 Task: Find connections with filter location Fenghuang with filter topic #entrepreneursmindsetwith filter profile language Potuguese with filter current company Aviva India with filter school Vivekananda Institute of Professional Studies with filter industry Information Services with filter service category Market Research with filter keywords title Commercial Loan Officer
Action: Mouse moved to (658, 82)
Screenshot: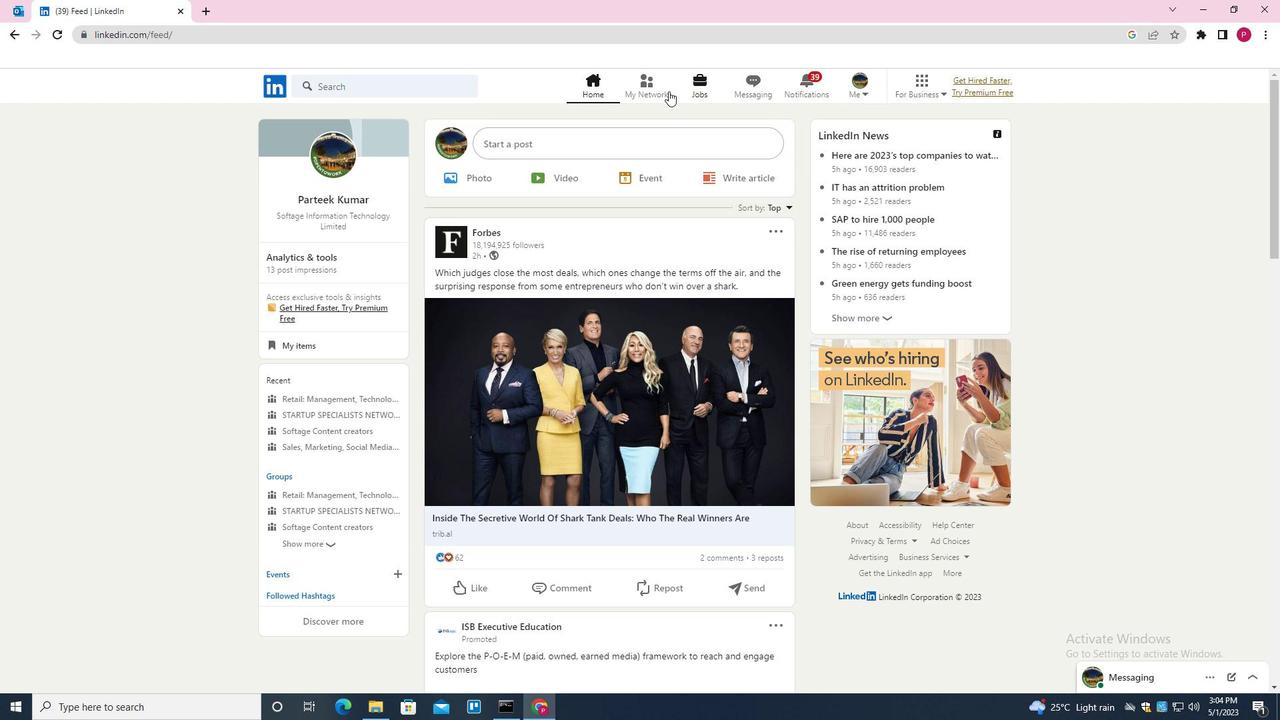 
Action: Mouse pressed left at (658, 82)
Screenshot: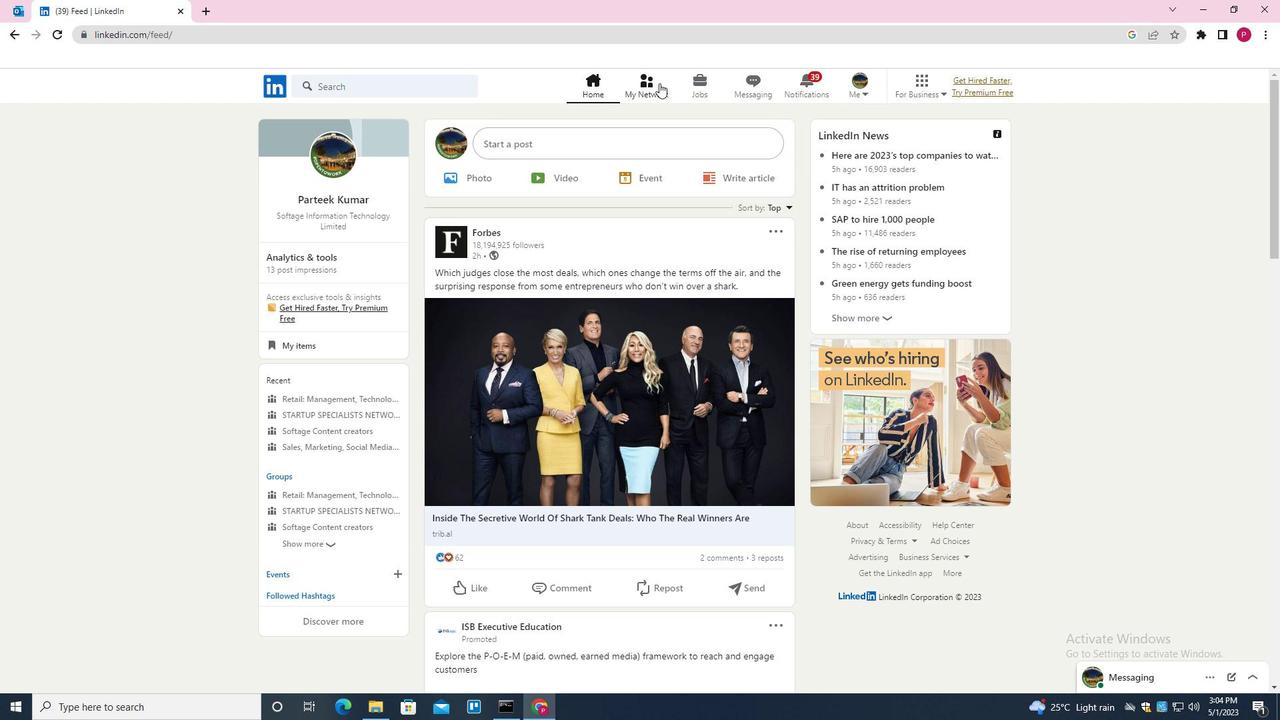 
Action: Mouse moved to (418, 152)
Screenshot: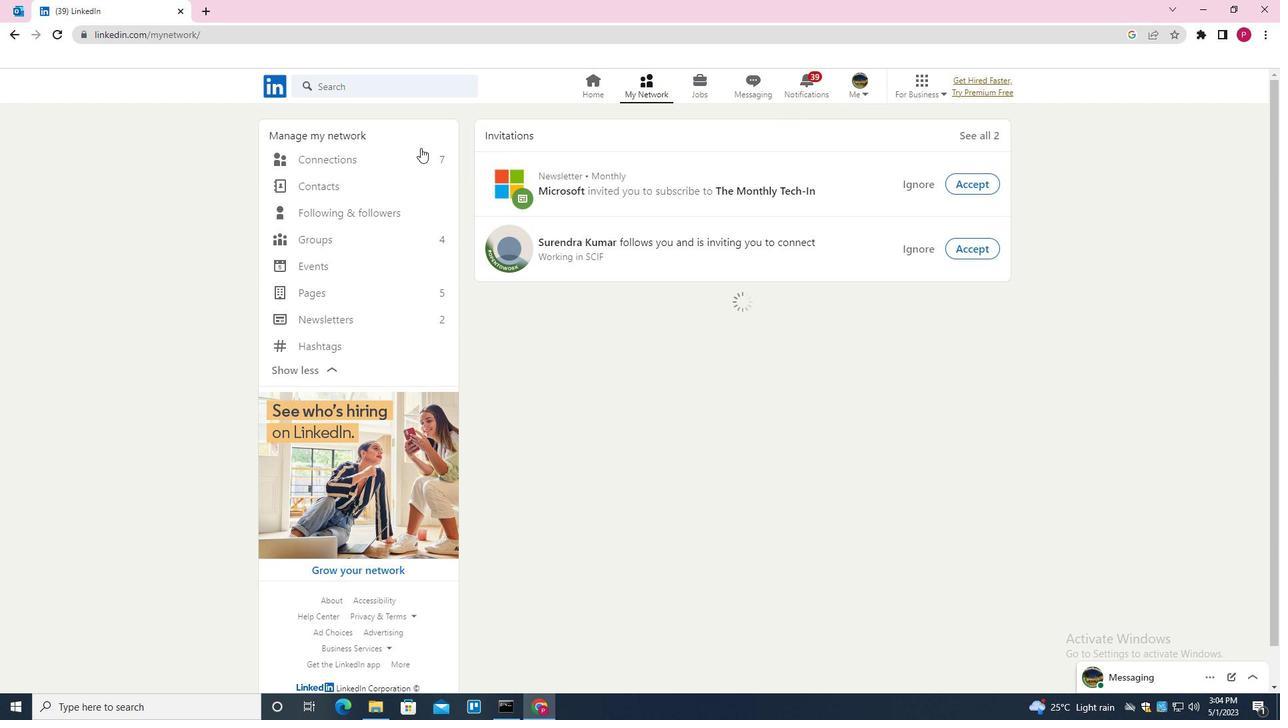 
Action: Mouse pressed left at (418, 152)
Screenshot: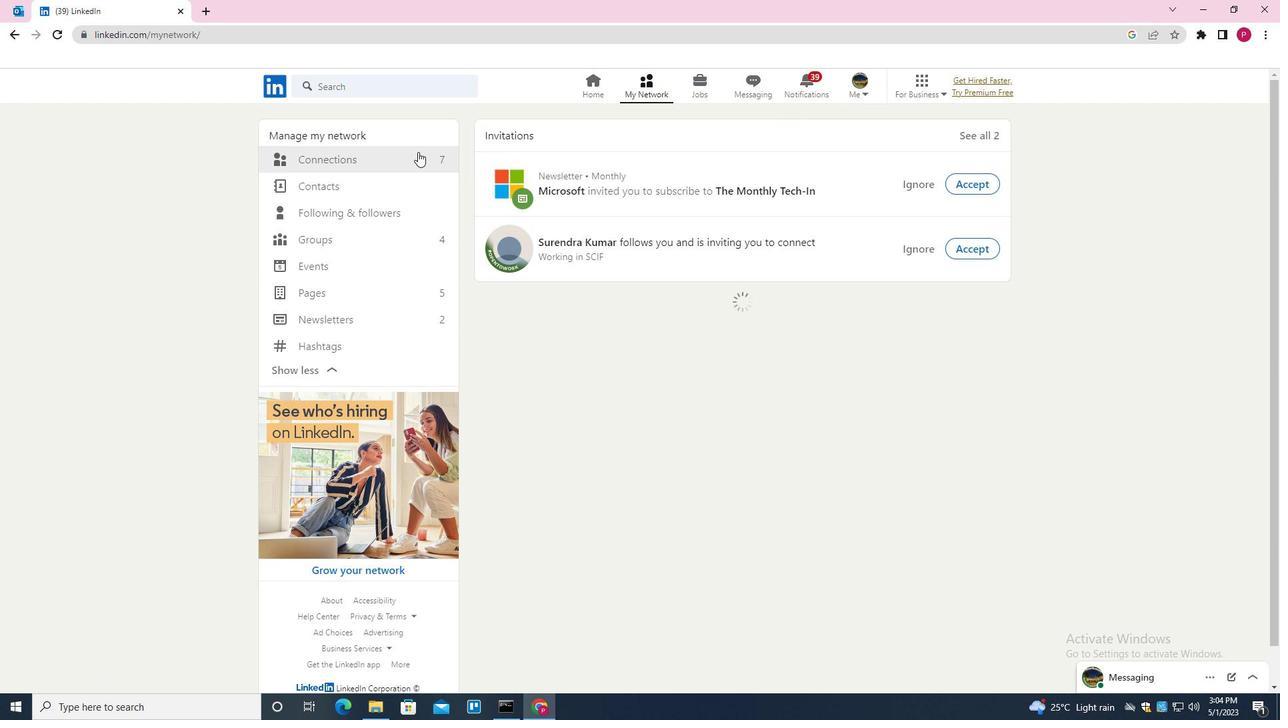 
Action: Mouse moved to (769, 159)
Screenshot: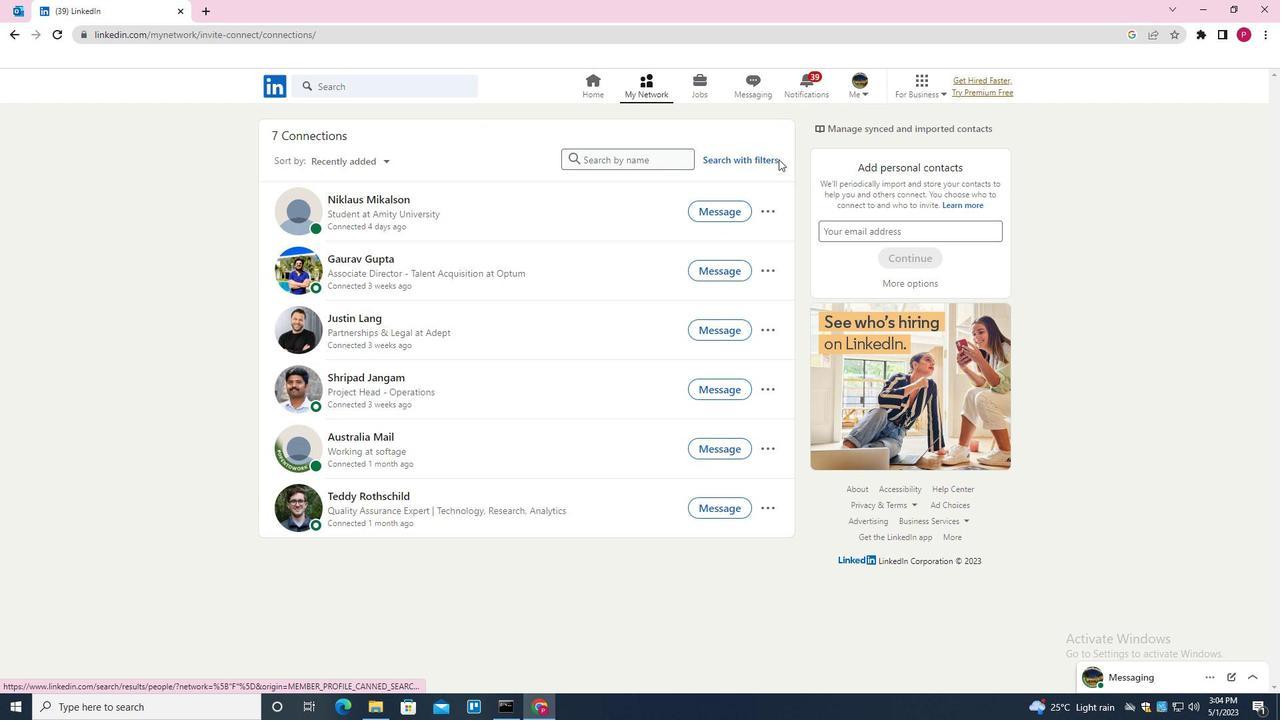 
Action: Mouse pressed left at (769, 159)
Screenshot: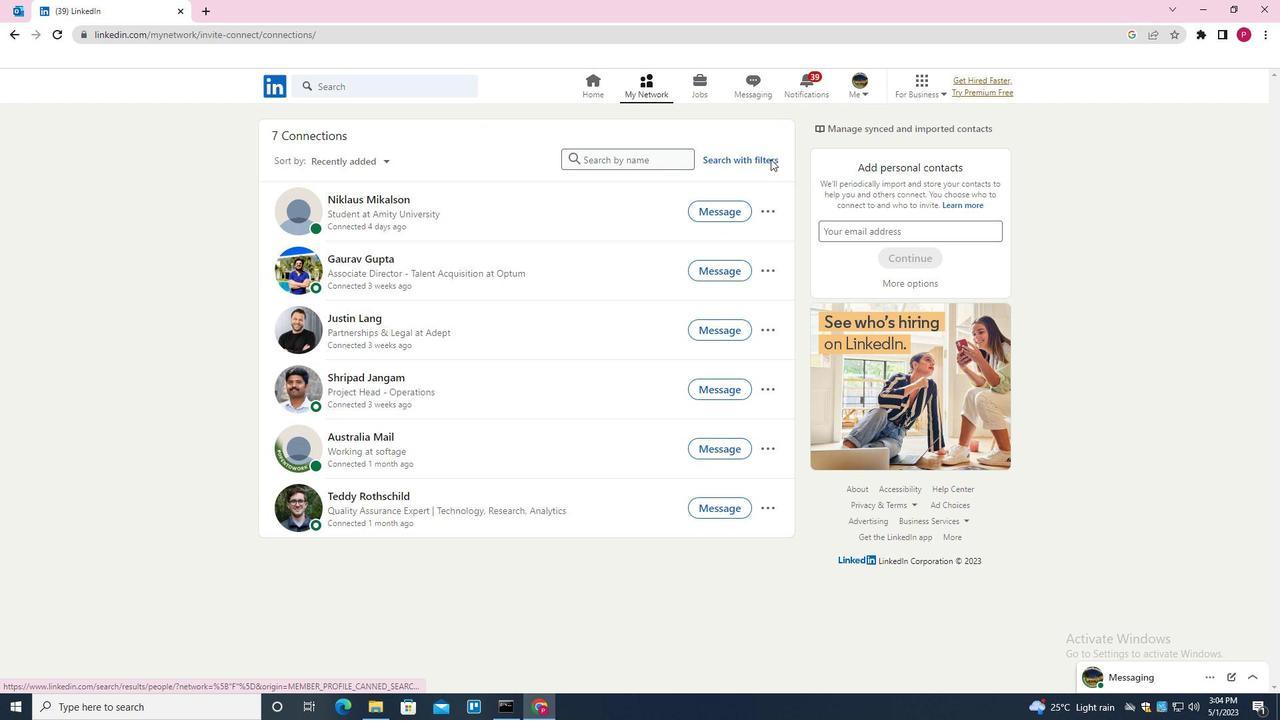 
Action: Mouse moved to (686, 122)
Screenshot: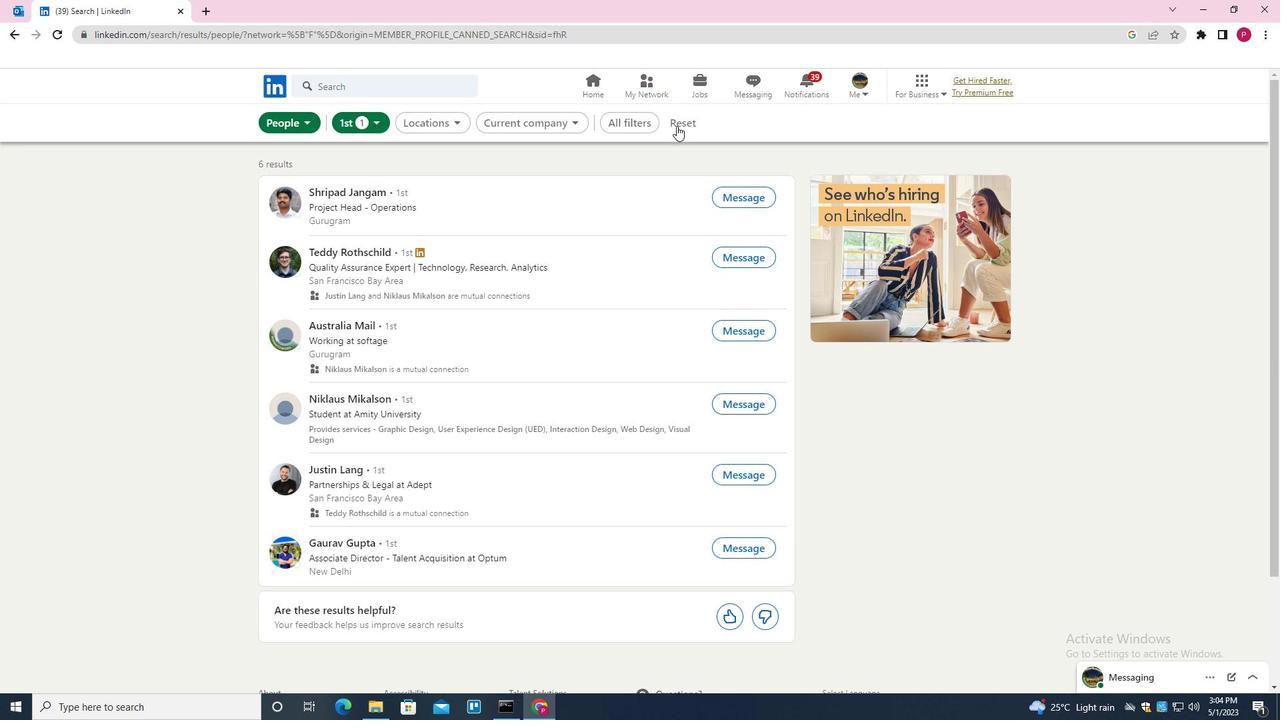 
Action: Mouse pressed left at (686, 122)
Screenshot: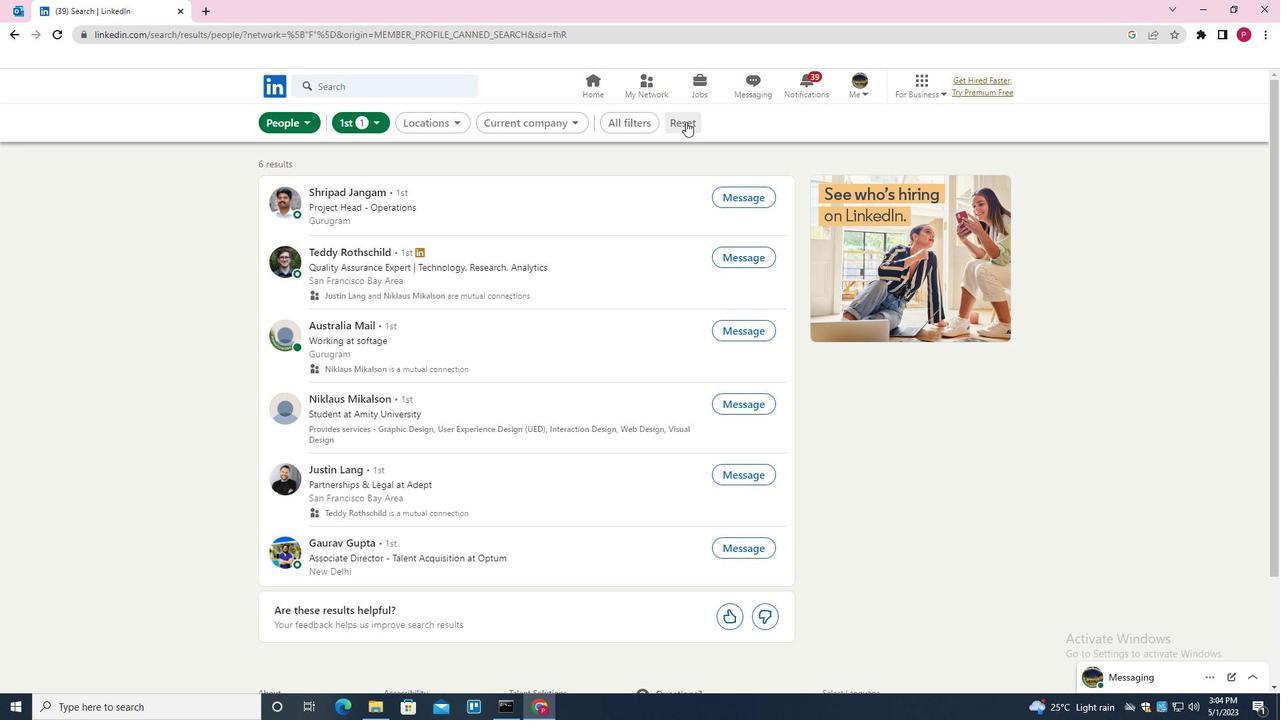 
Action: Mouse moved to (669, 122)
Screenshot: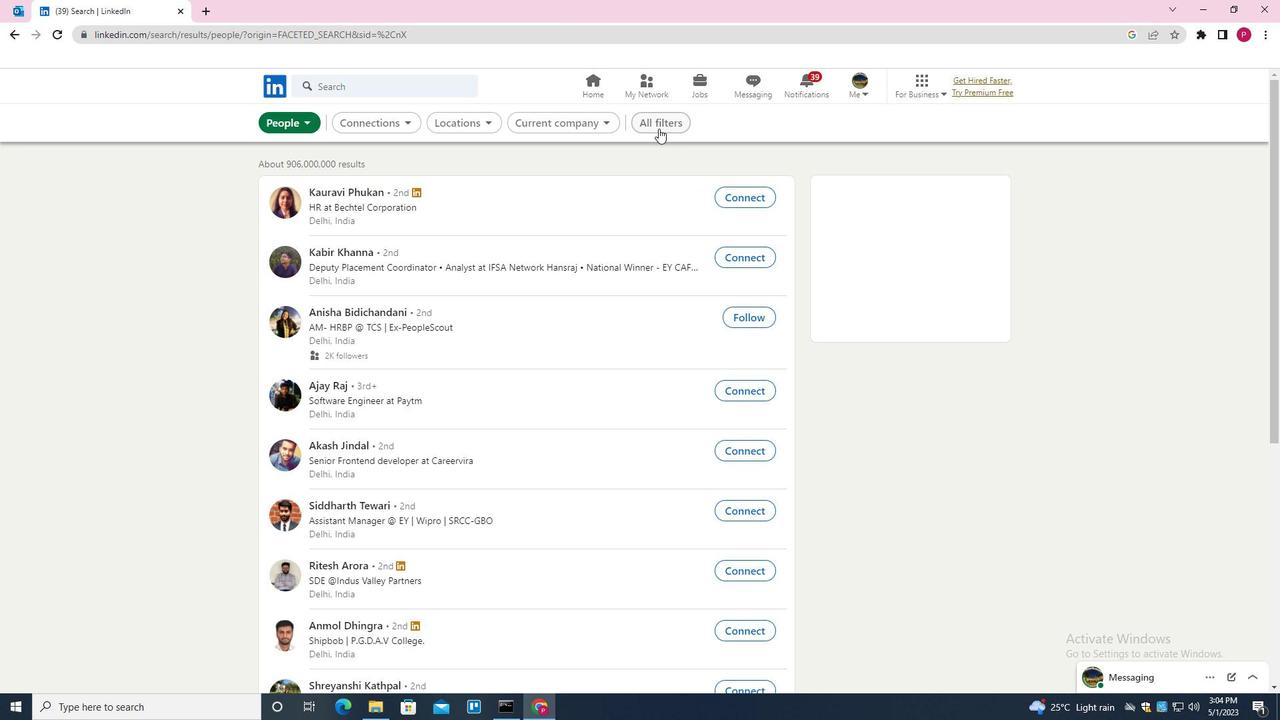 
Action: Mouse pressed left at (669, 122)
Screenshot: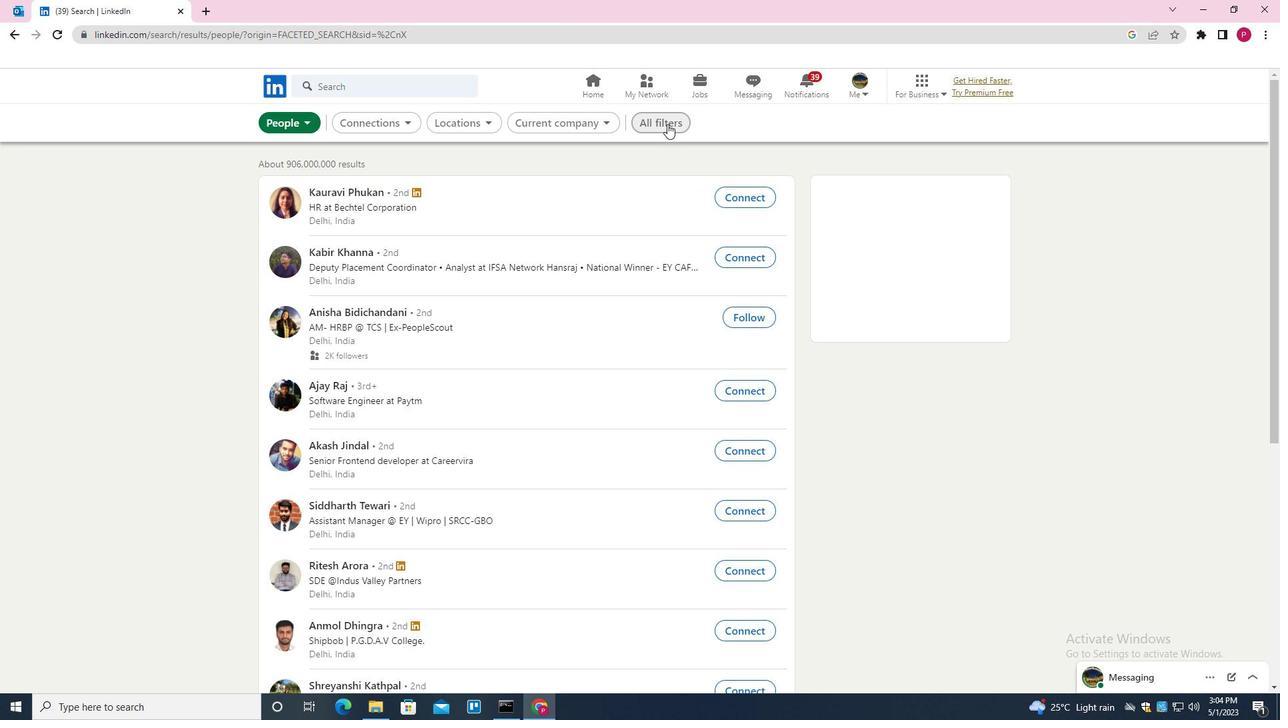 
Action: Mouse moved to (1081, 368)
Screenshot: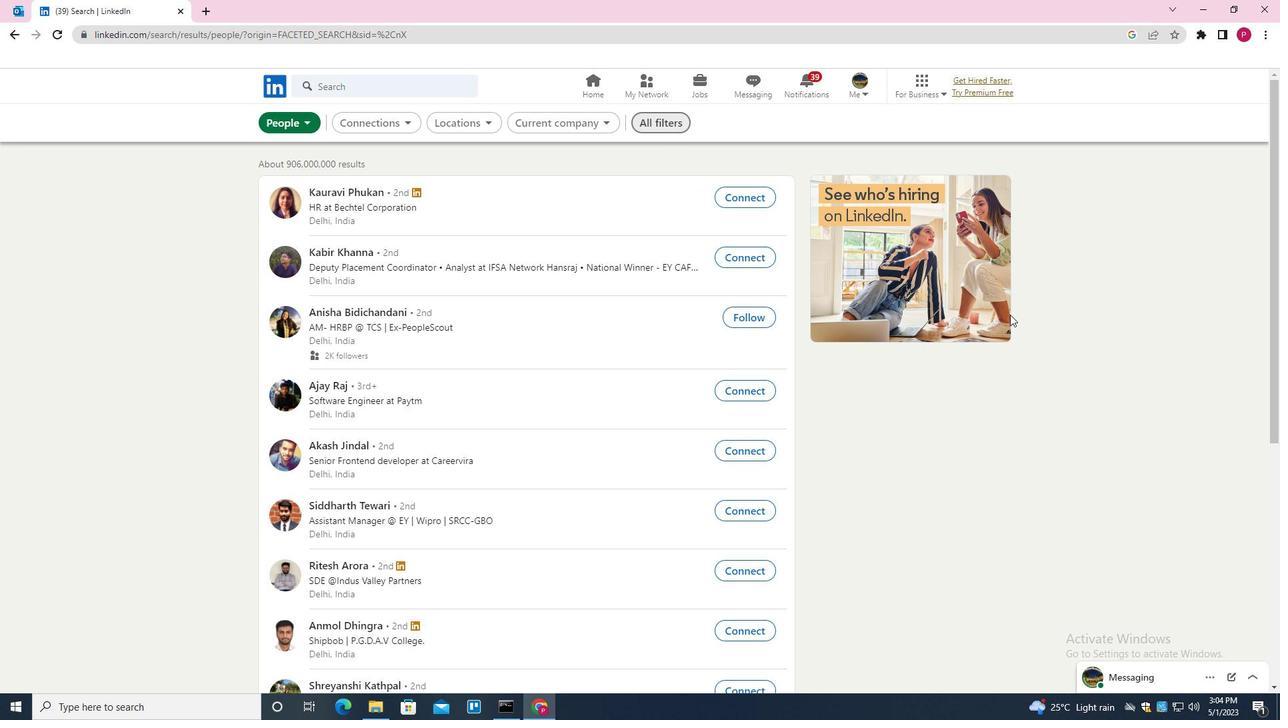 
Action: Mouse scrolled (1081, 367) with delta (0, 0)
Screenshot: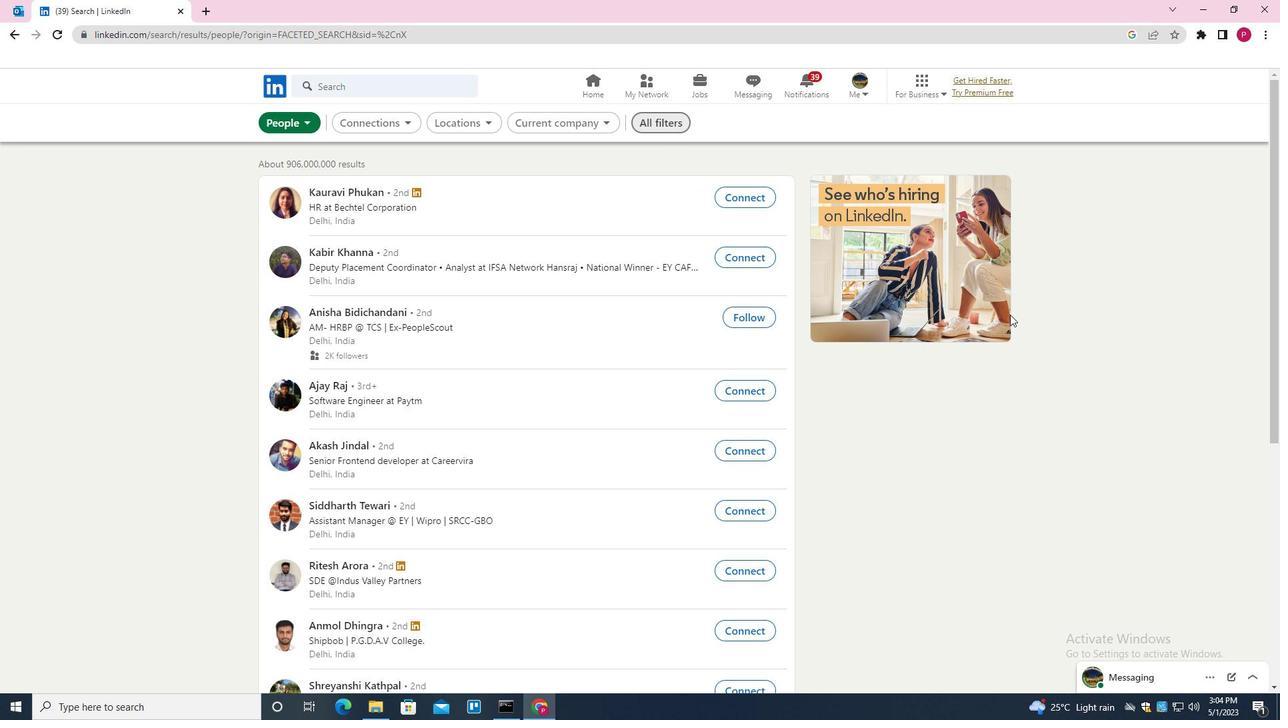 
Action: Mouse moved to (1117, 392)
Screenshot: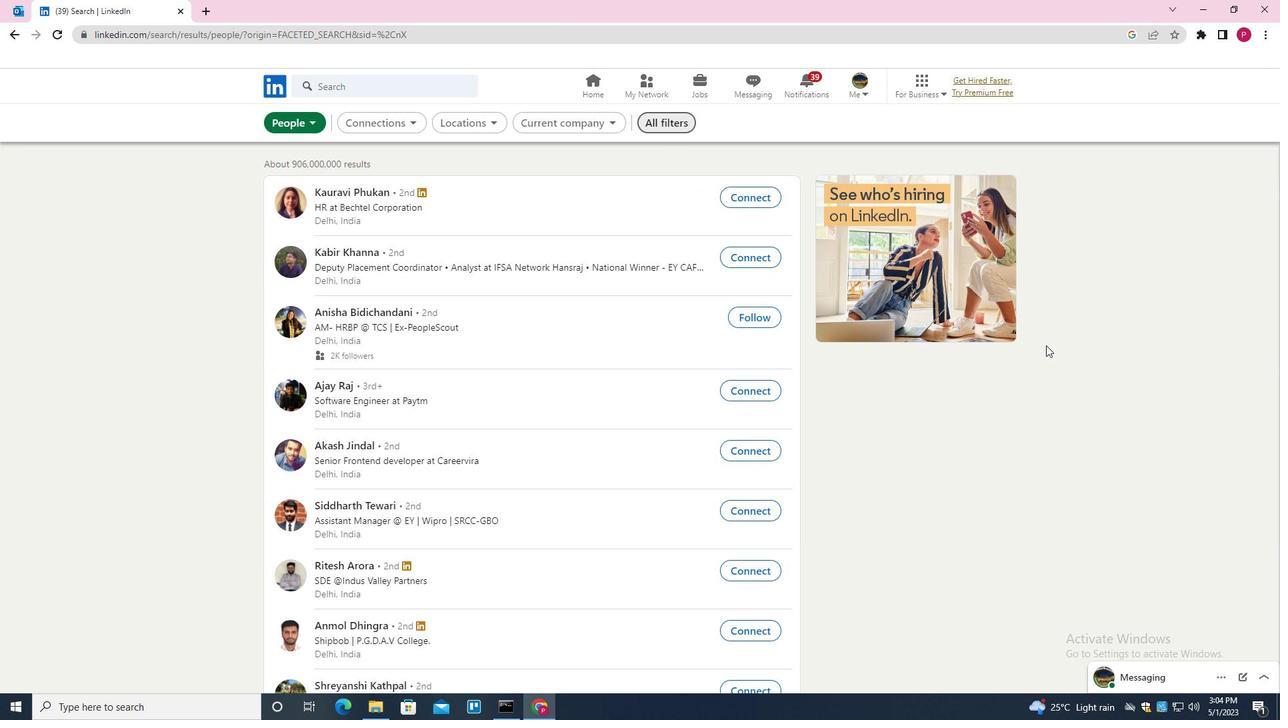 
Action: Mouse scrolled (1117, 391) with delta (0, 0)
Screenshot: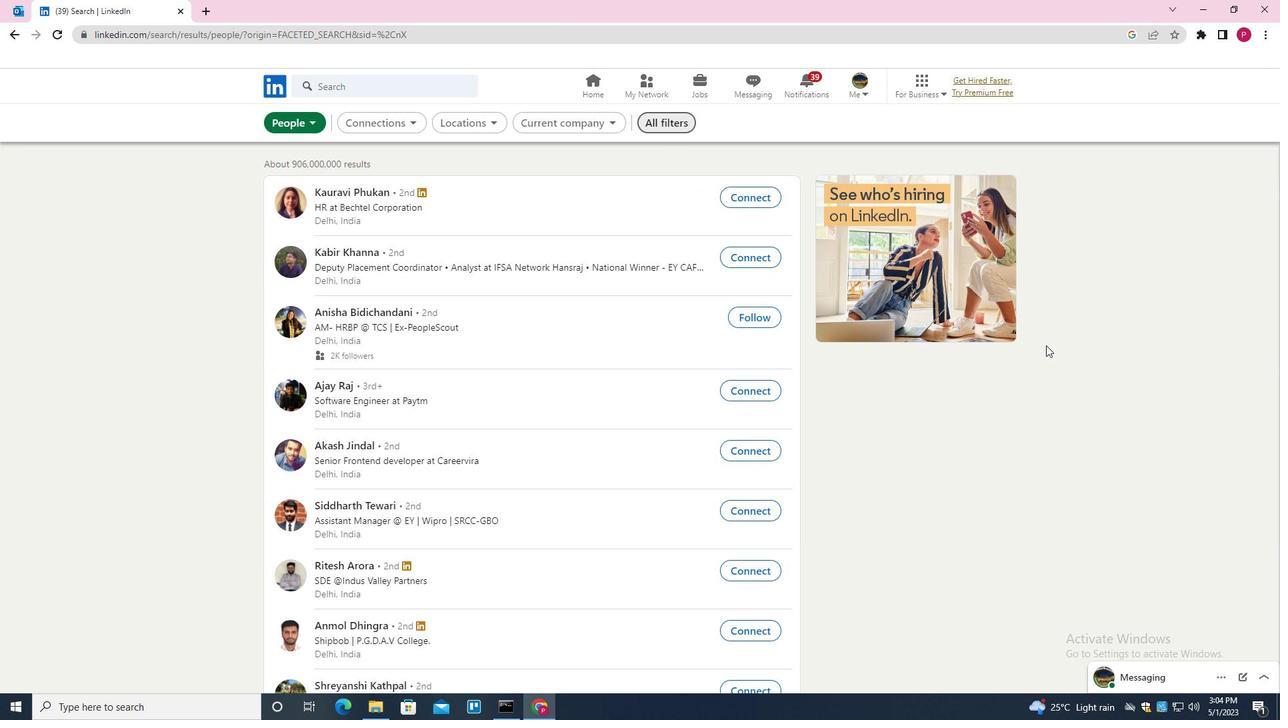 
Action: Mouse moved to (1137, 400)
Screenshot: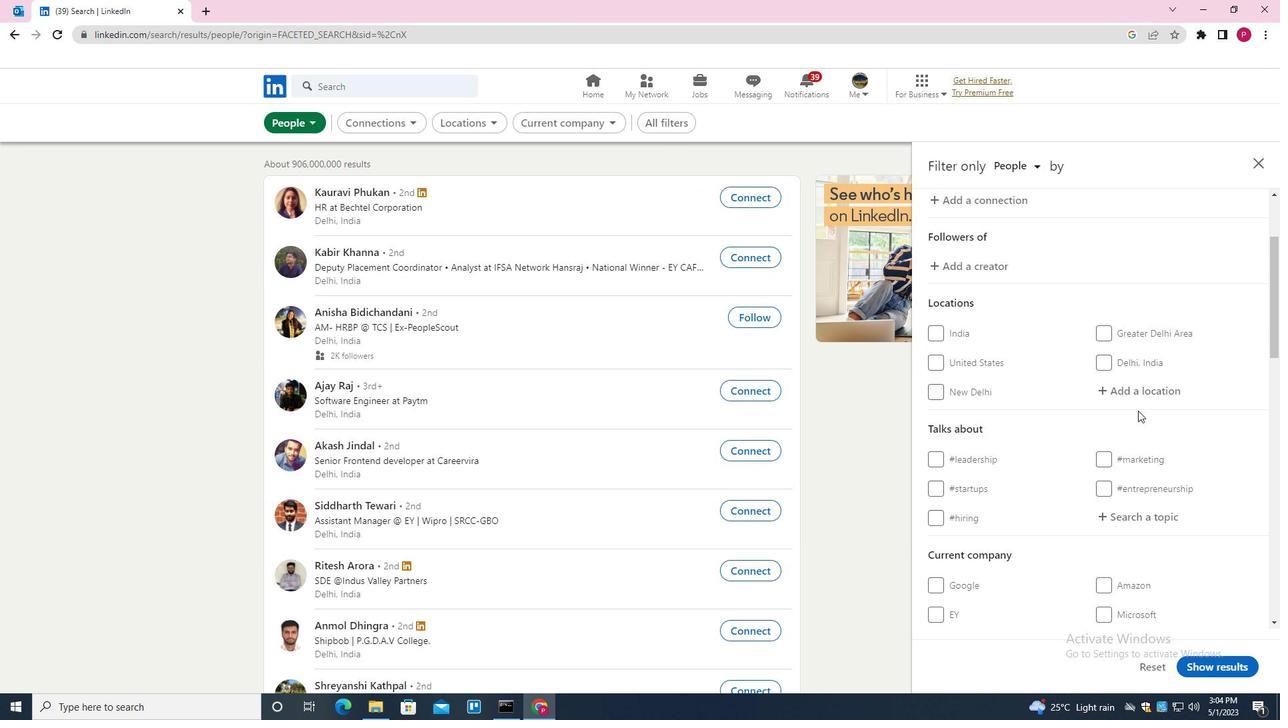 
Action: Mouse pressed left at (1137, 400)
Screenshot: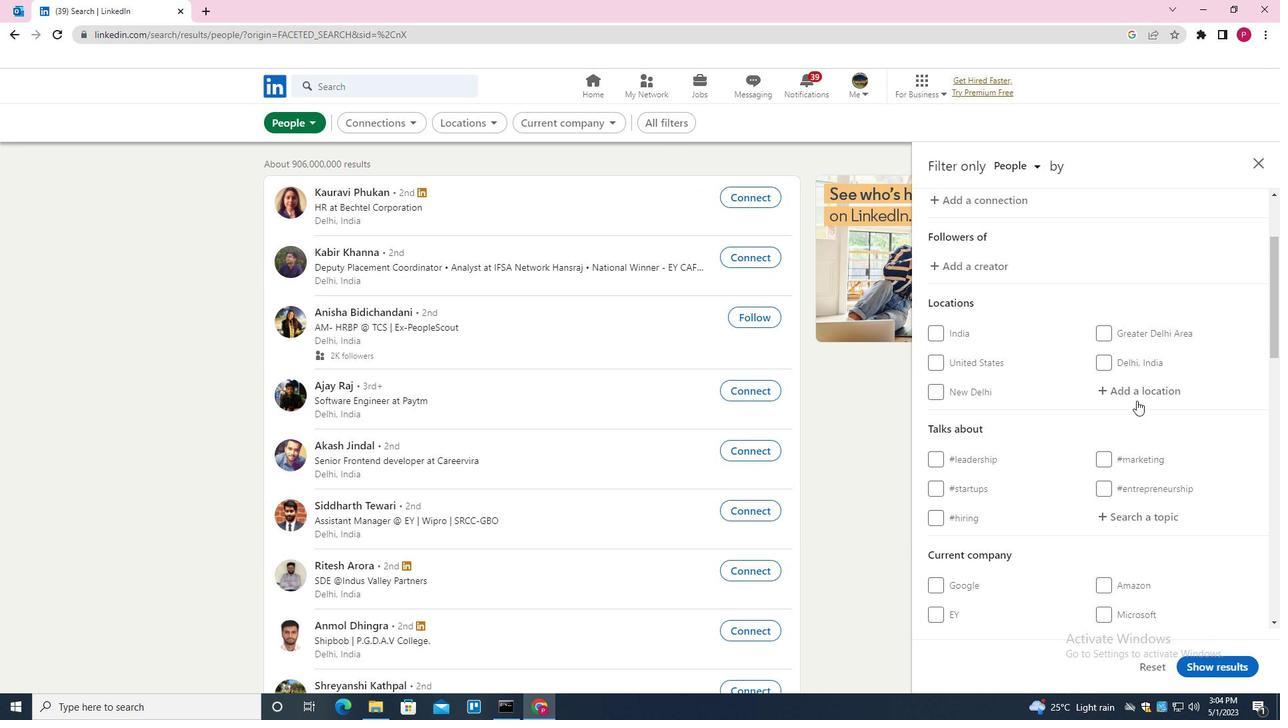 
Action: Mouse moved to (1137, 399)
Screenshot: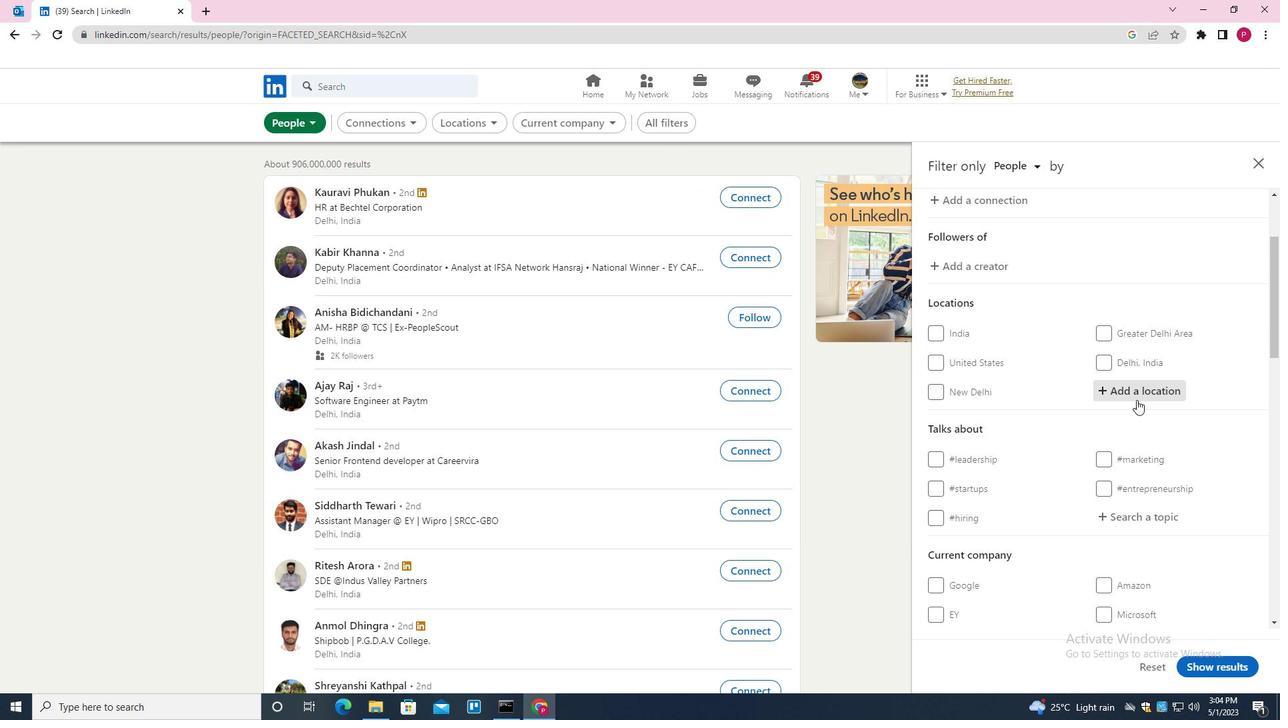 
Action: Key pressed <Key.shift><Key.shift><Key.shift><Key.shift><Key.shift><Key.shift><Key.shift>G<Key.backspace>FENGHUANG
Screenshot: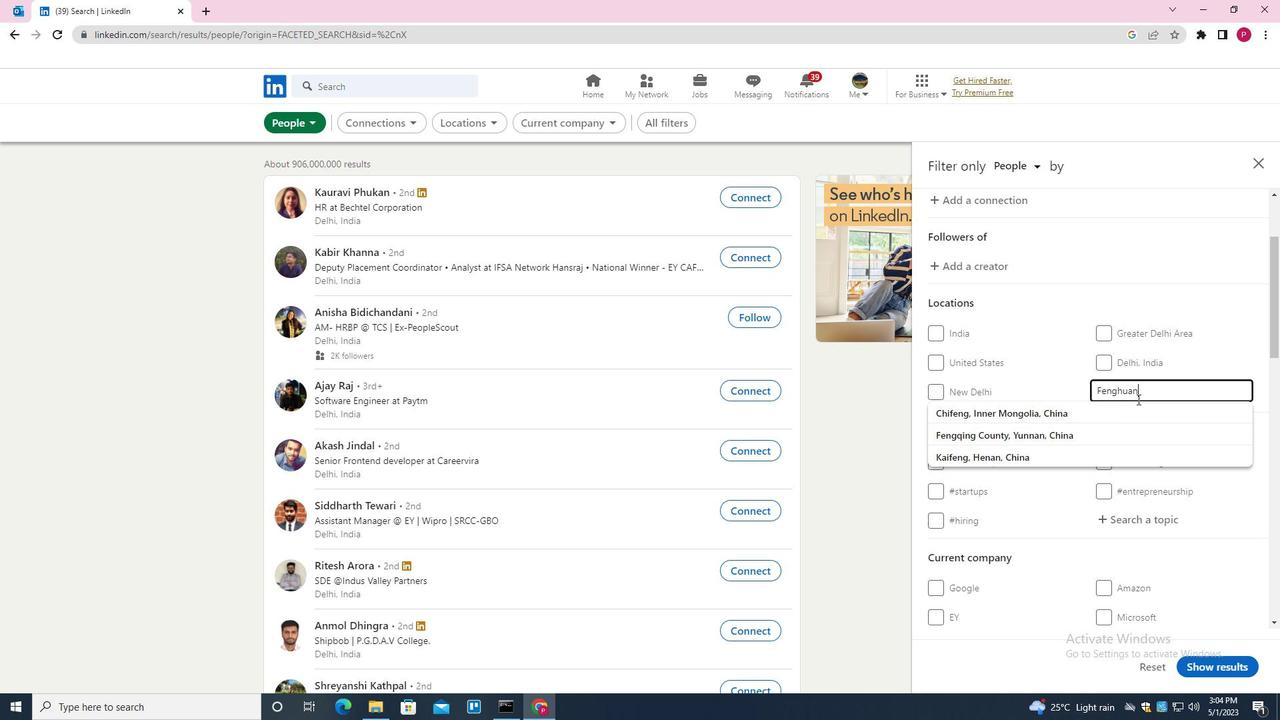 
Action: Mouse moved to (1133, 402)
Screenshot: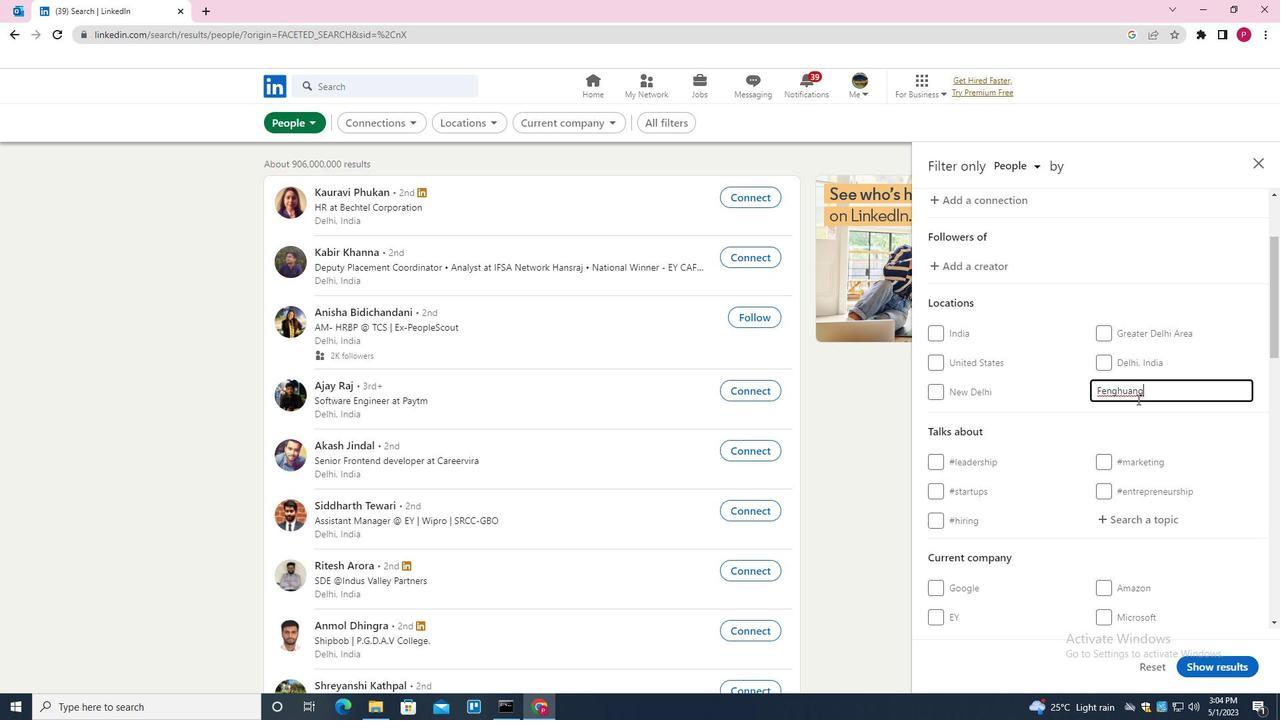 
Action: Mouse scrolled (1133, 402) with delta (0, 0)
Screenshot: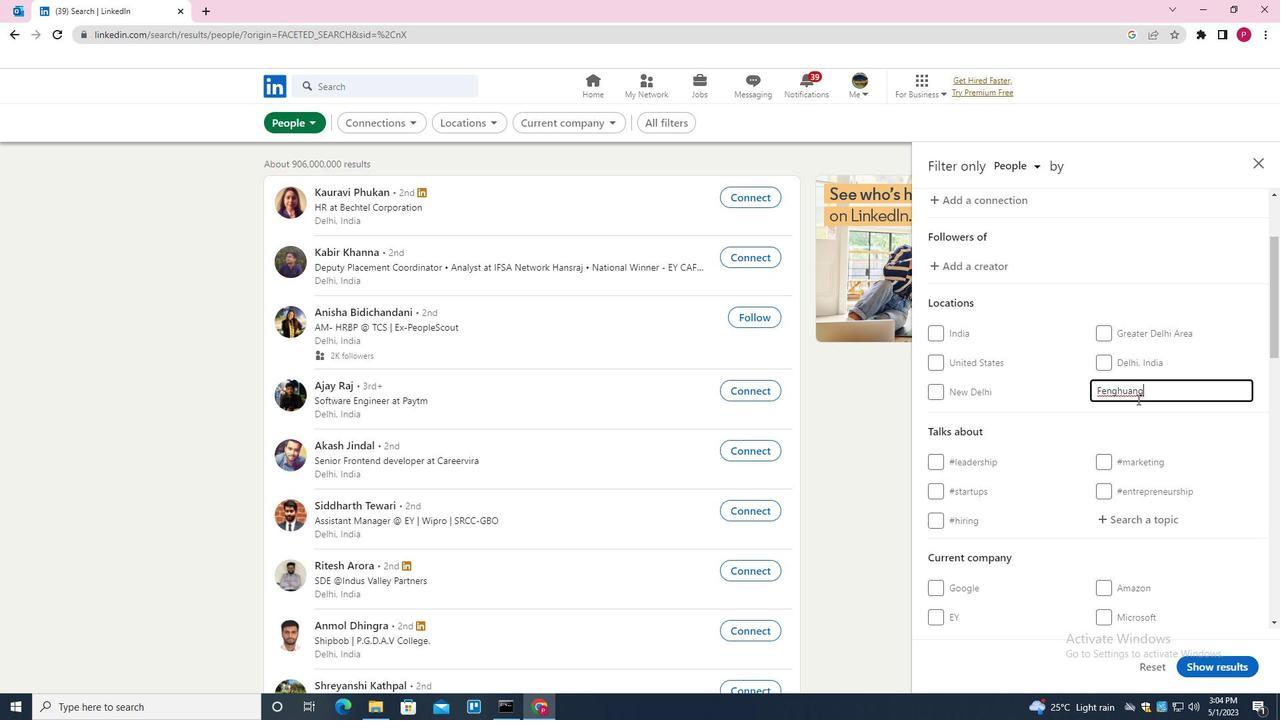 
Action: Mouse moved to (1133, 402)
Screenshot: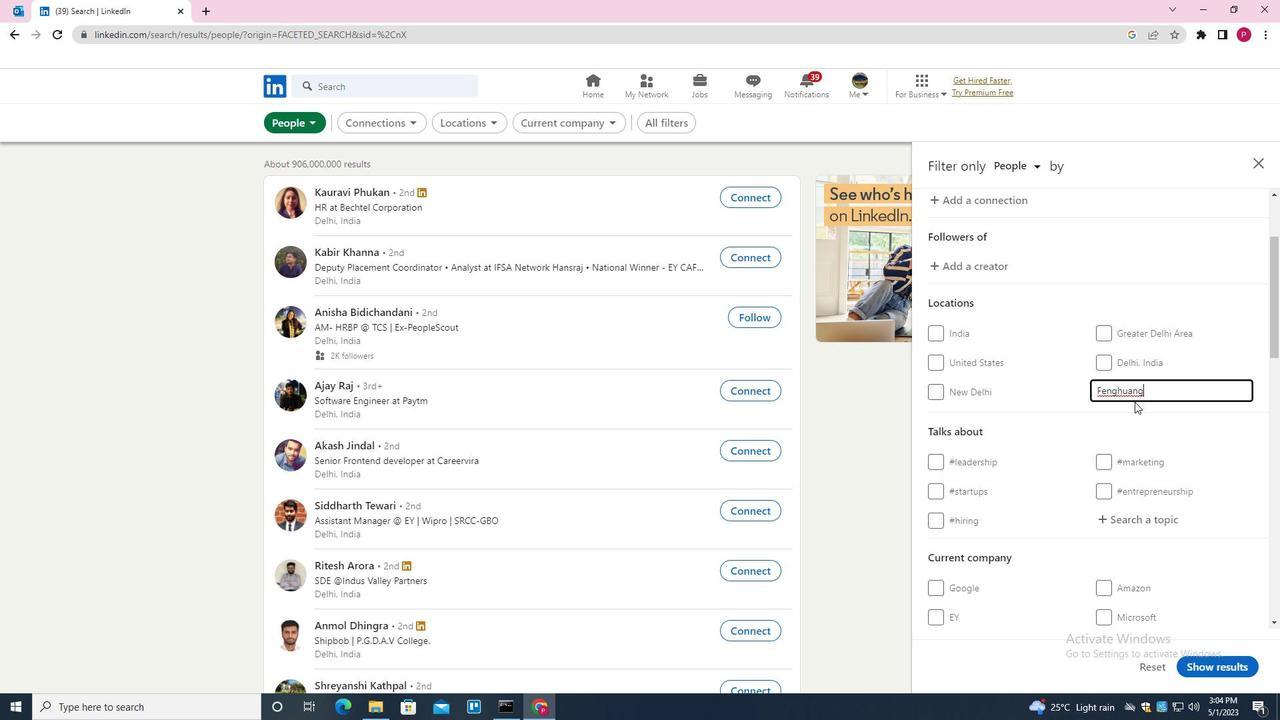 
Action: Mouse scrolled (1133, 402) with delta (0, 0)
Screenshot: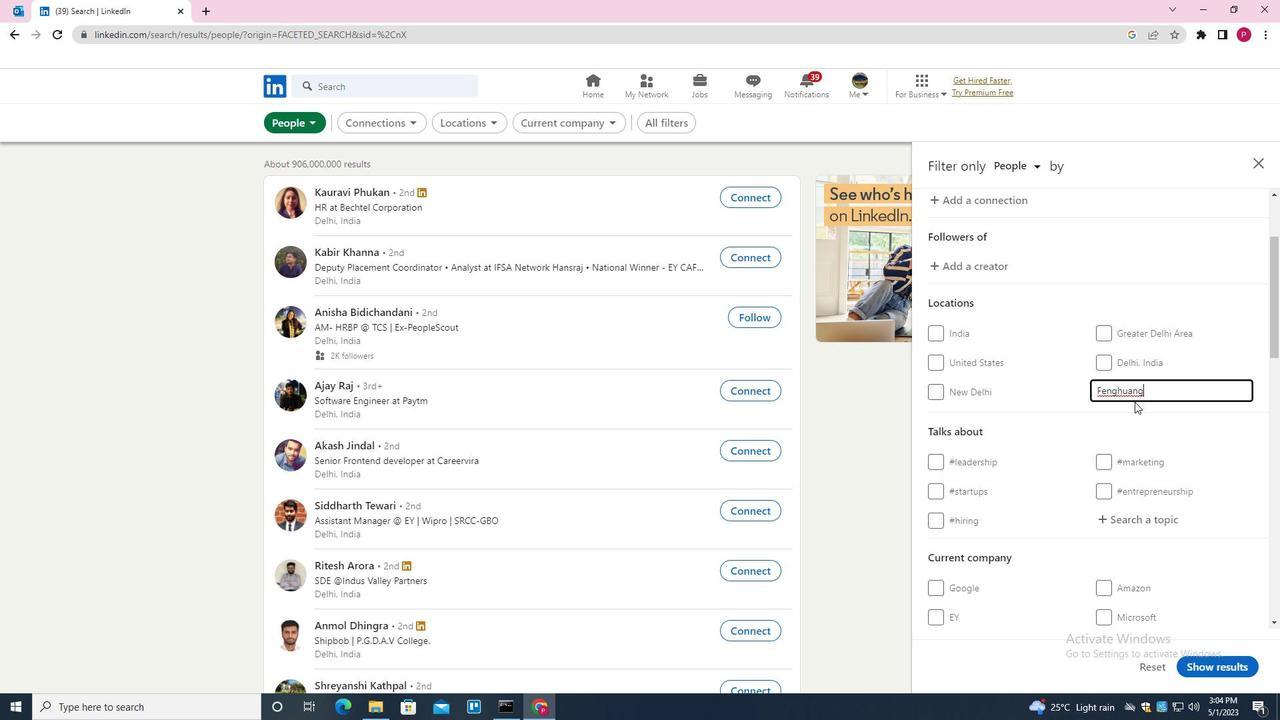 
Action: Mouse moved to (1132, 408)
Screenshot: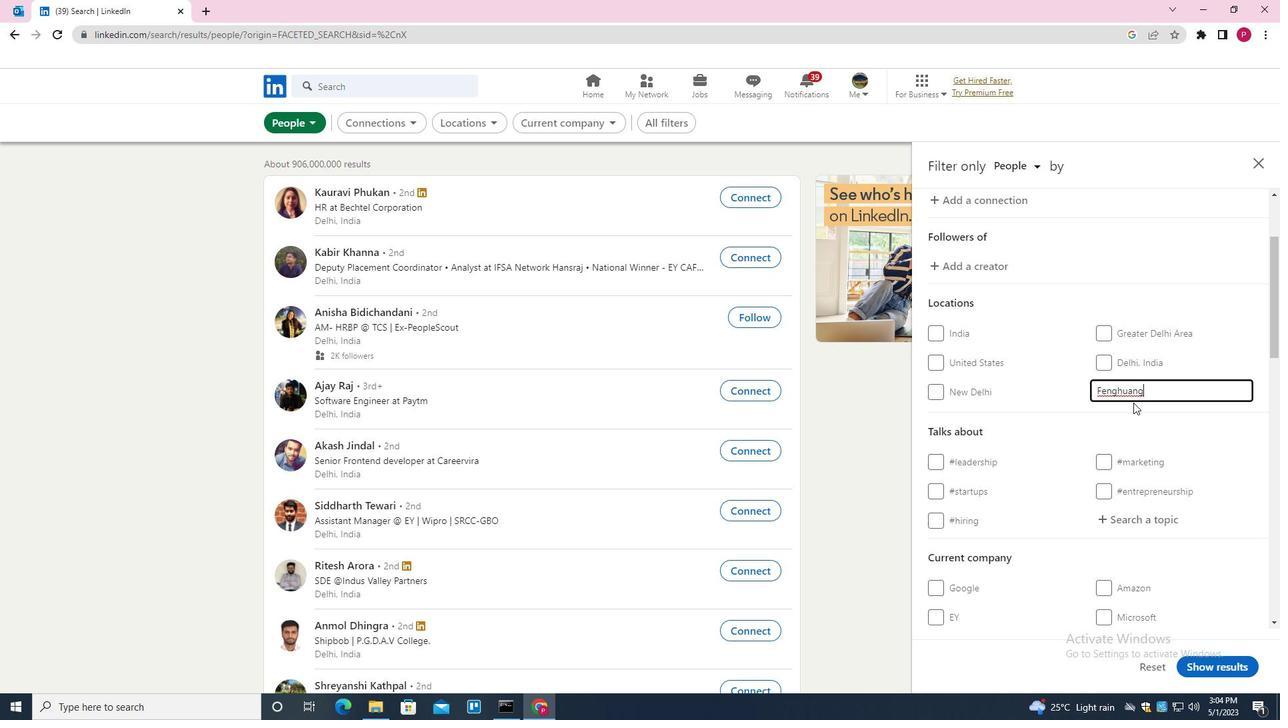 
Action: Mouse scrolled (1132, 407) with delta (0, 0)
Screenshot: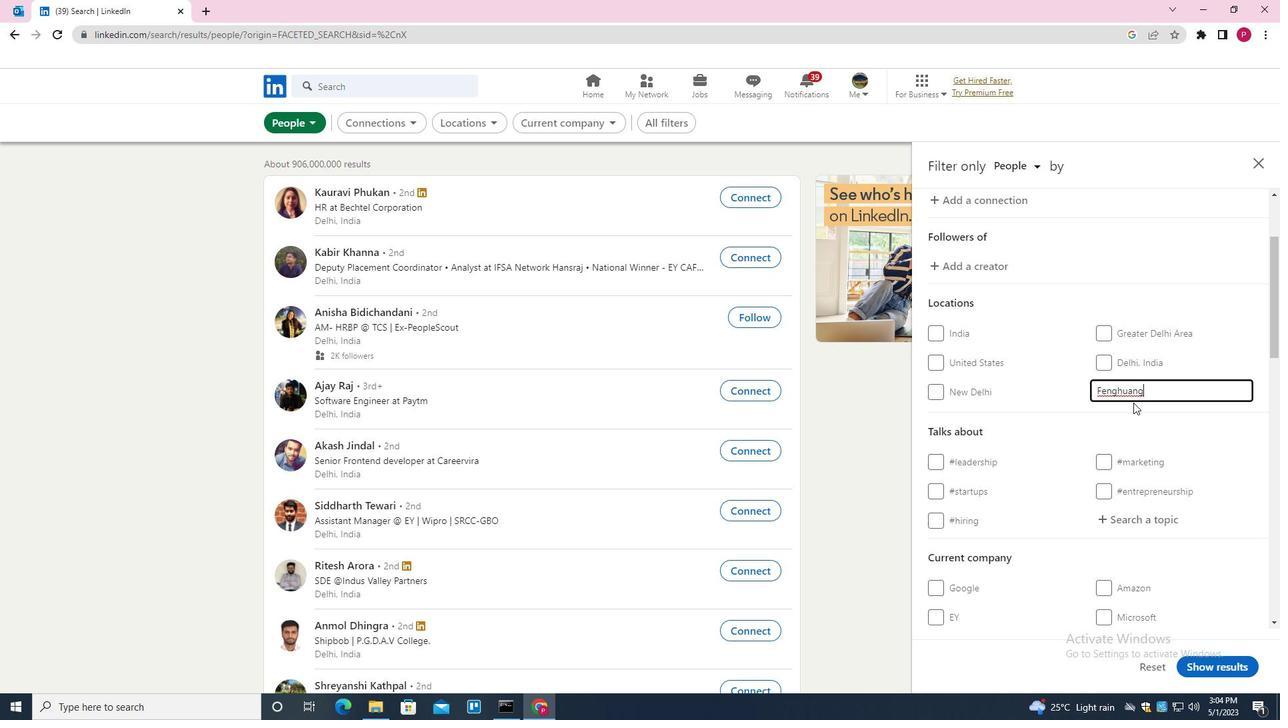 
Action: Mouse moved to (1141, 326)
Screenshot: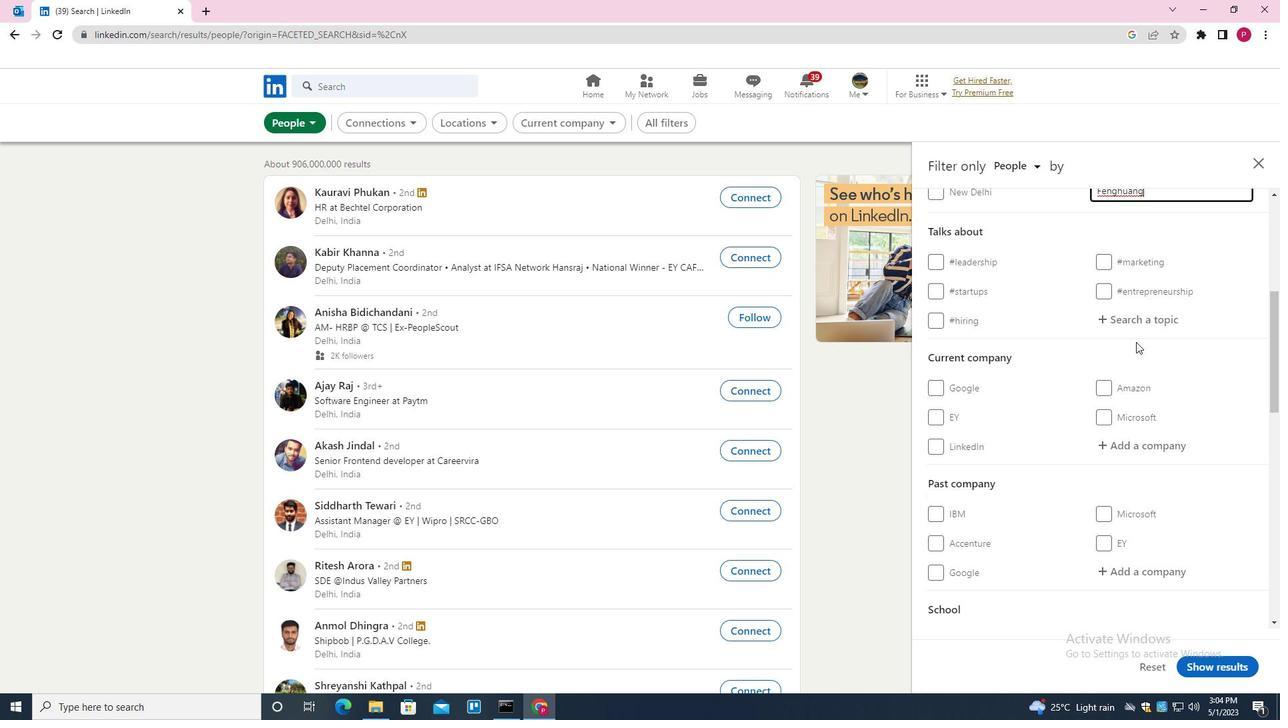 
Action: Mouse pressed left at (1141, 326)
Screenshot: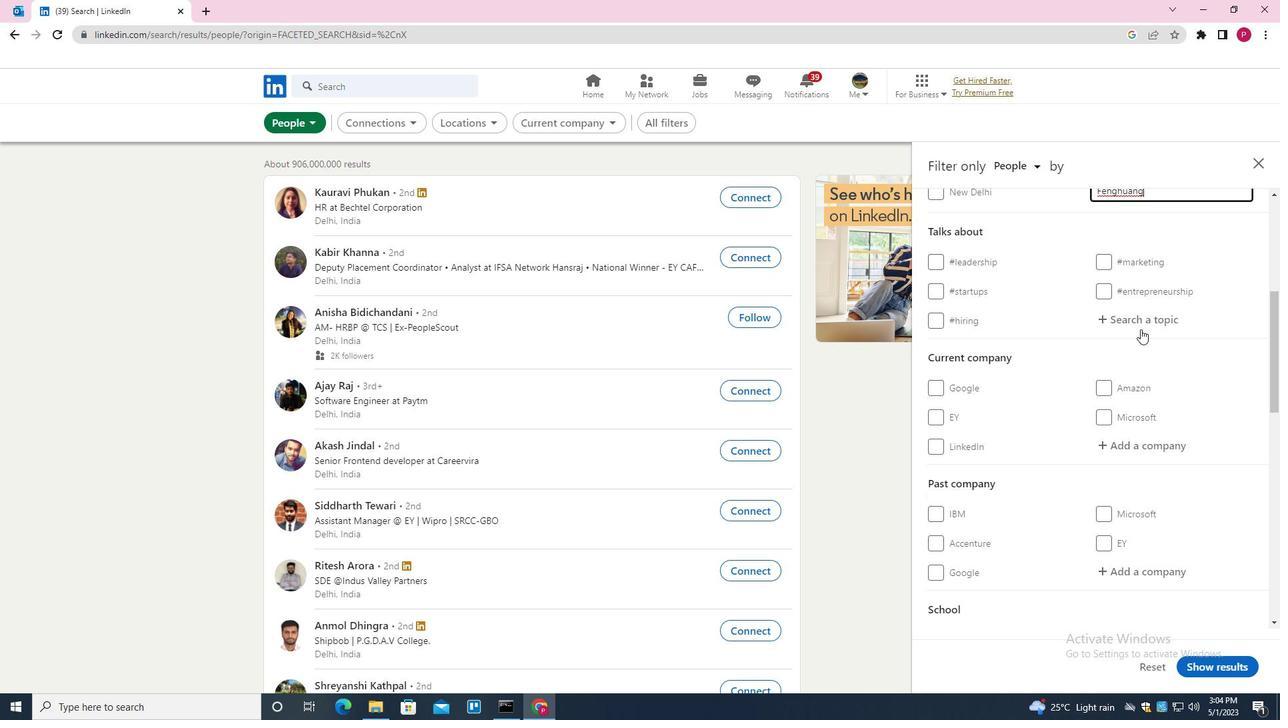 
Action: Key pressed ENTERPREN<Key.up><Key.enter>
Screenshot: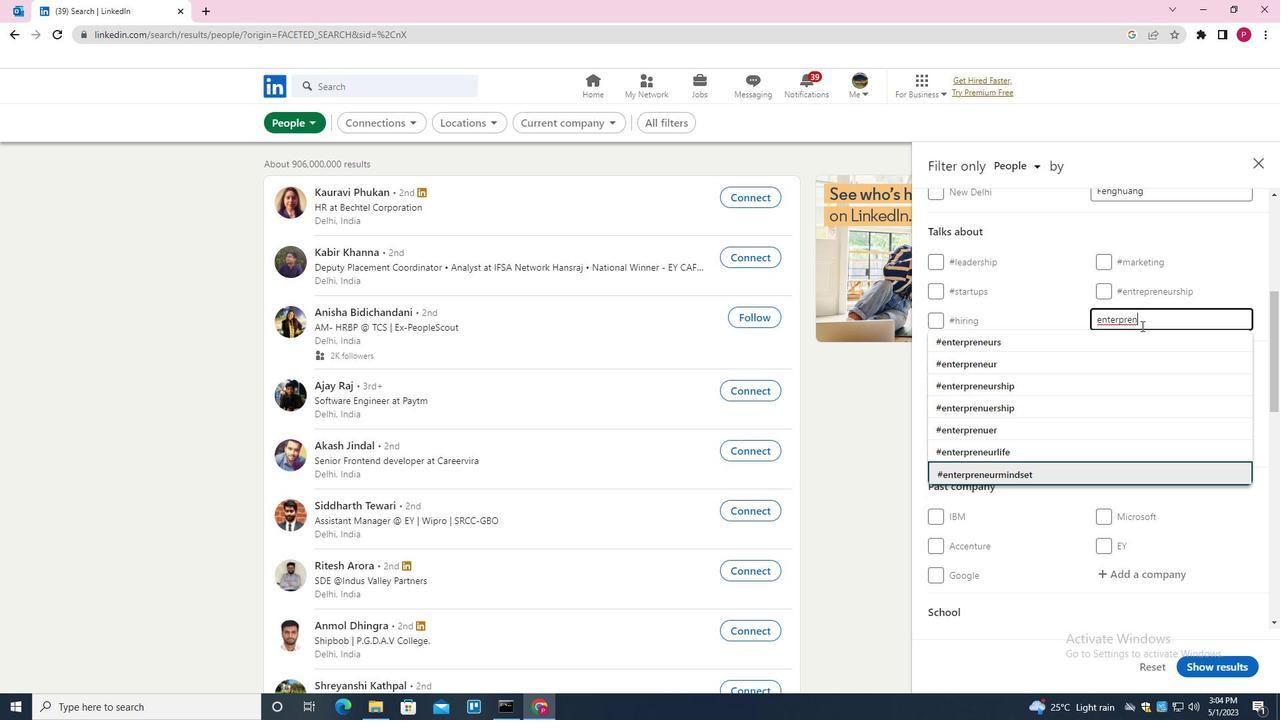 
Action: Mouse moved to (1097, 418)
Screenshot: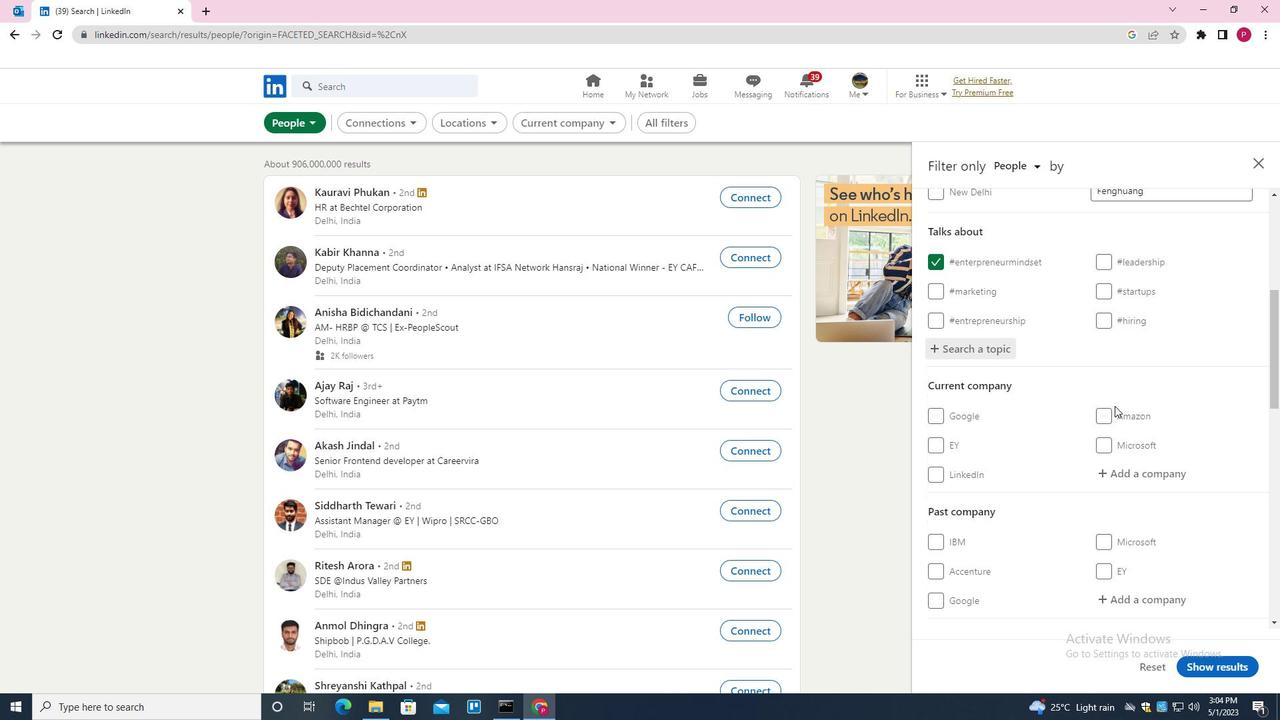 
Action: Mouse scrolled (1097, 418) with delta (0, 0)
Screenshot: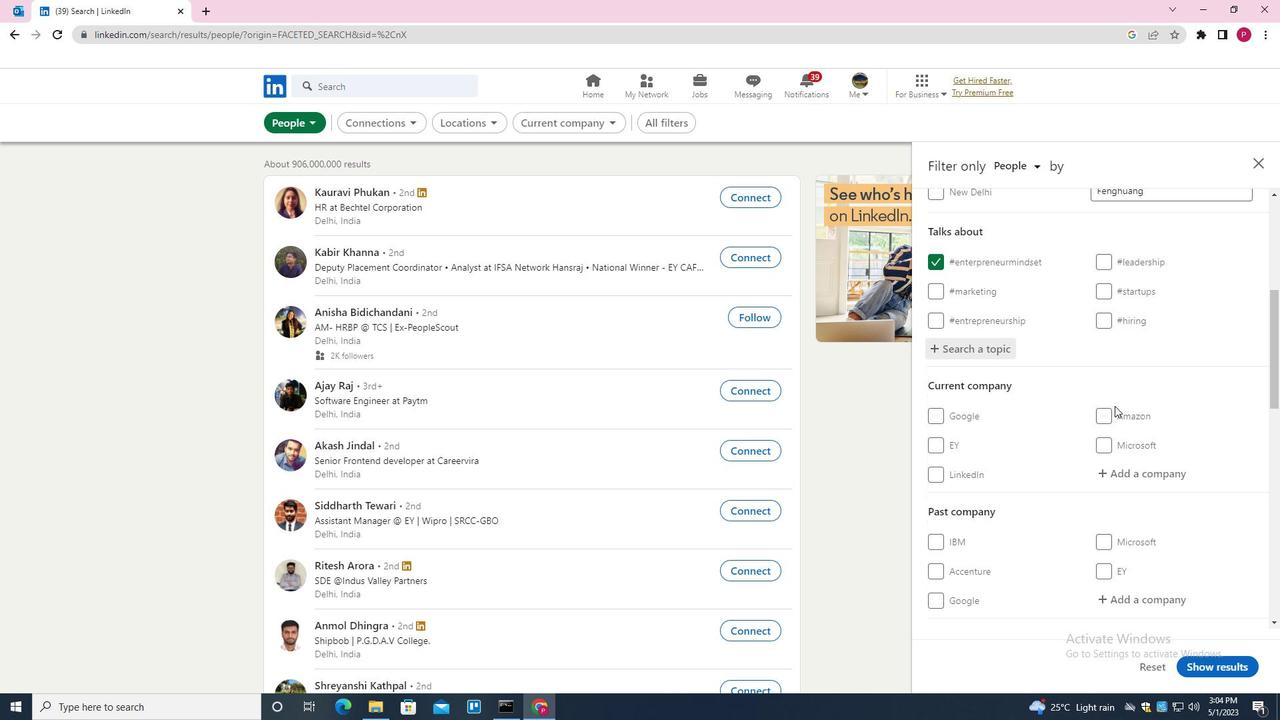 
Action: Mouse scrolled (1097, 418) with delta (0, 0)
Screenshot: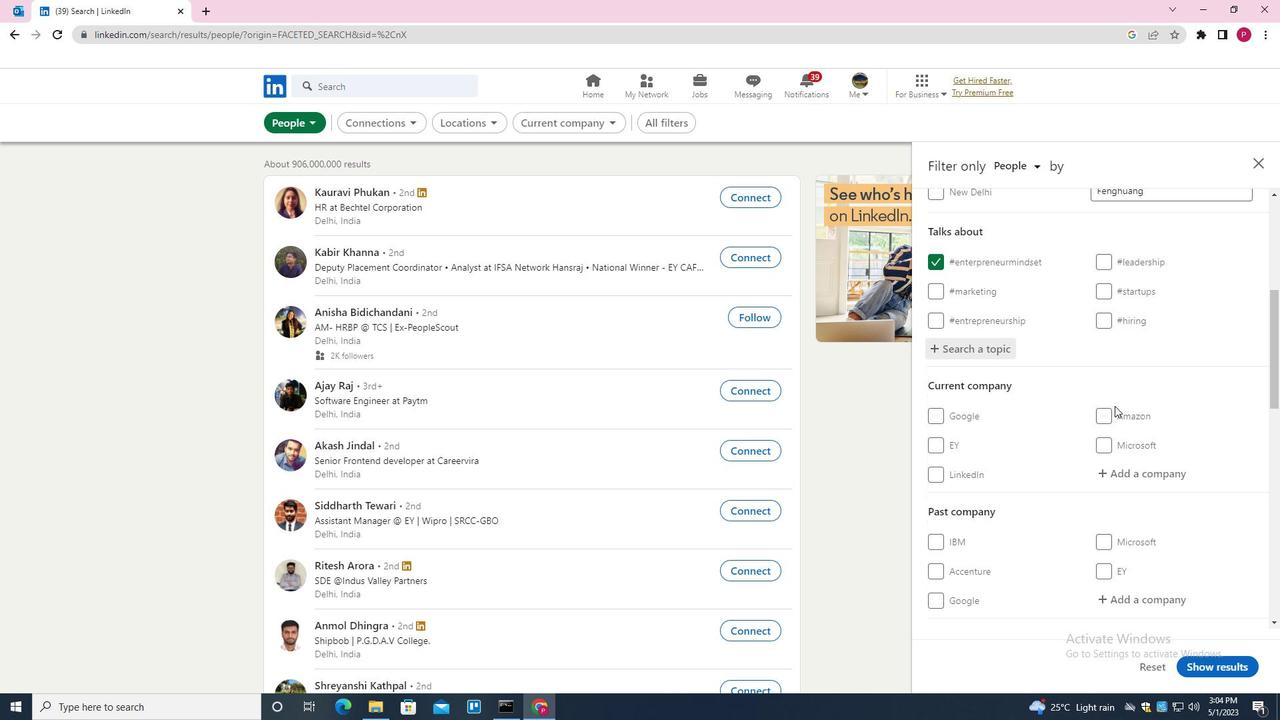 
Action: Mouse moved to (1001, 416)
Screenshot: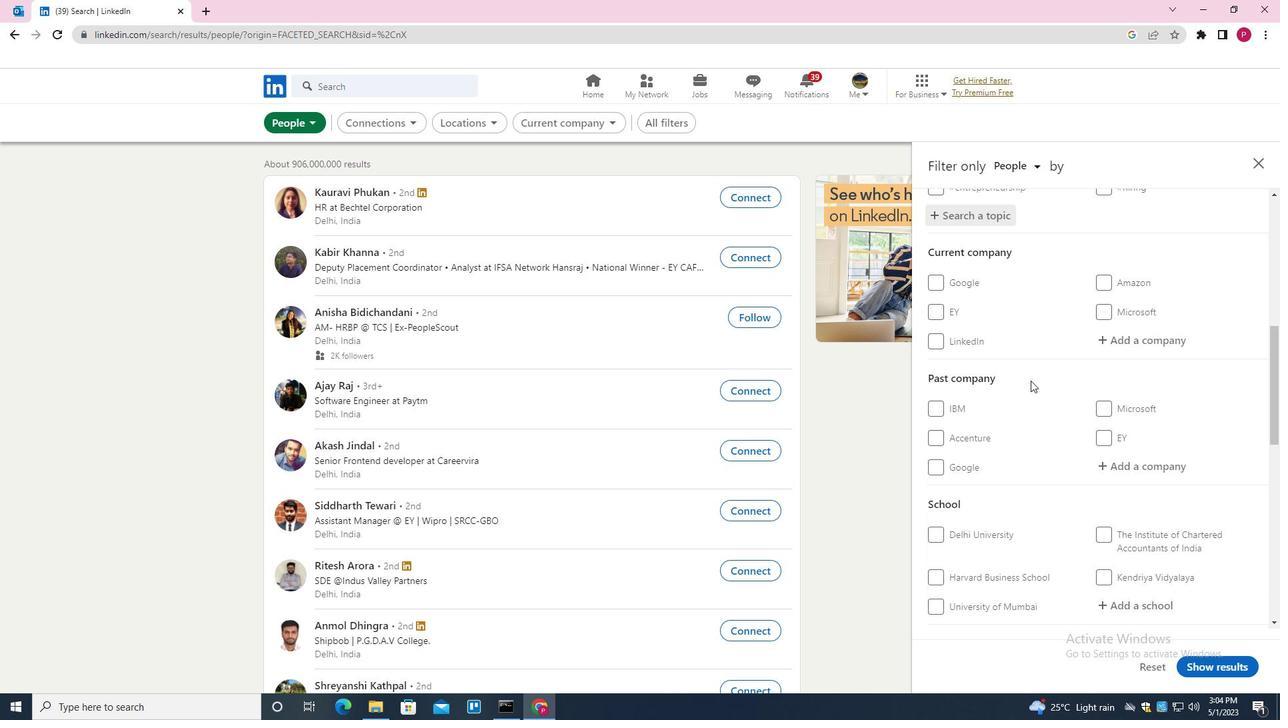 
Action: Mouse scrolled (1001, 415) with delta (0, 0)
Screenshot: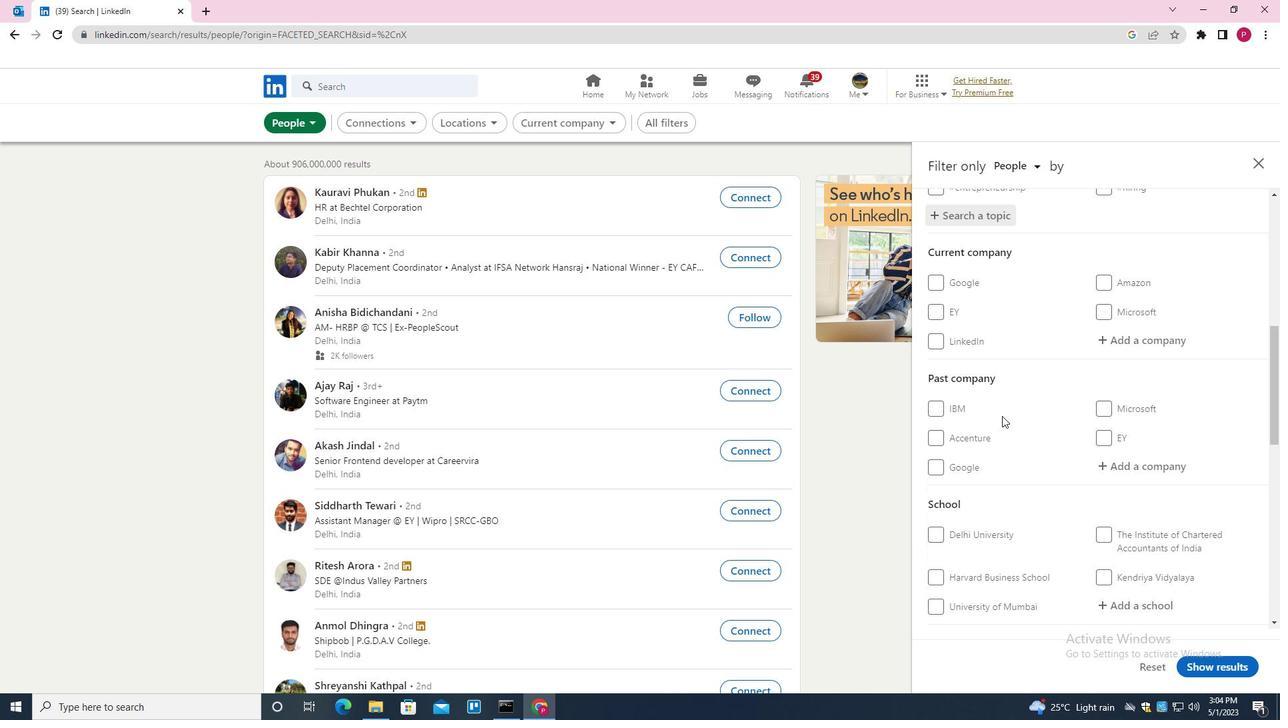 
Action: Mouse scrolled (1001, 415) with delta (0, 0)
Screenshot: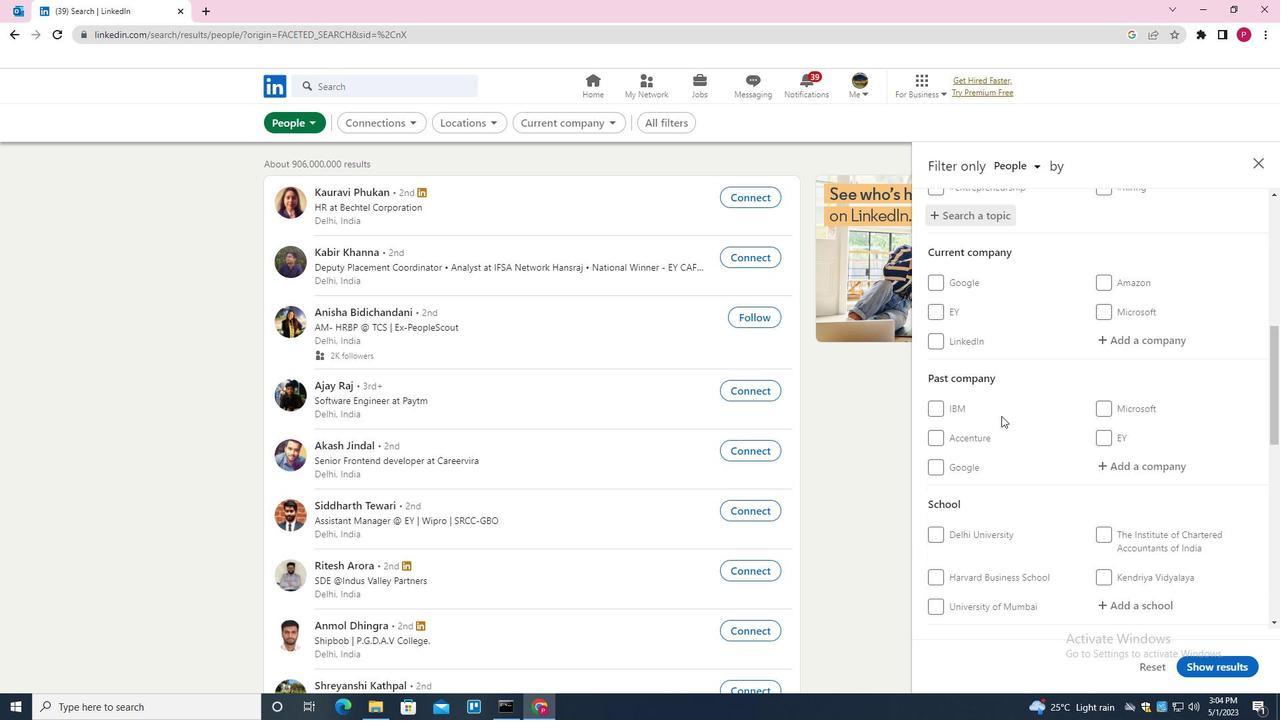 
Action: Mouse scrolled (1001, 415) with delta (0, 0)
Screenshot: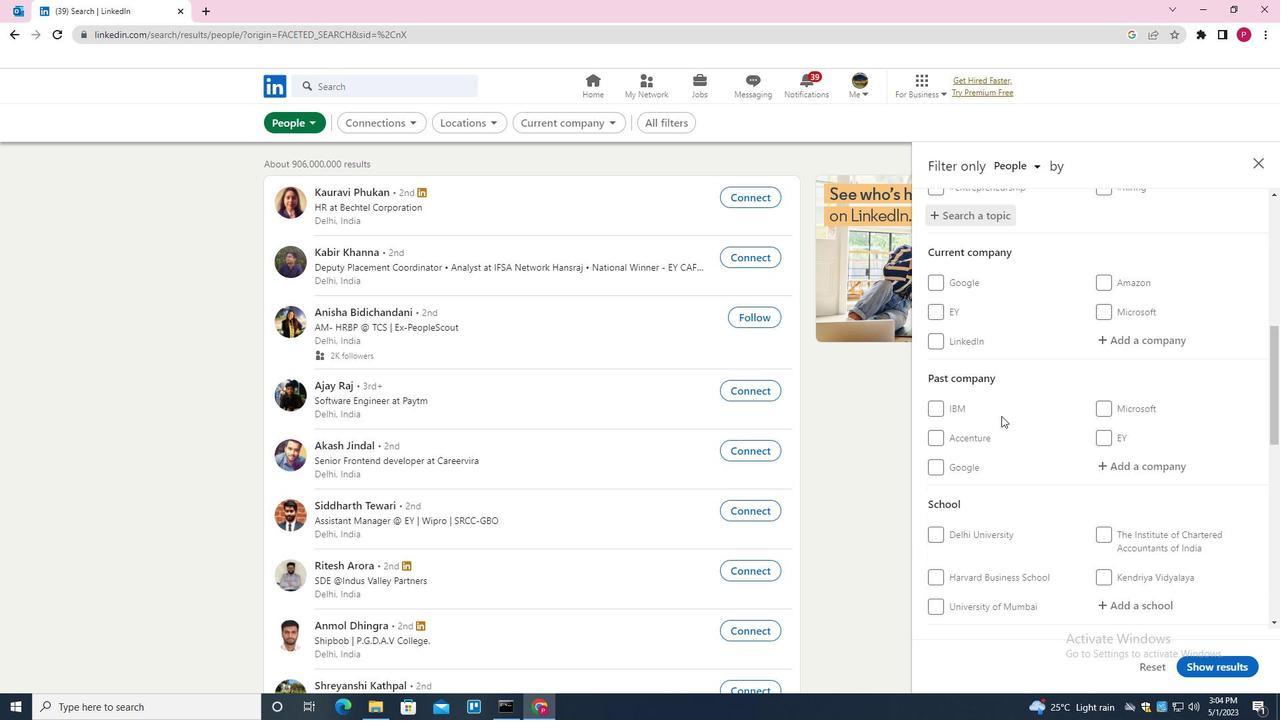 
Action: Mouse moved to (1037, 482)
Screenshot: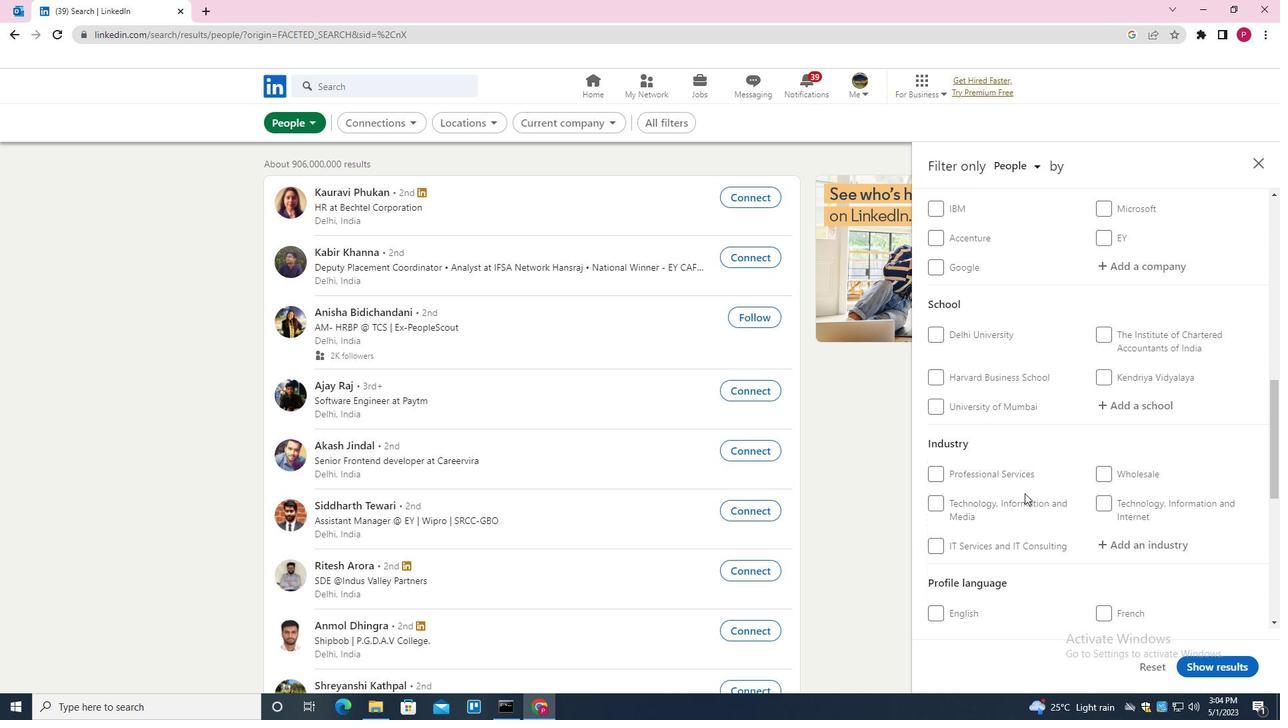 
Action: Mouse scrolled (1037, 482) with delta (0, 0)
Screenshot: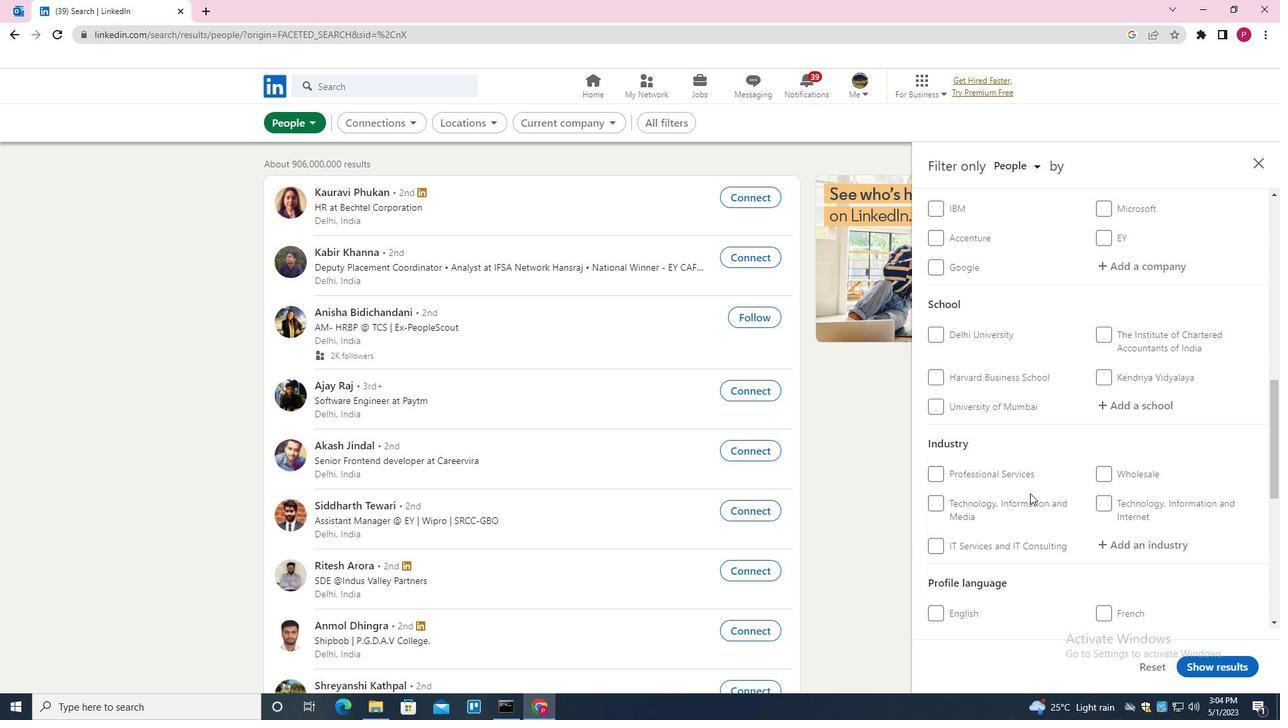 
Action: Mouse moved to (1037, 482)
Screenshot: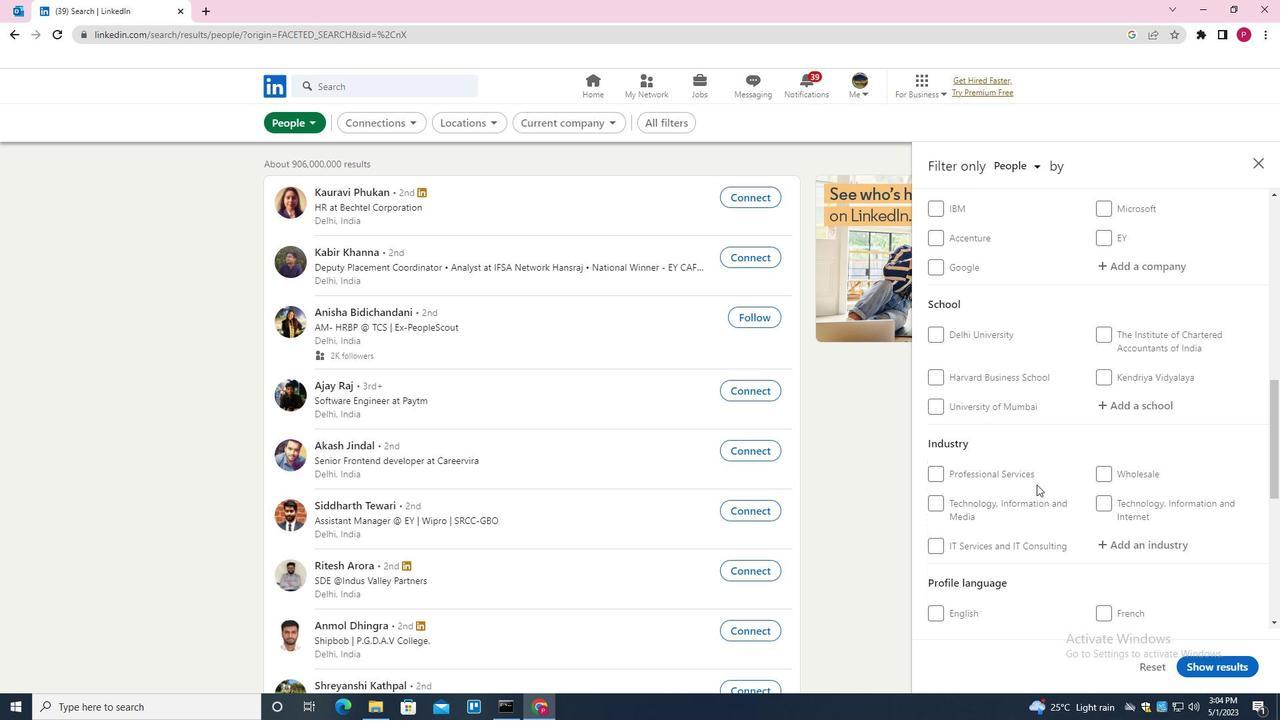 
Action: Mouse scrolled (1037, 481) with delta (0, 0)
Screenshot: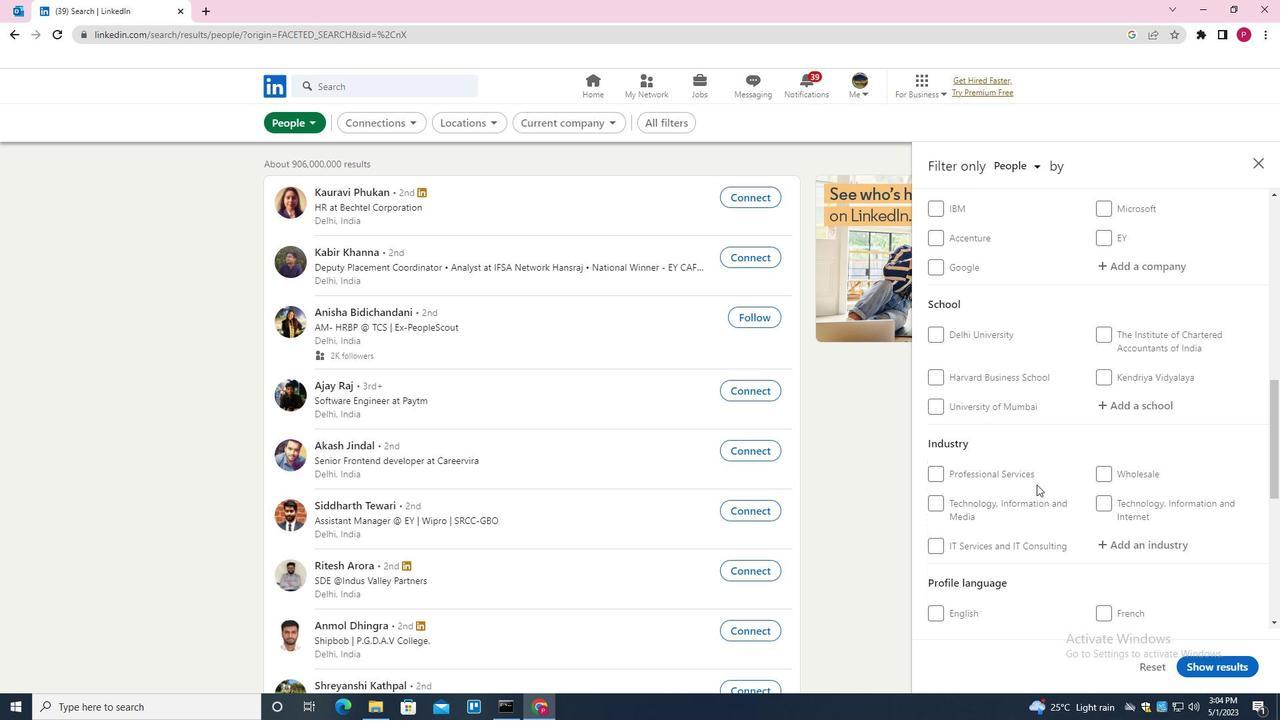 
Action: Mouse moved to (1037, 482)
Screenshot: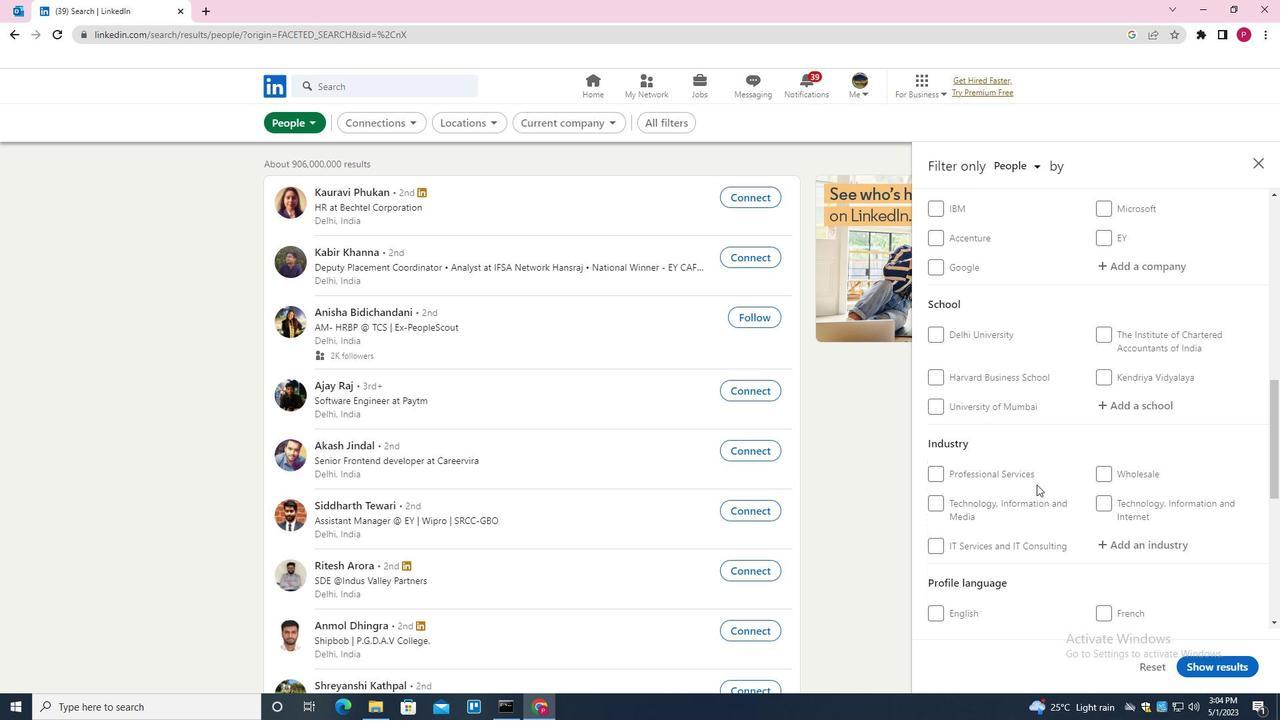 
Action: Mouse scrolled (1037, 481) with delta (0, 0)
Screenshot: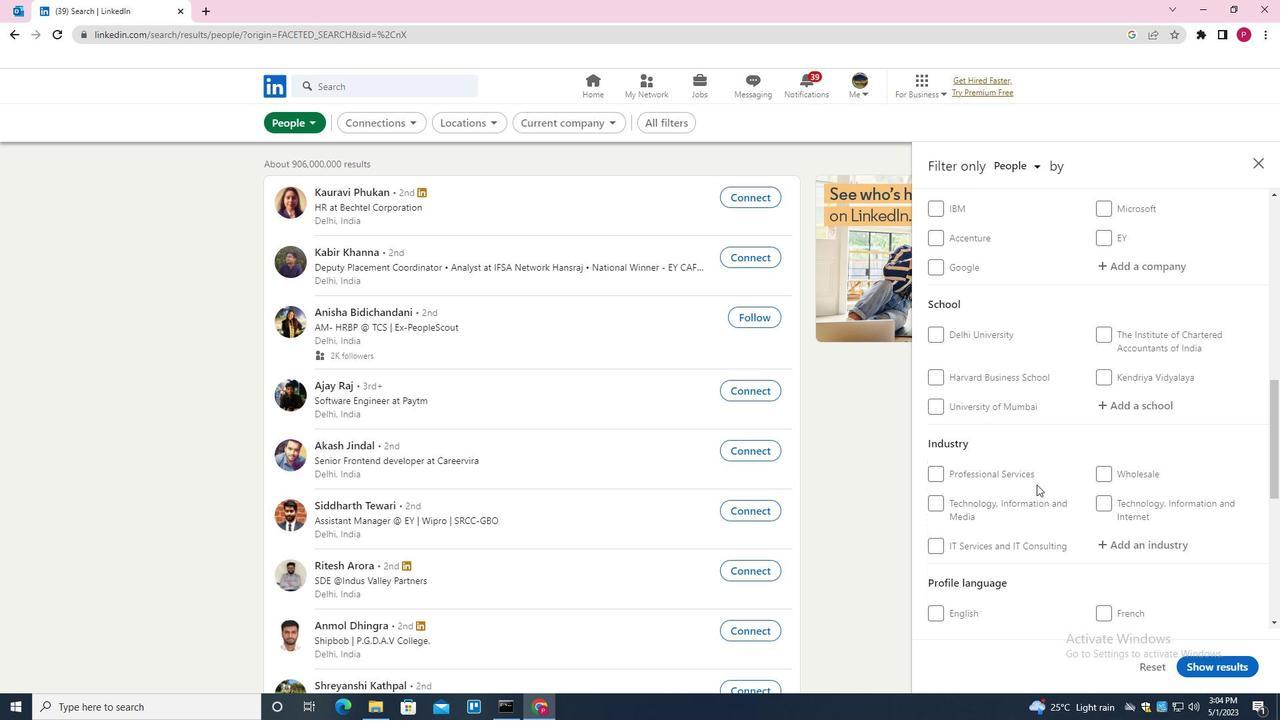 
Action: Mouse moved to (1016, 460)
Screenshot: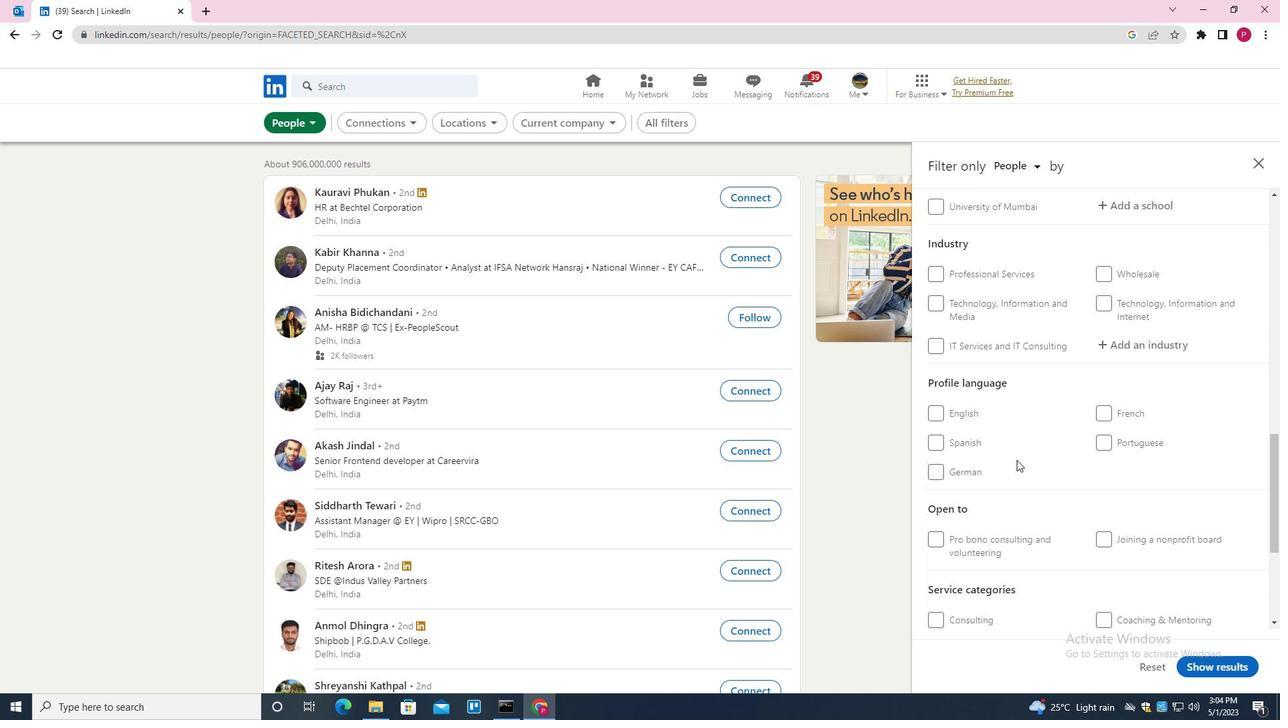 
Action: Mouse scrolled (1016, 459) with delta (0, 0)
Screenshot: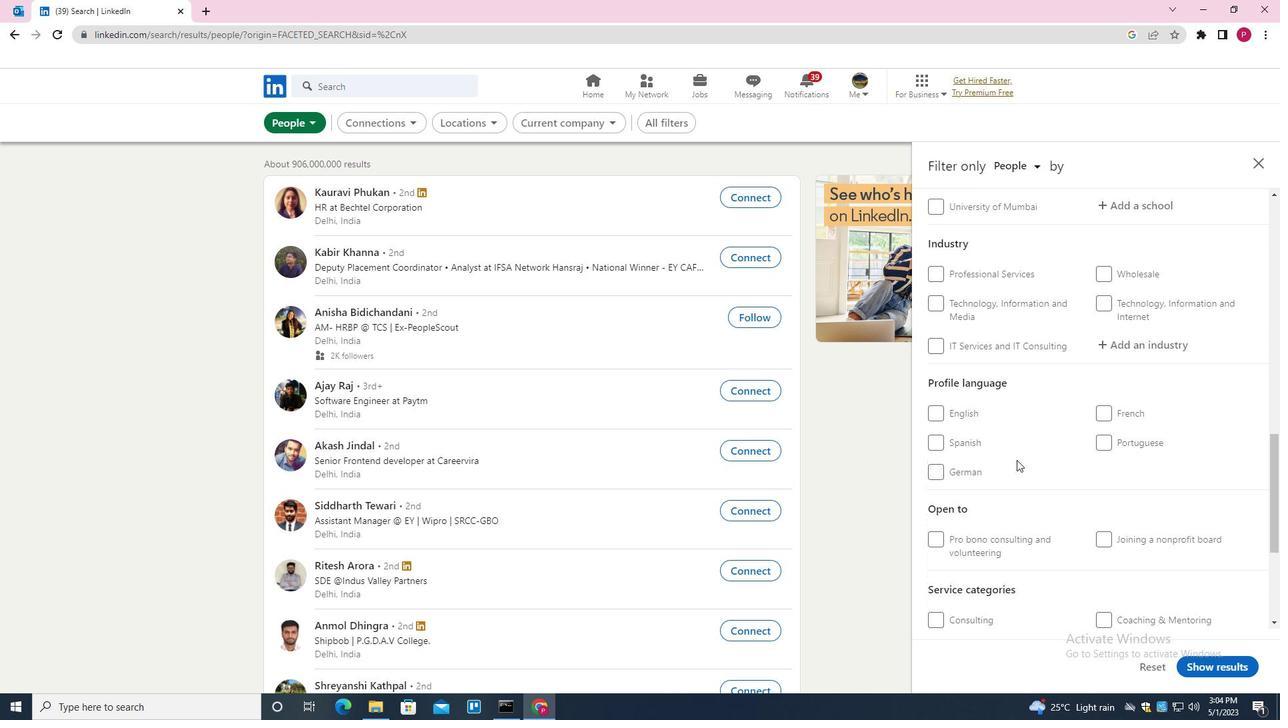 
Action: Mouse scrolled (1016, 459) with delta (0, 0)
Screenshot: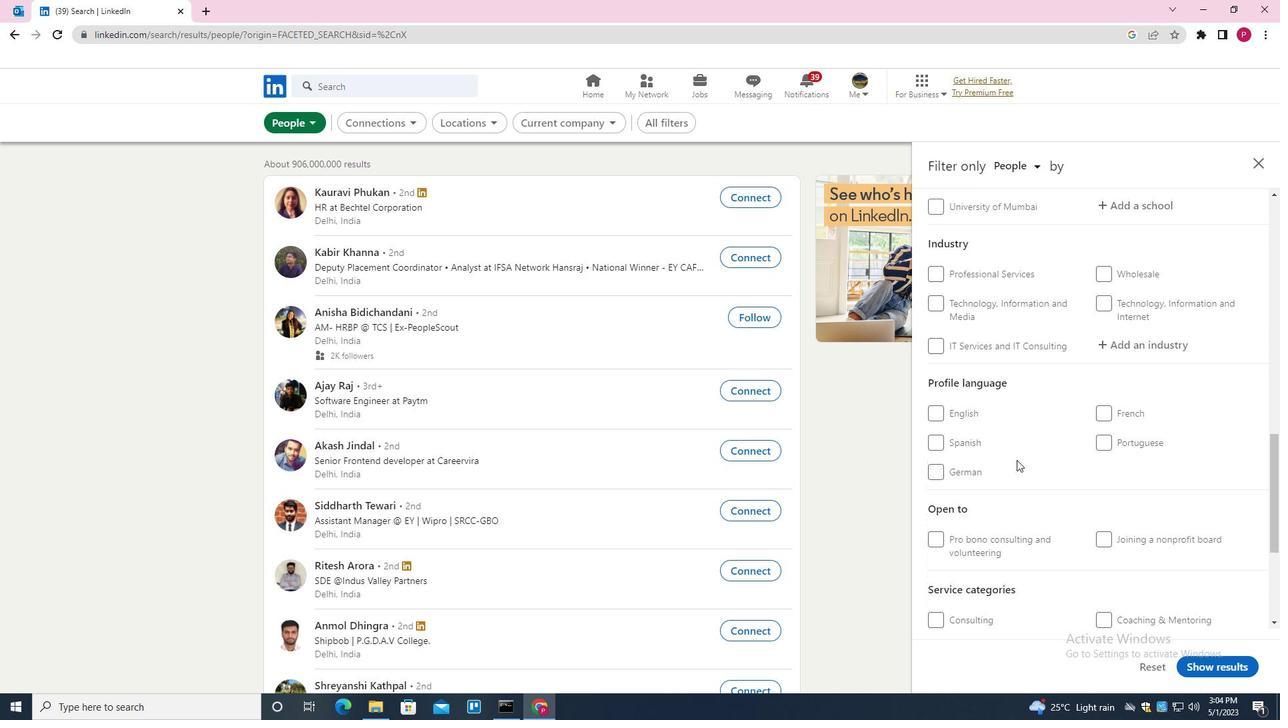 
Action: Mouse moved to (1102, 308)
Screenshot: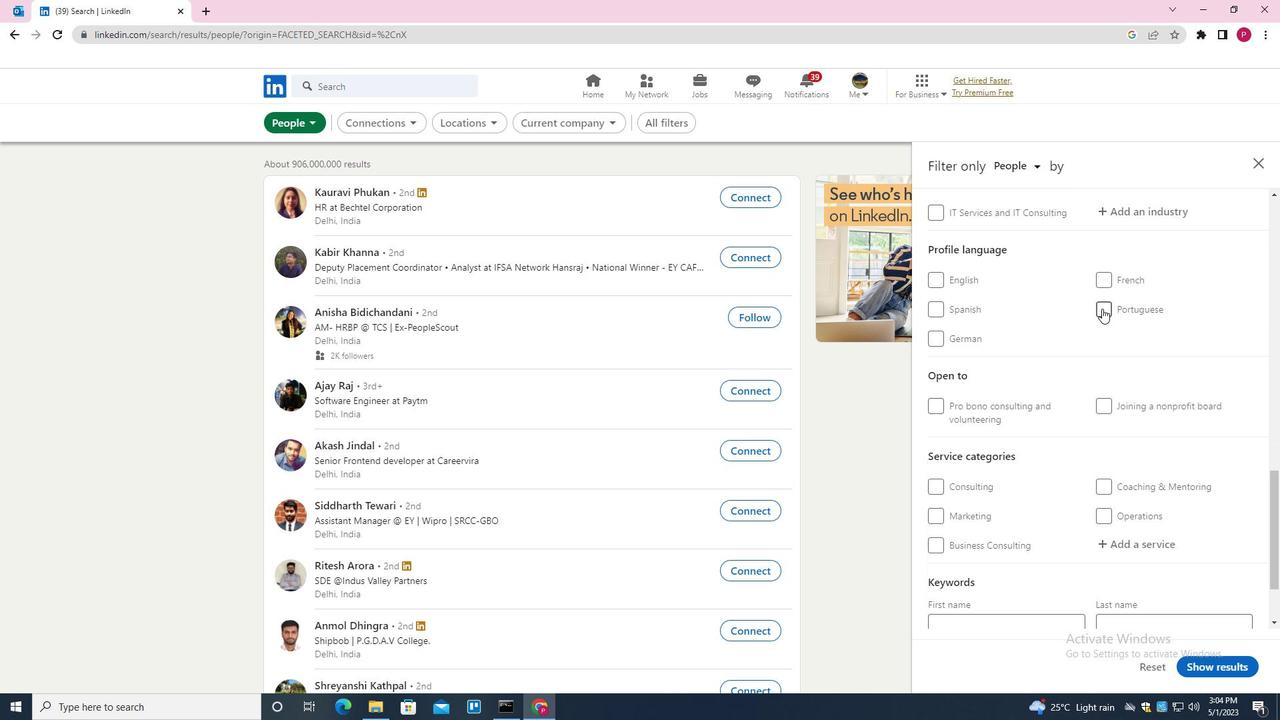 
Action: Mouse pressed left at (1102, 308)
Screenshot: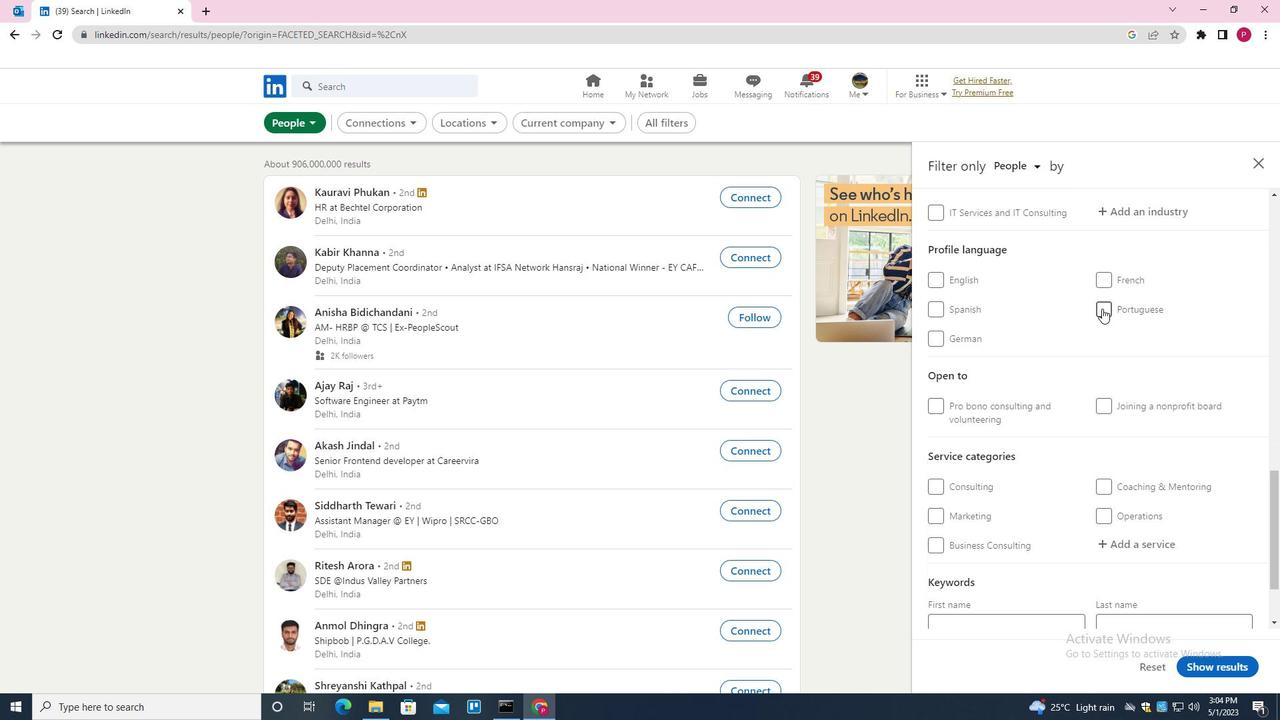 
Action: Mouse moved to (983, 392)
Screenshot: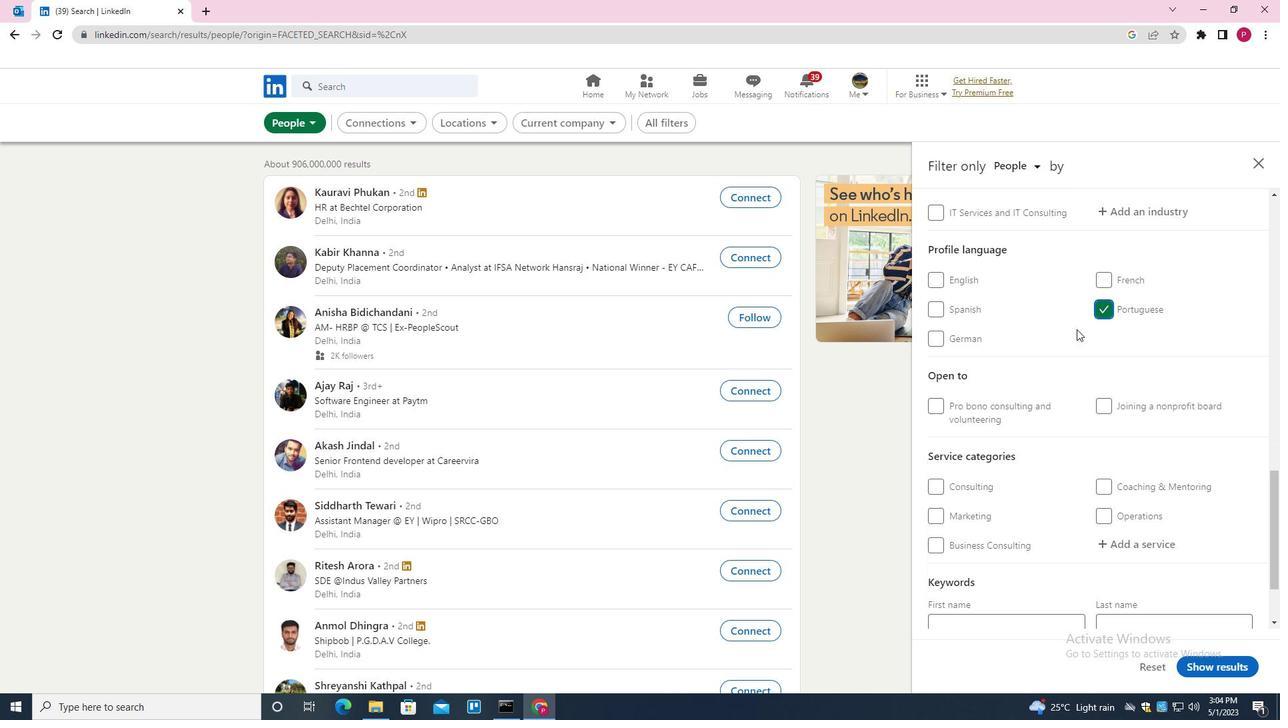 
Action: Mouse scrolled (983, 392) with delta (0, 0)
Screenshot: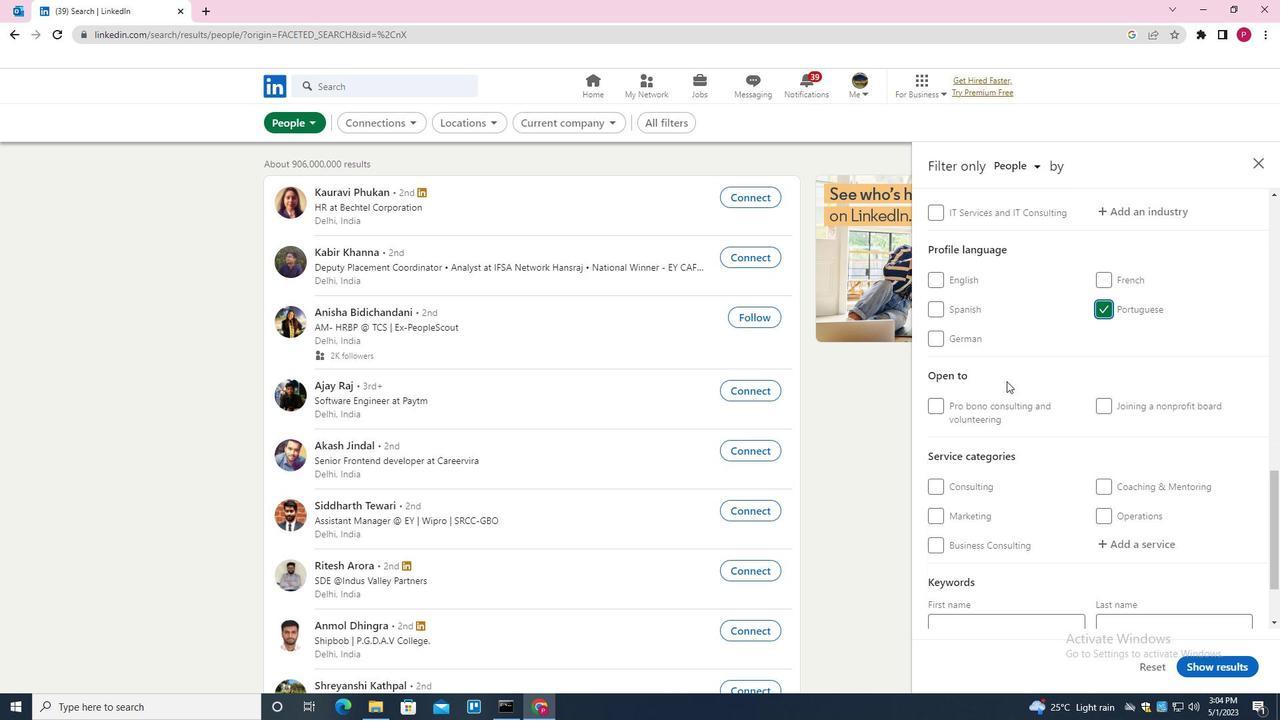 
Action: Mouse scrolled (983, 392) with delta (0, 0)
Screenshot: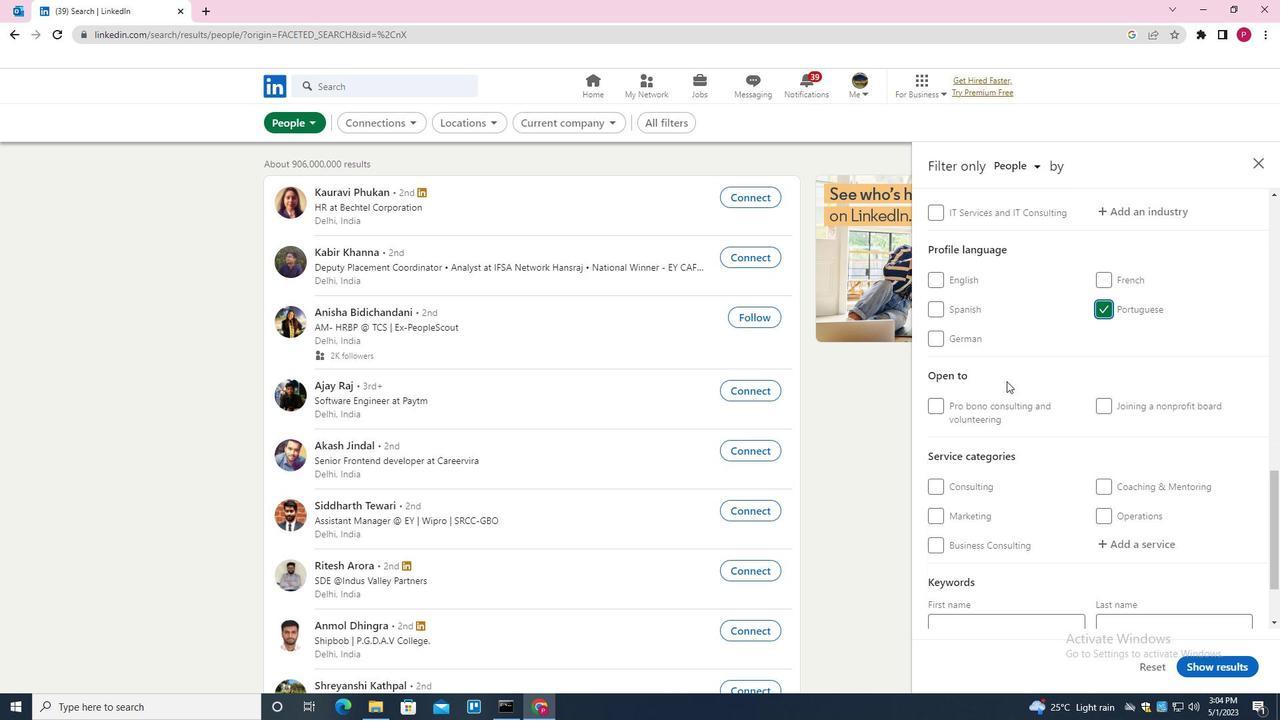 
Action: Mouse scrolled (983, 392) with delta (0, 0)
Screenshot: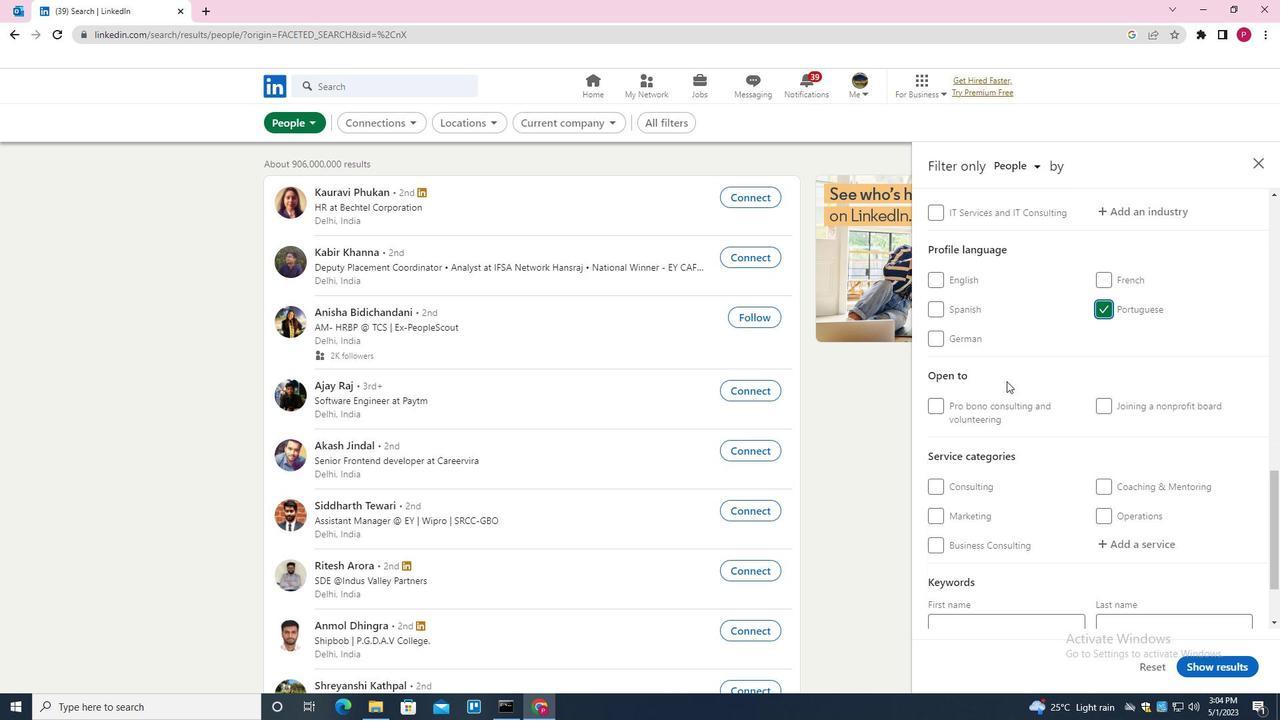
Action: Mouse scrolled (983, 392) with delta (0, 0)
Screenshot: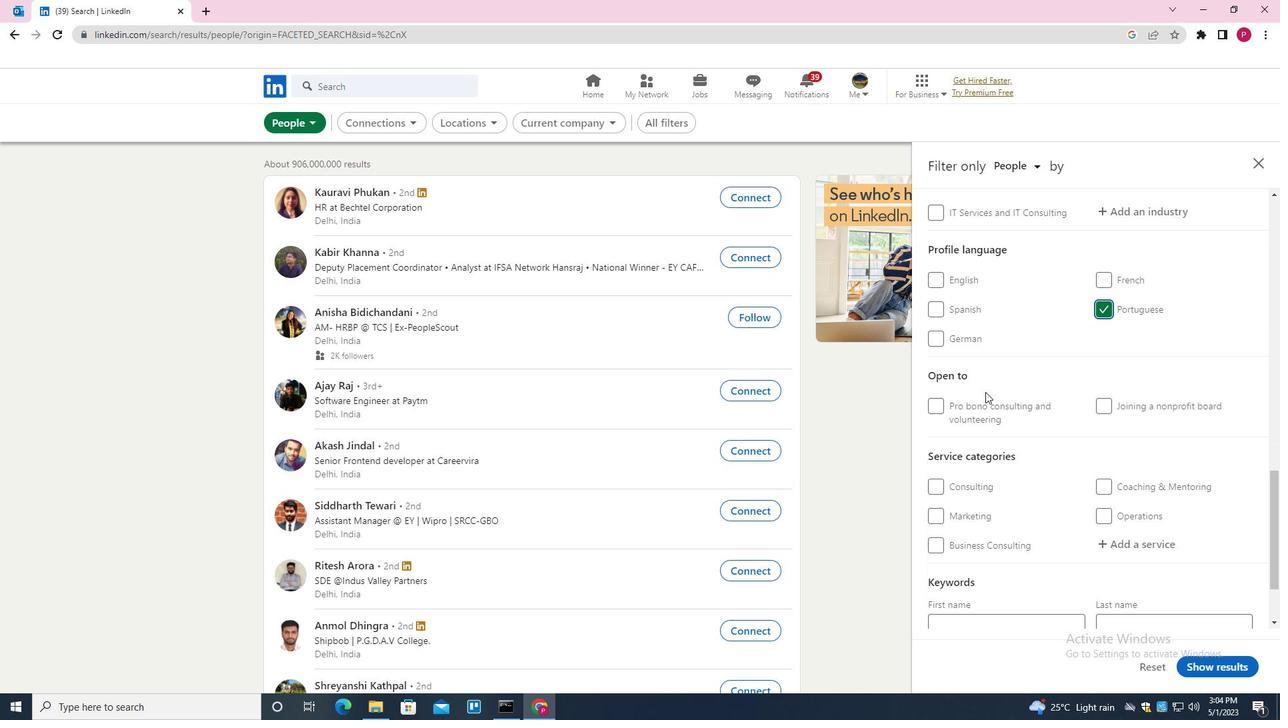 
Action: Mouse scrolled (983, 392) with delta (0, 0)
Screenshot: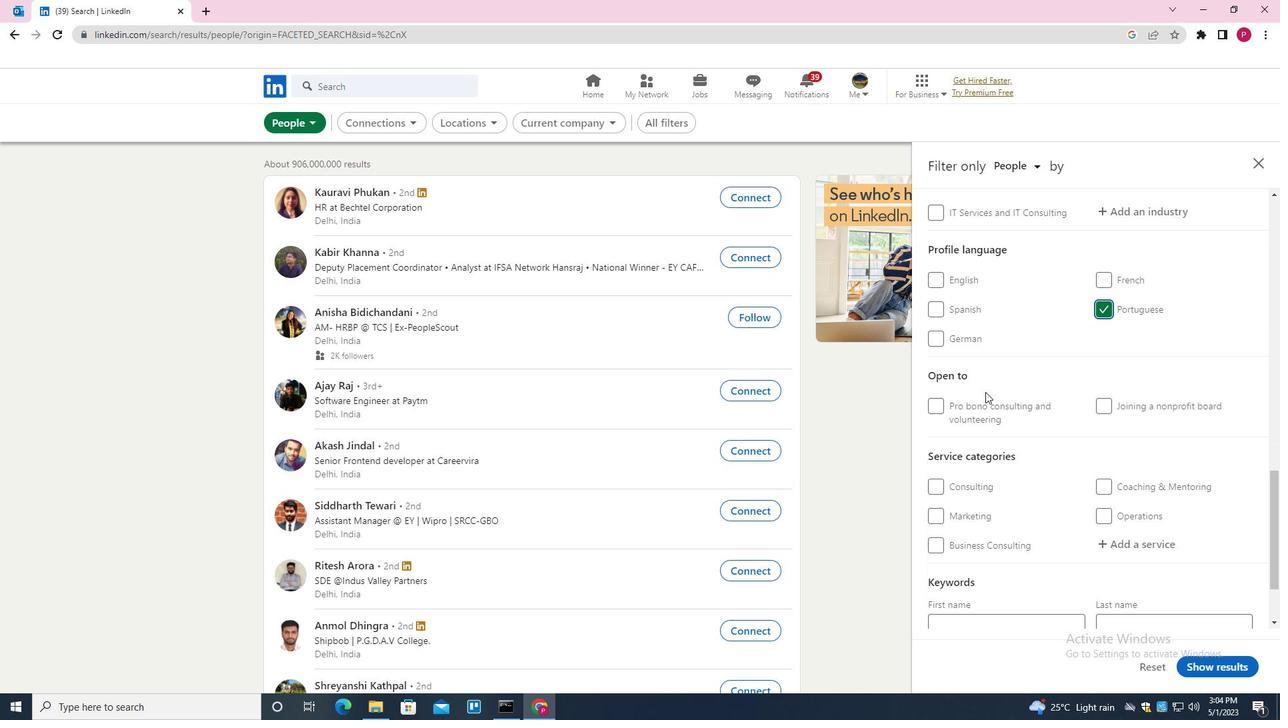 
Action: Mouse scrolled (983, 392) with delta (0, 0)
Screenshot: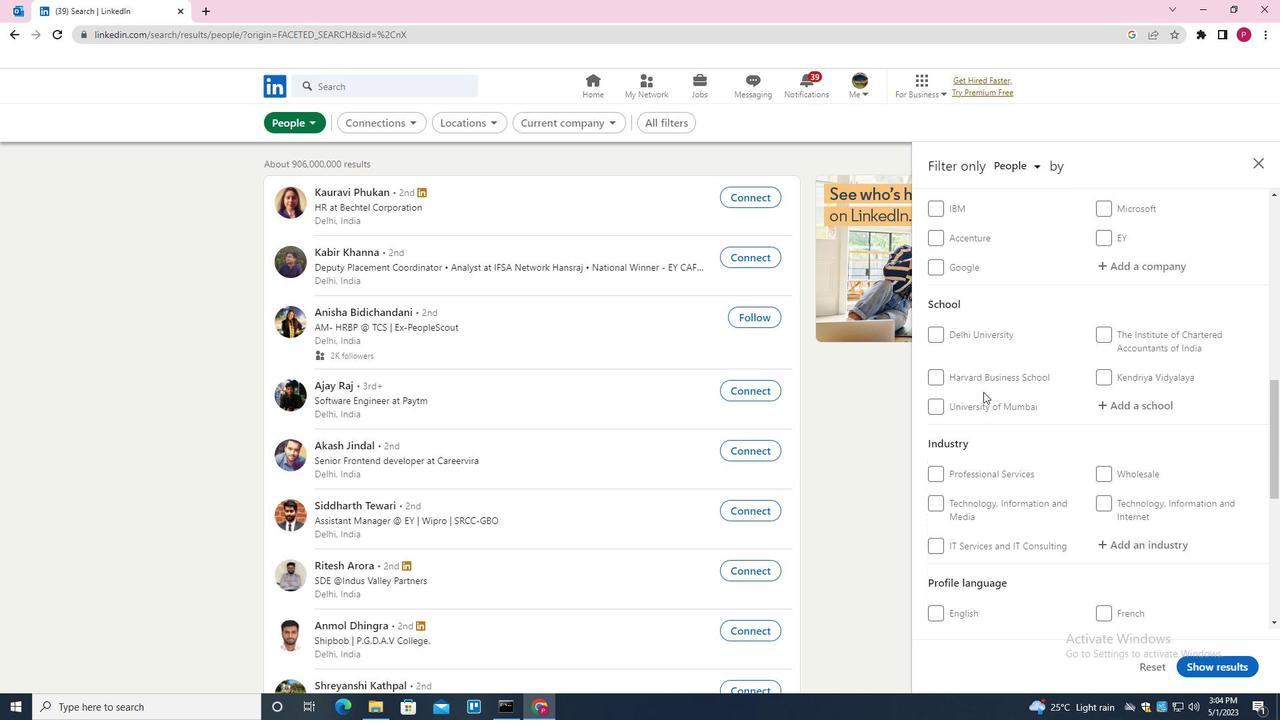 
Action: Mouse scrolled (983, 392) with delta (0, 0)
Screenshot: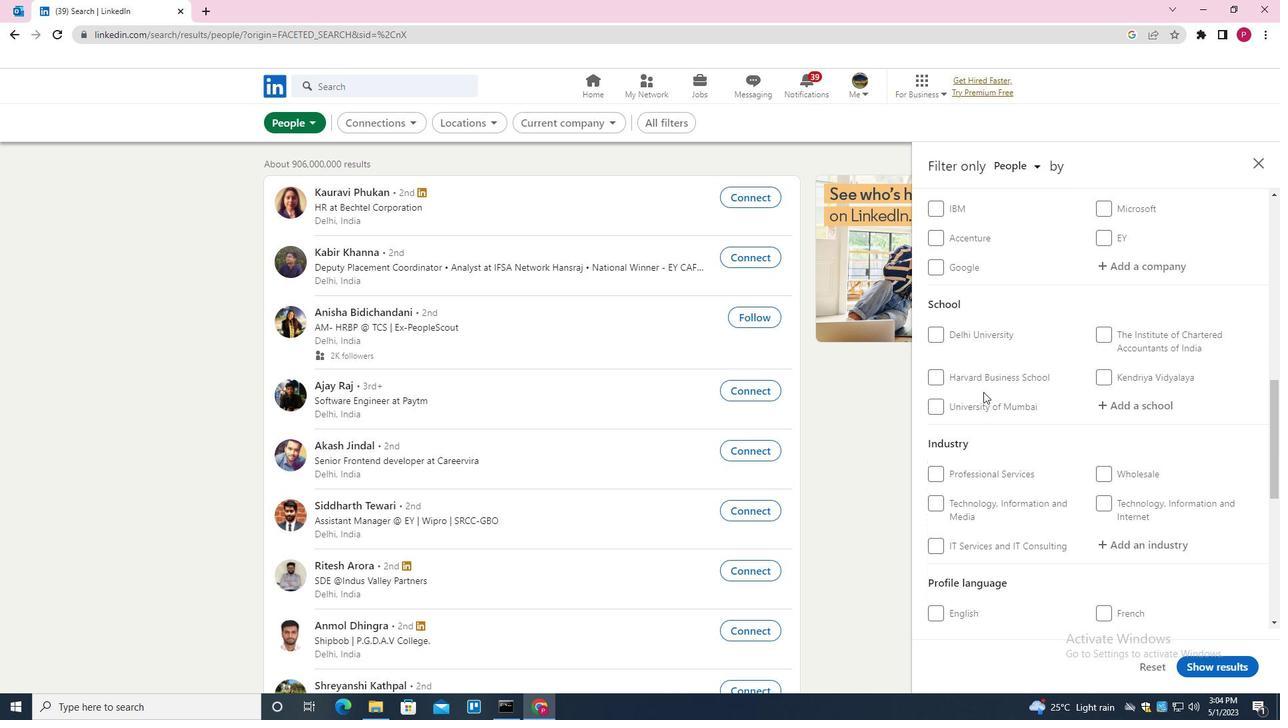 
Action: Mouse scrolled (983, 392) with delta (0, 0)
Screenshot: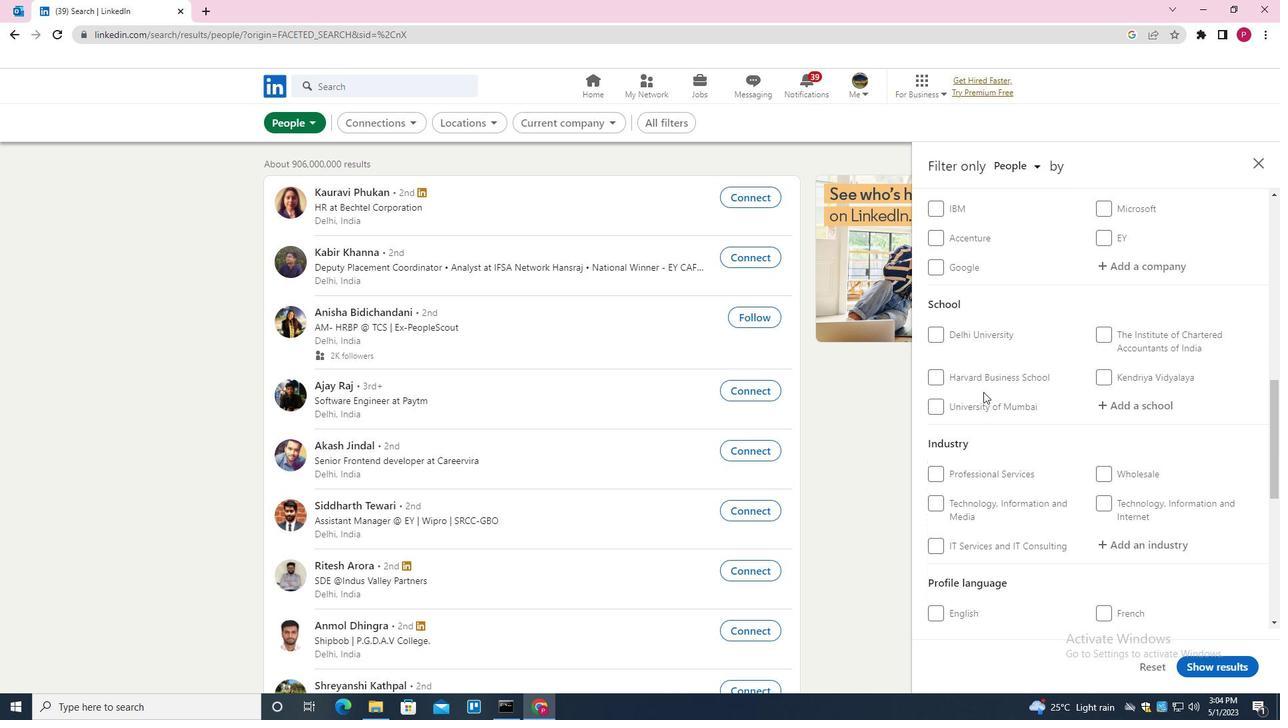 
Action: Mouse moved to (1117, 343)
Screenshot: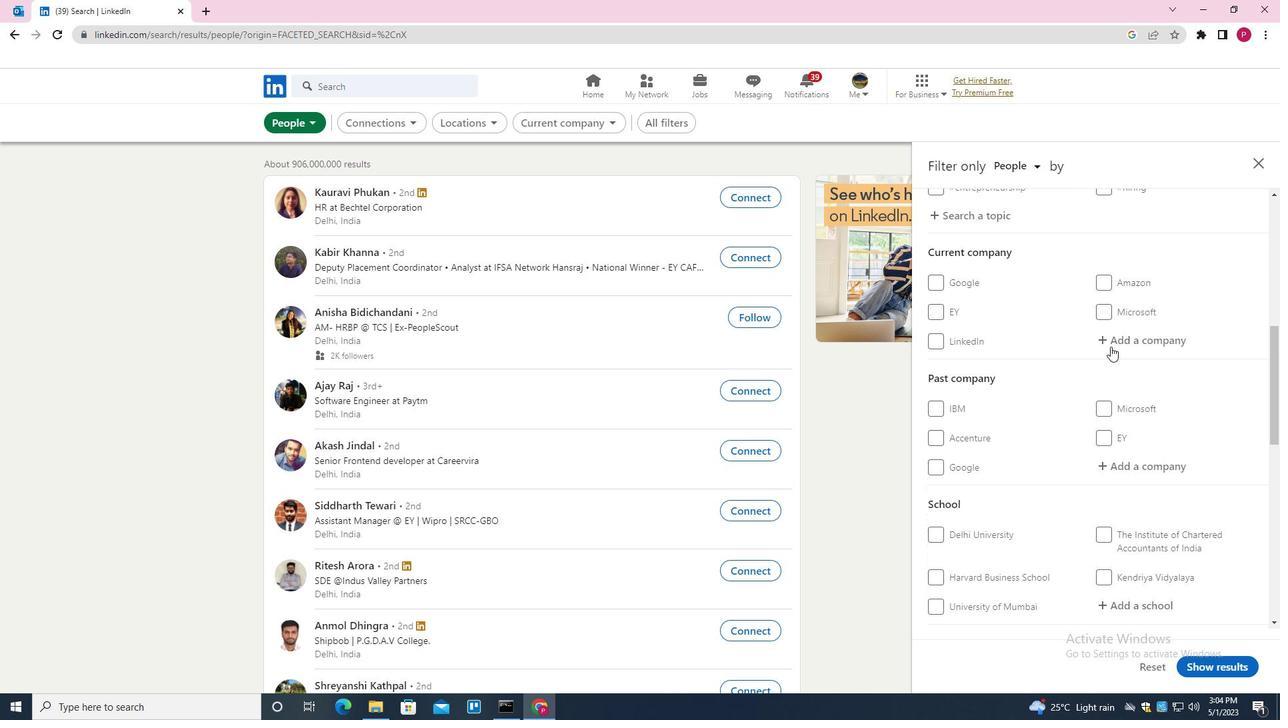 
Action: Mouse pressed left at (1117, 343)
Screenshot: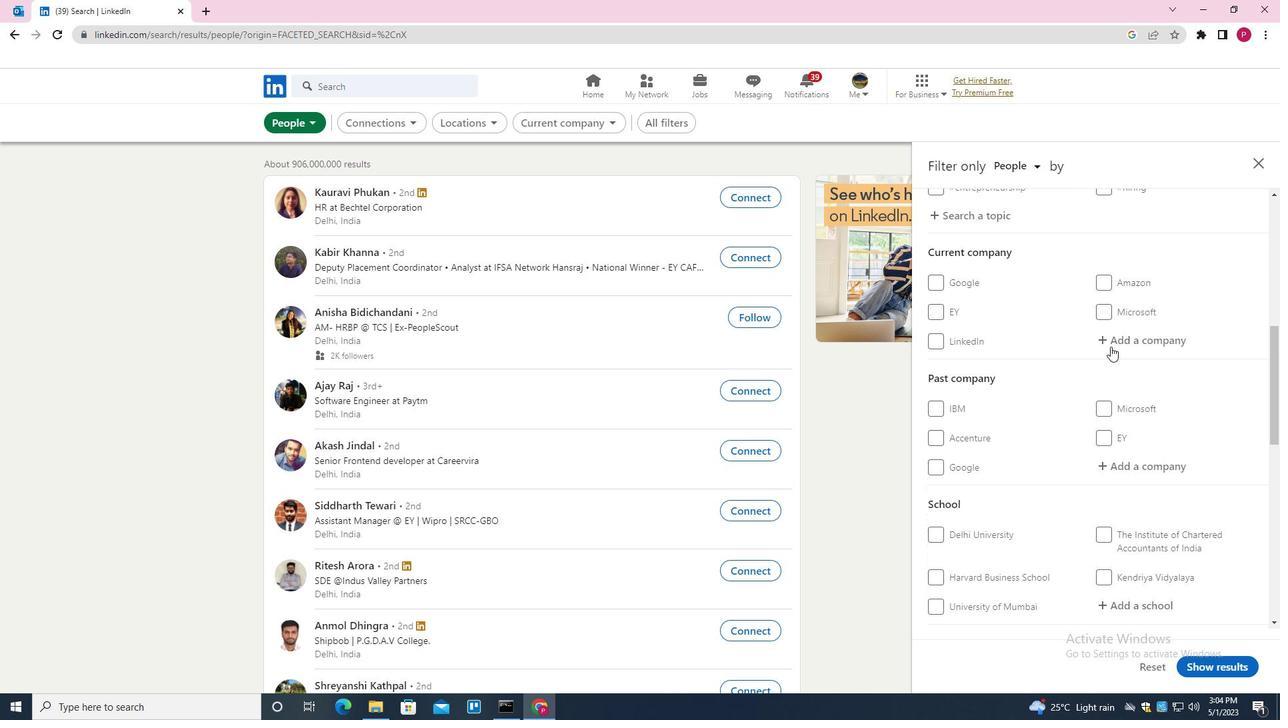 
Action: Key pressed <Key.shift>AVIVA<Key.down><Key.down><Key.down><Key.down><Key.down><Key.down><Key.enter>
Screenshot: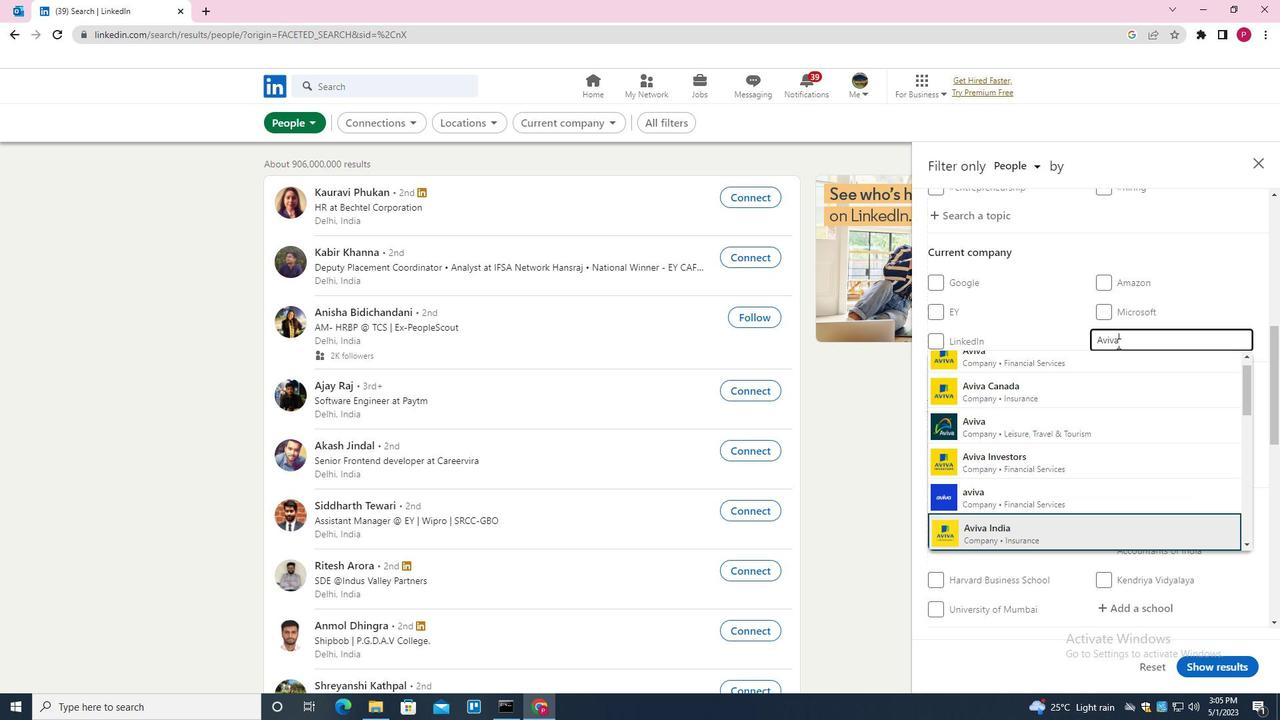 
Action: Mouse moved to (817, 328)
Screenshot: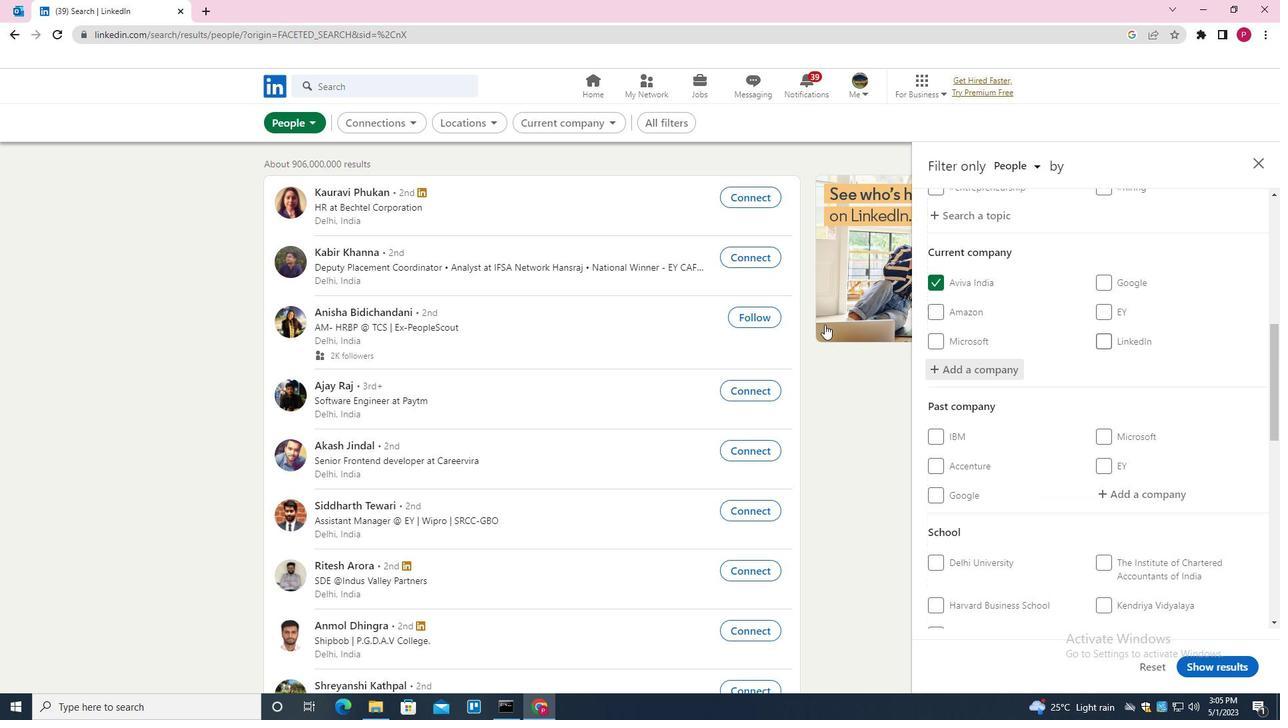 
Action: Mouse scrolled (817, 327) with delta (0, 0)
Screenshot: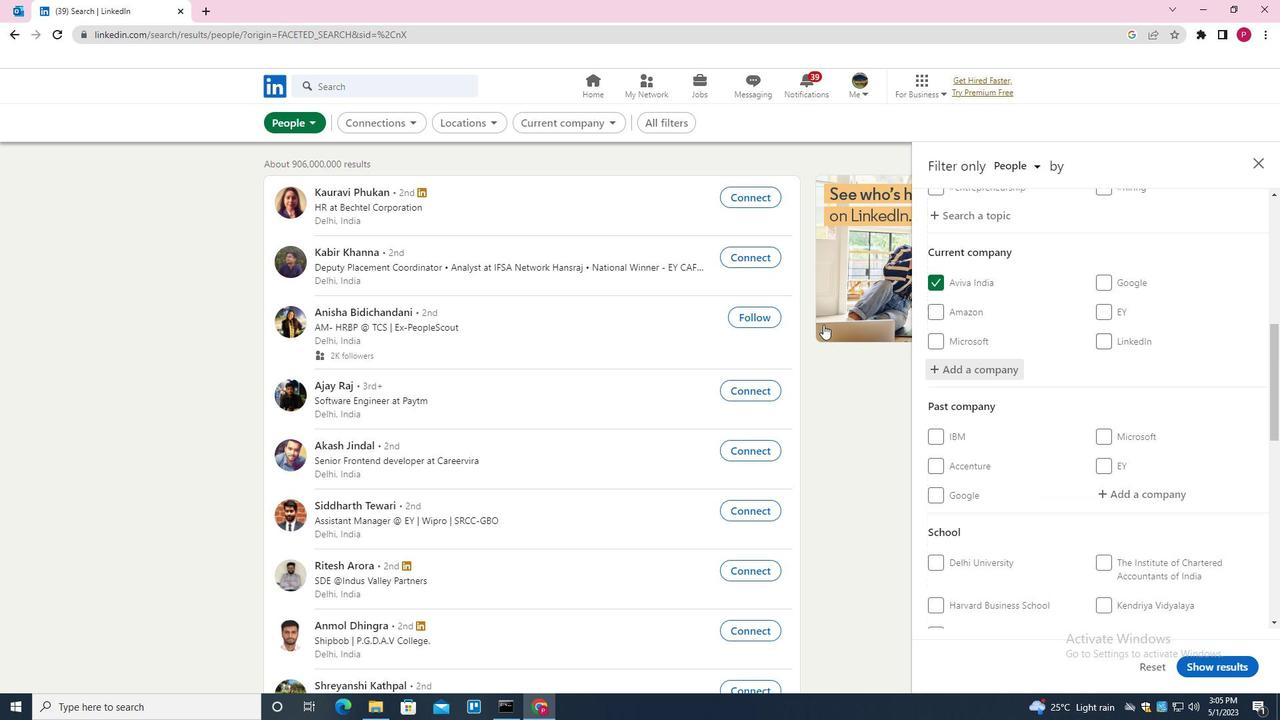 
Action: Mouse scrolled (817, 327) with delta (0, 0)
Screenshot: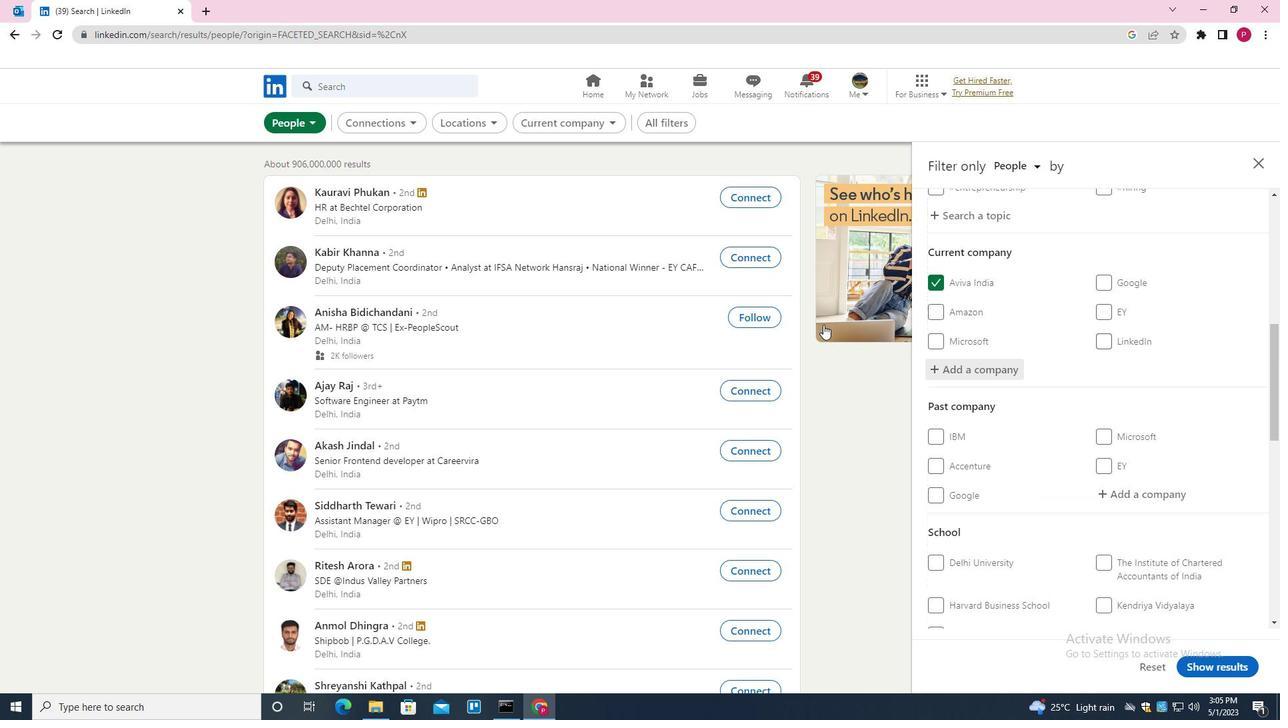 
Action: Mouse moved to (818, 330)
Screenshot: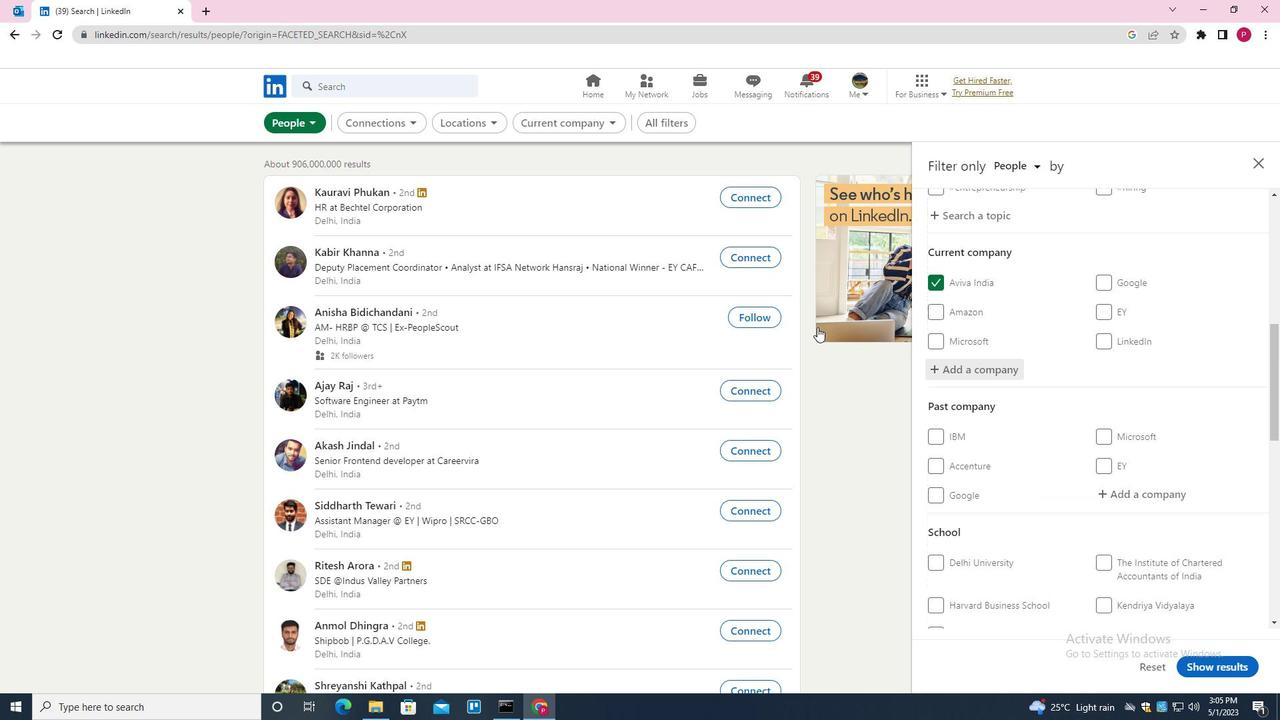 
Action: Mouse scrolled (818, 329) with delta (0, 0)
Screenshot: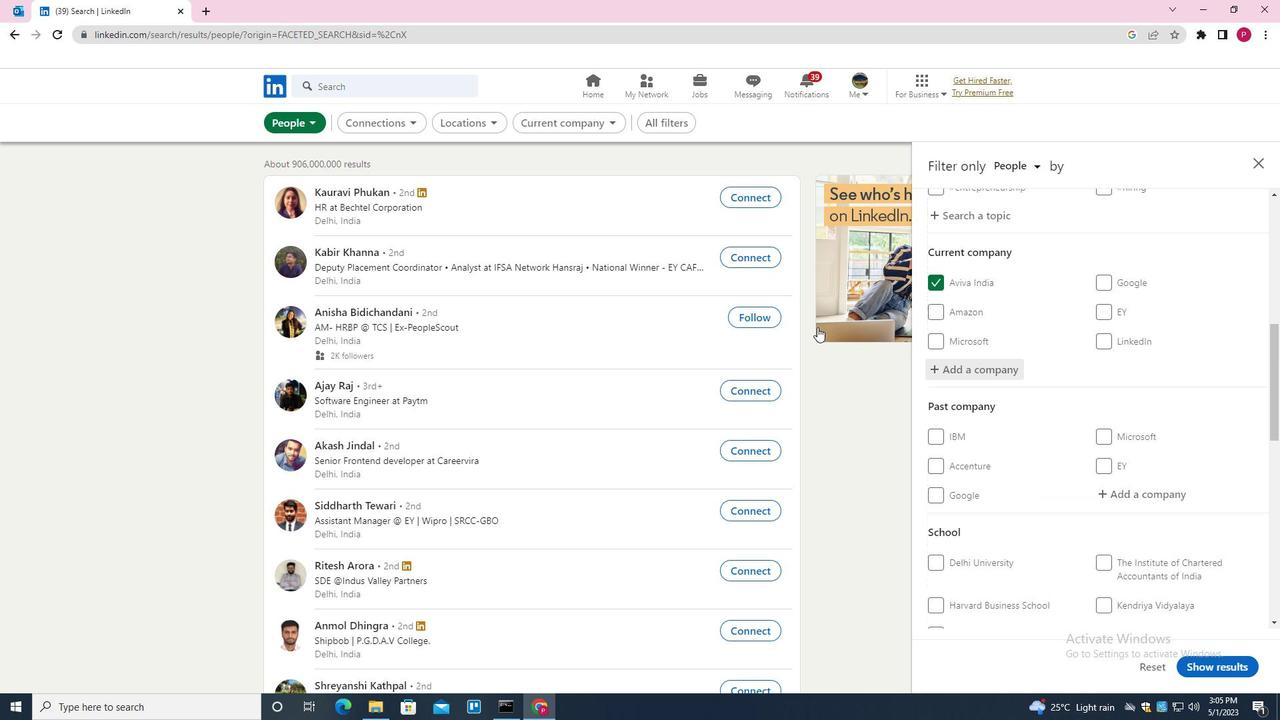 
Action: Mouse moved to (821, 332)
Screenshot: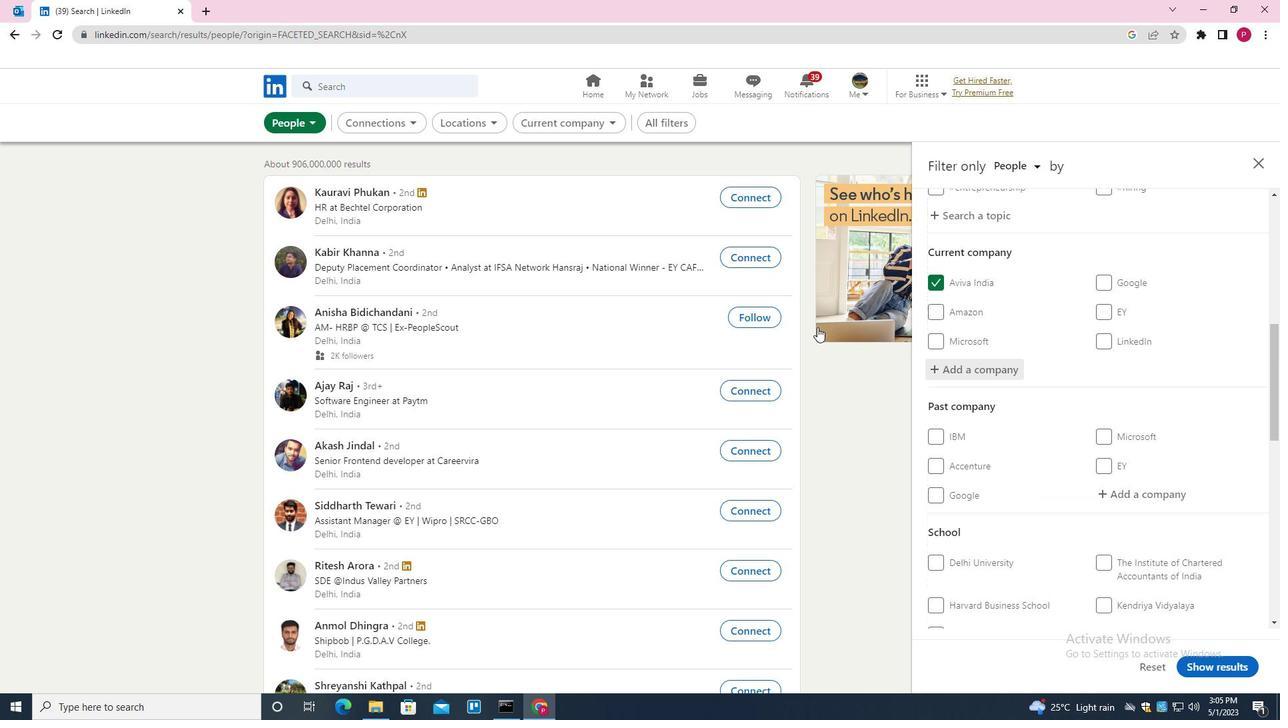 
Action: Mouse scrolled (821, 331) with delta (0, 0)
Screenshot: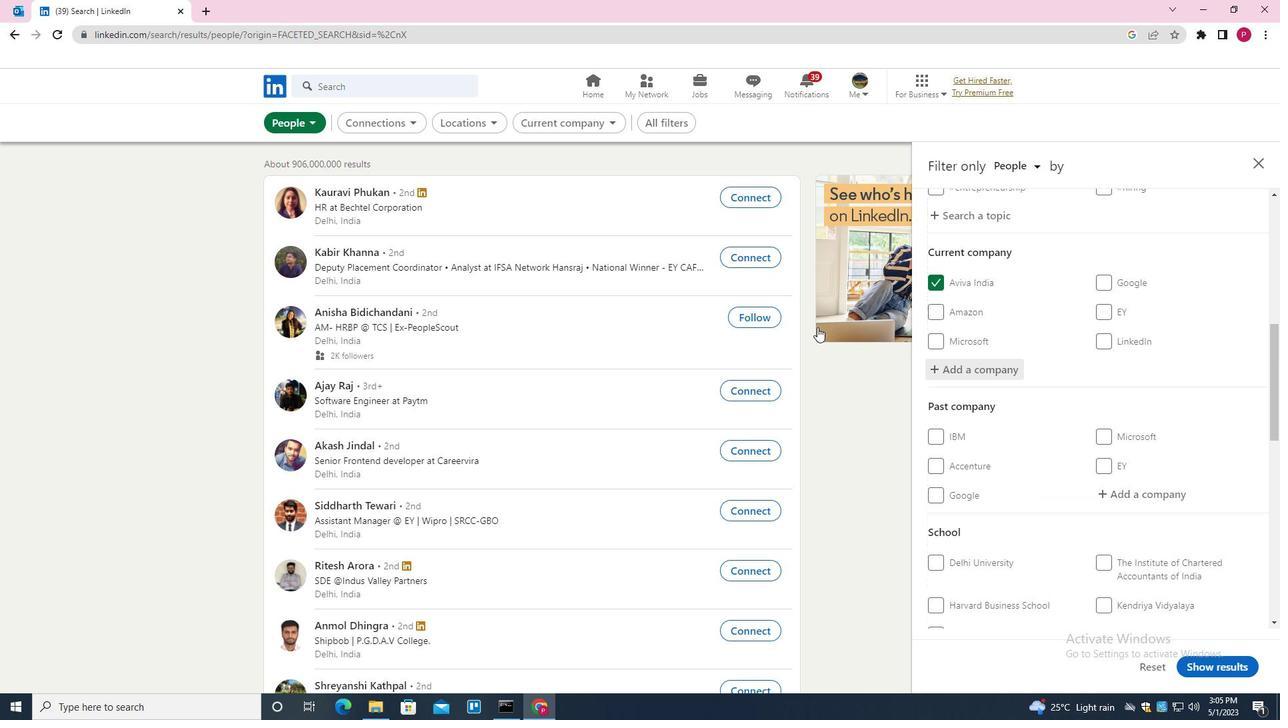 
Action: Mouse moved to (1103, 418)
Screenshot: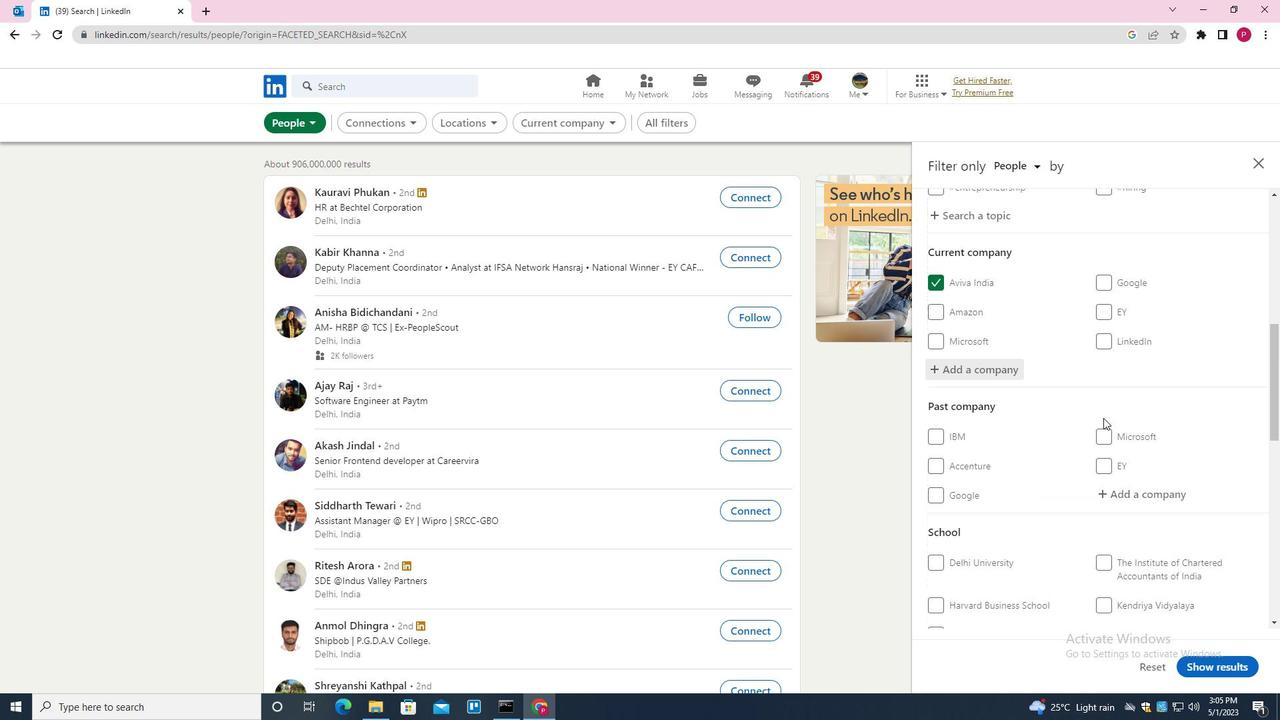 
Action: Mouse scrolled (1103, 417) with delta (0, 0)
Screenshot: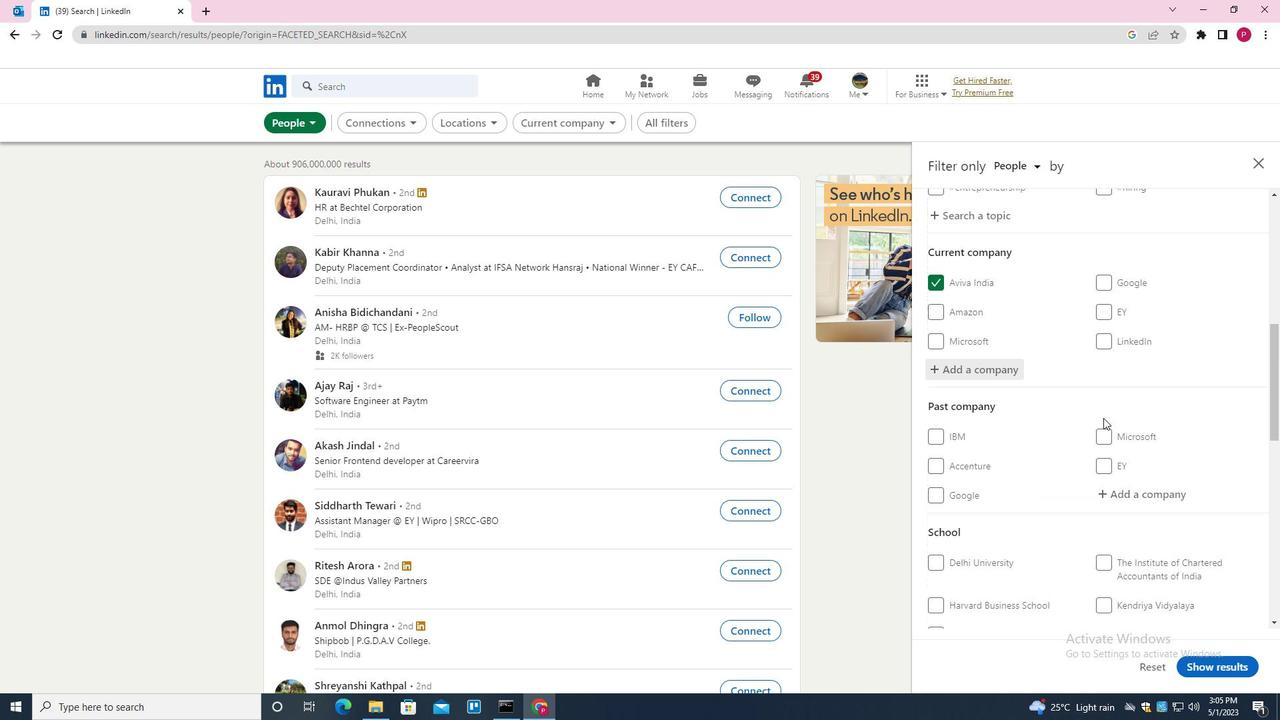 
Action: Mouse scrolled (1103, 417) with delta (0, 0)
Screenshot: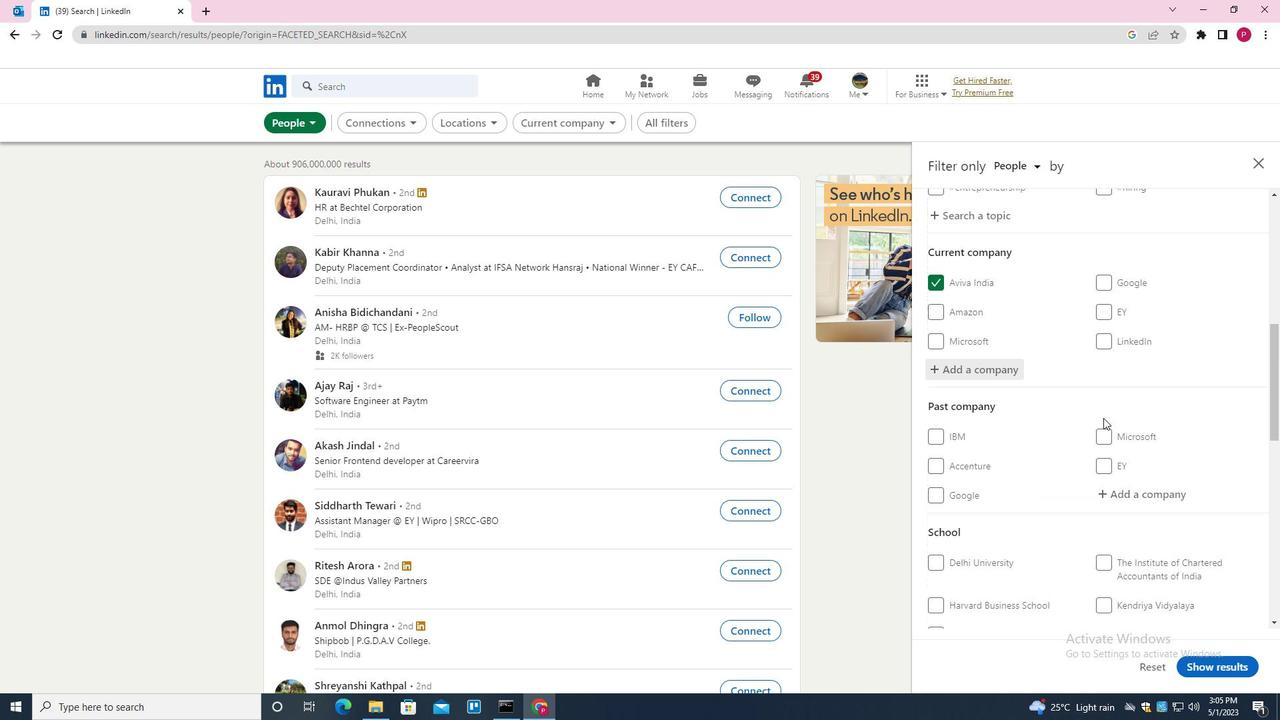 
Action: Mouse scrolled (1103, 417) with delta (0, 0)
Screenshot: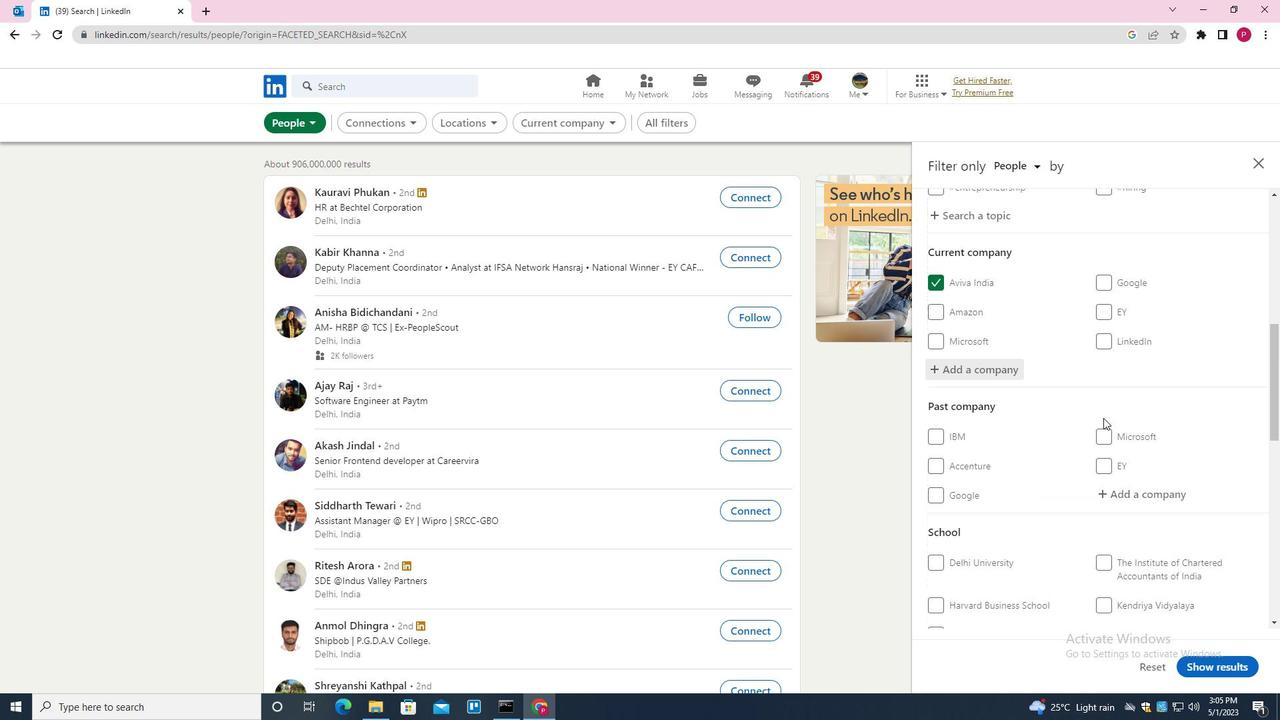 
Action: Mouse scrolled (1103, 417) with delta (0, 0)
Screenshot: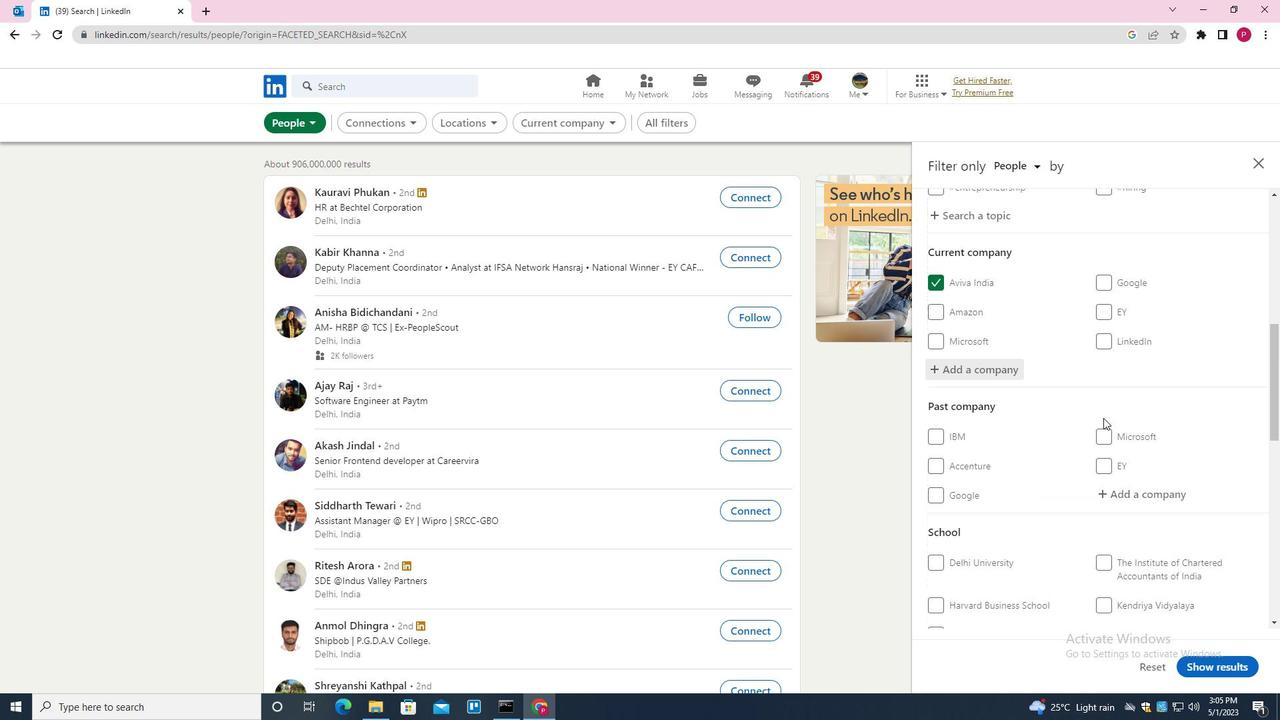 
Action: Mouse moved to (1125, 374)
Screenshot: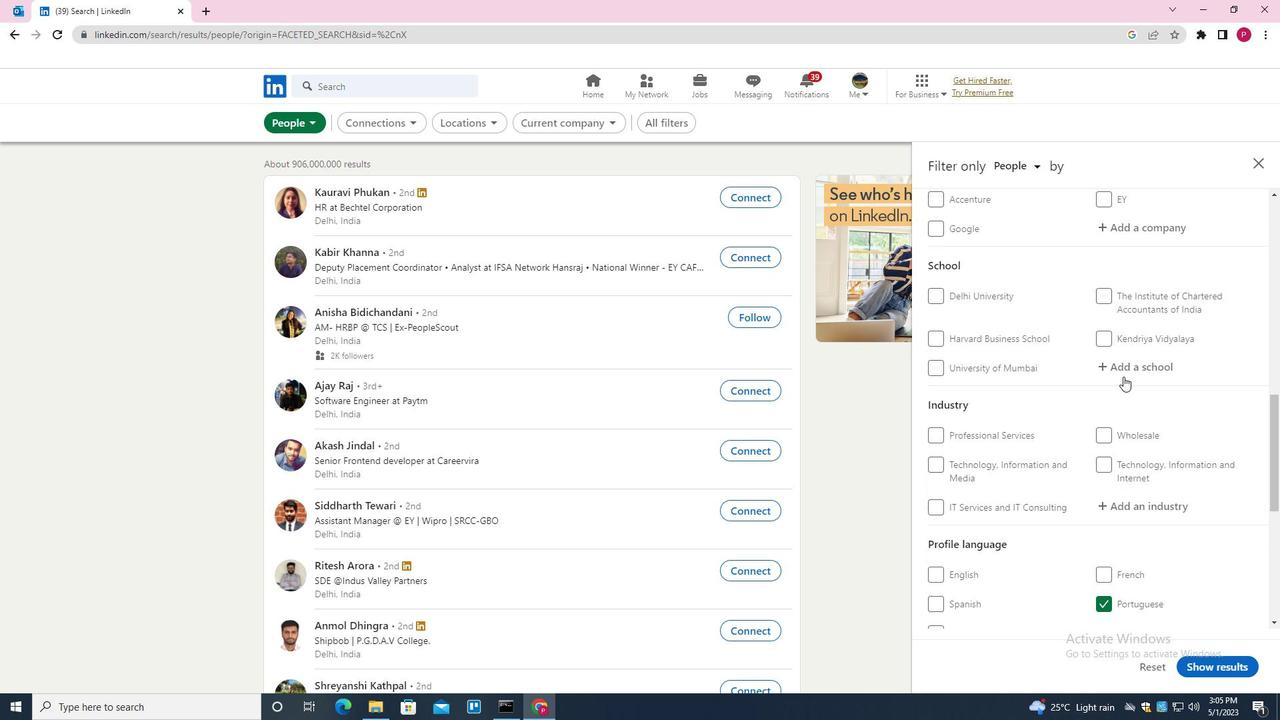 
Action: Mouse pressed left at (1125, 374)
Screenshot: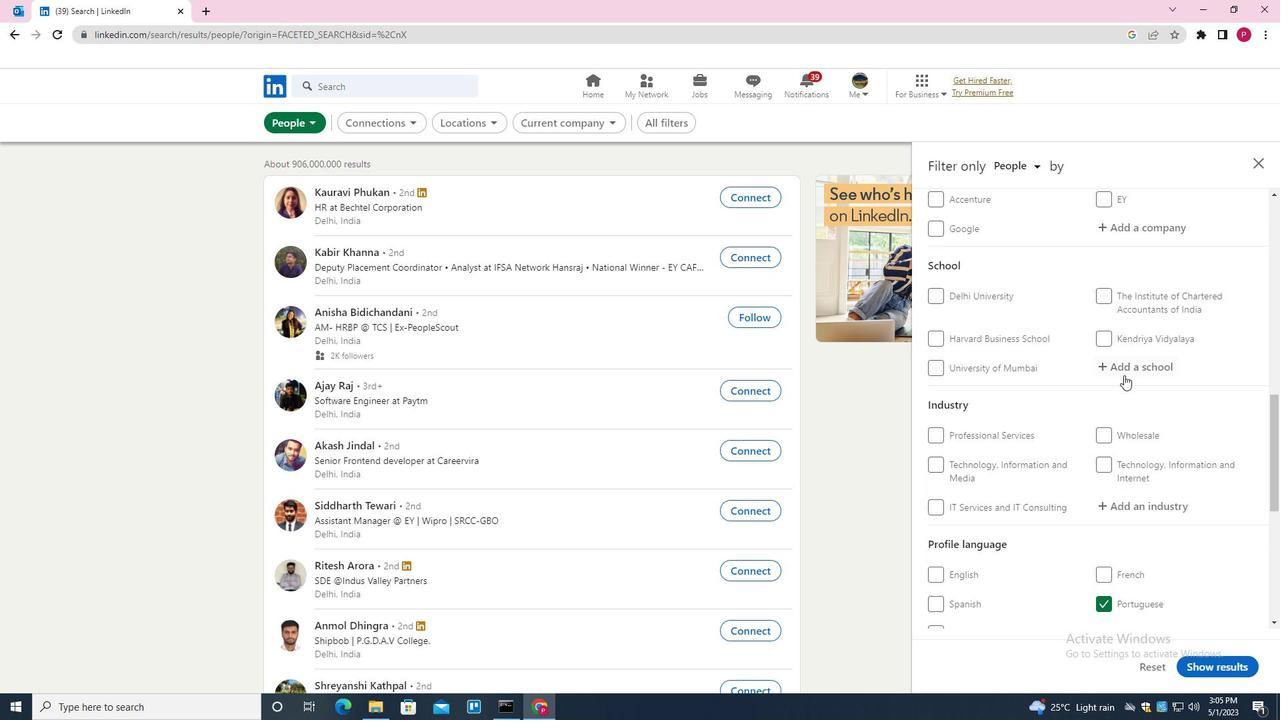 
Action: Mouse moved to (1124, 376)
Screenshot: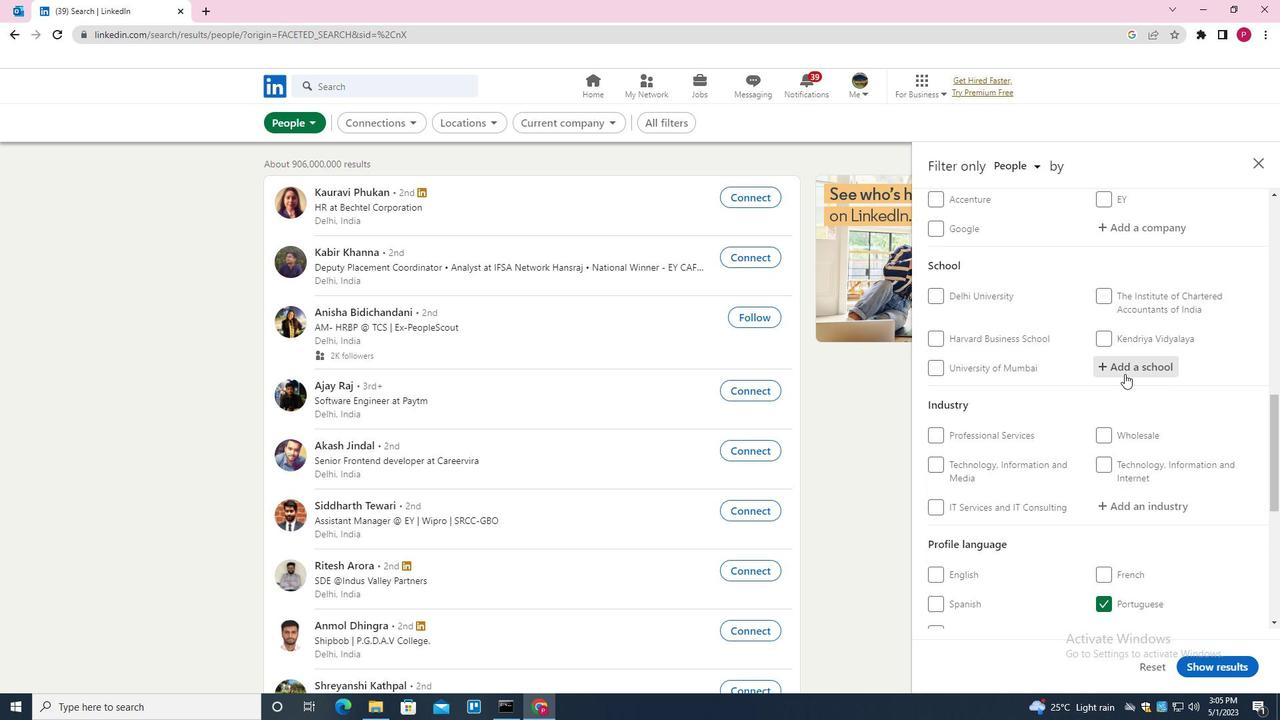 
Action: Key pressed <Key.shift><Key.shift><Key.shift><Key.shift><Key.shift><Key.shift><Key.shift><Key.shift><Key.shift><Key.shift><Key.shift><Key.shift><Key.shift><Key.shift>VIVEKANANDA<Key.space><Key.shift>INSTITUTE<Key.space><Key.down><Key.enter>
Screenshot: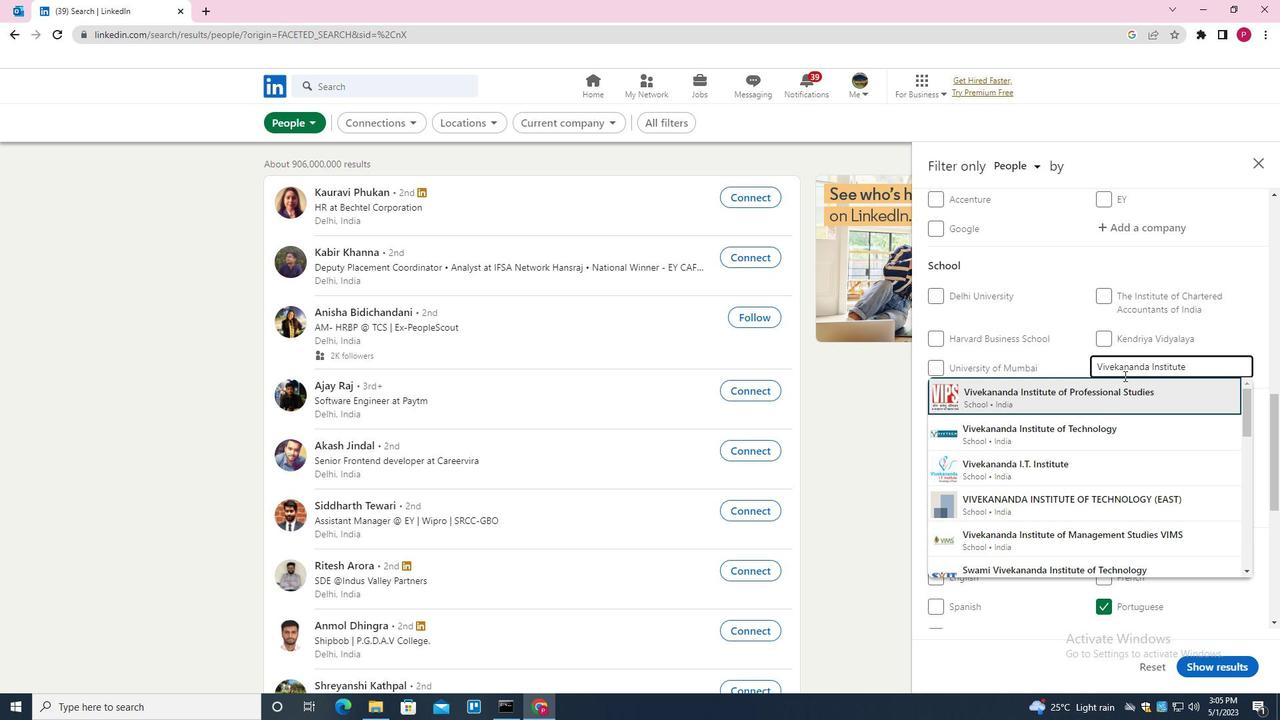 
Action: Mouse moved to (1112, 412)
Screenshot: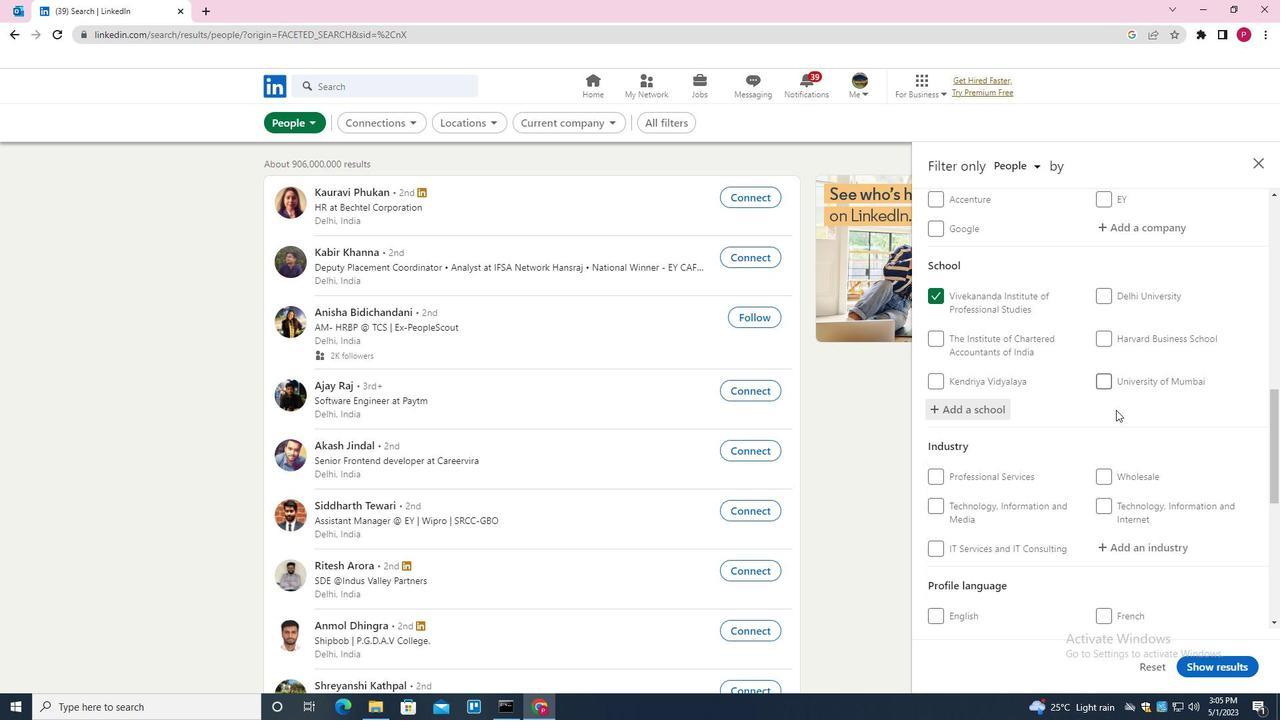 
Action: Mouse scrolled (1112, 412) with delta (0, 0)
Screenshot: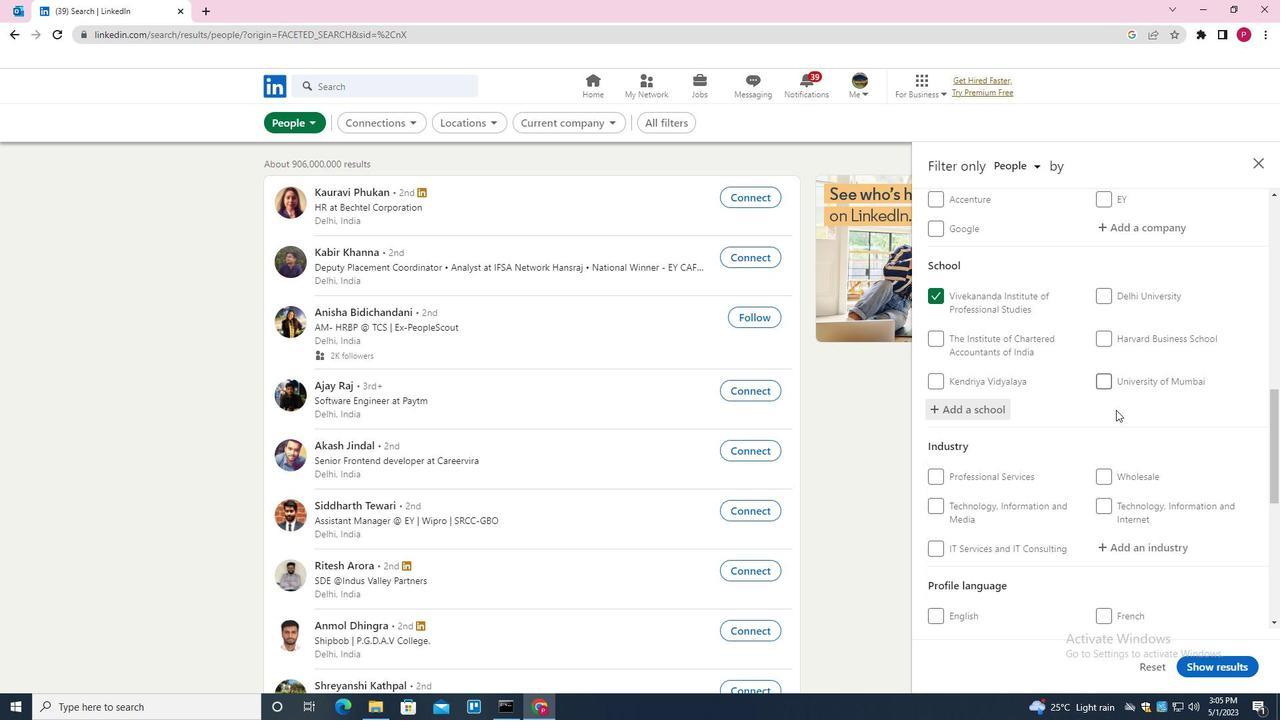 
Action: Mouse scrolled (1112, 412) with delta (0, 0)
Screenshot: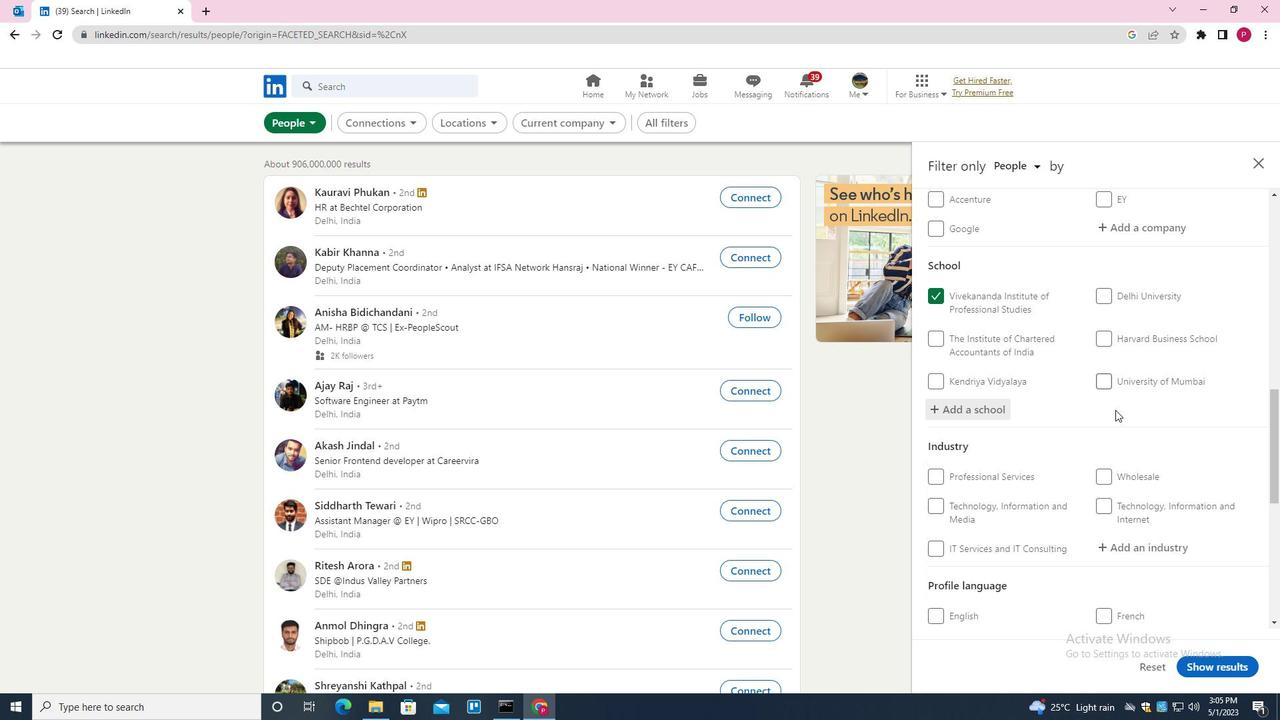 
Action: Mouse scrolled (1112, 412) with delta (0, 0)
Screenshot: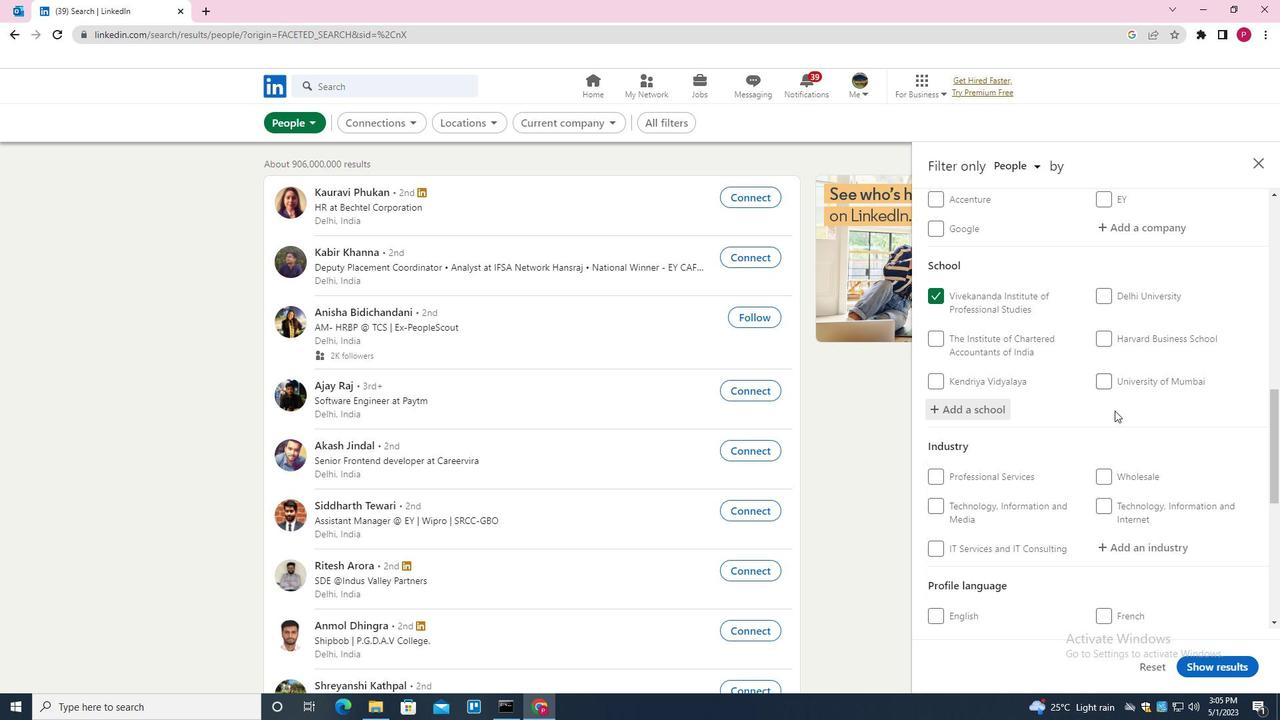 
Action: Mouse moved to (1123, 338)
Screenshot: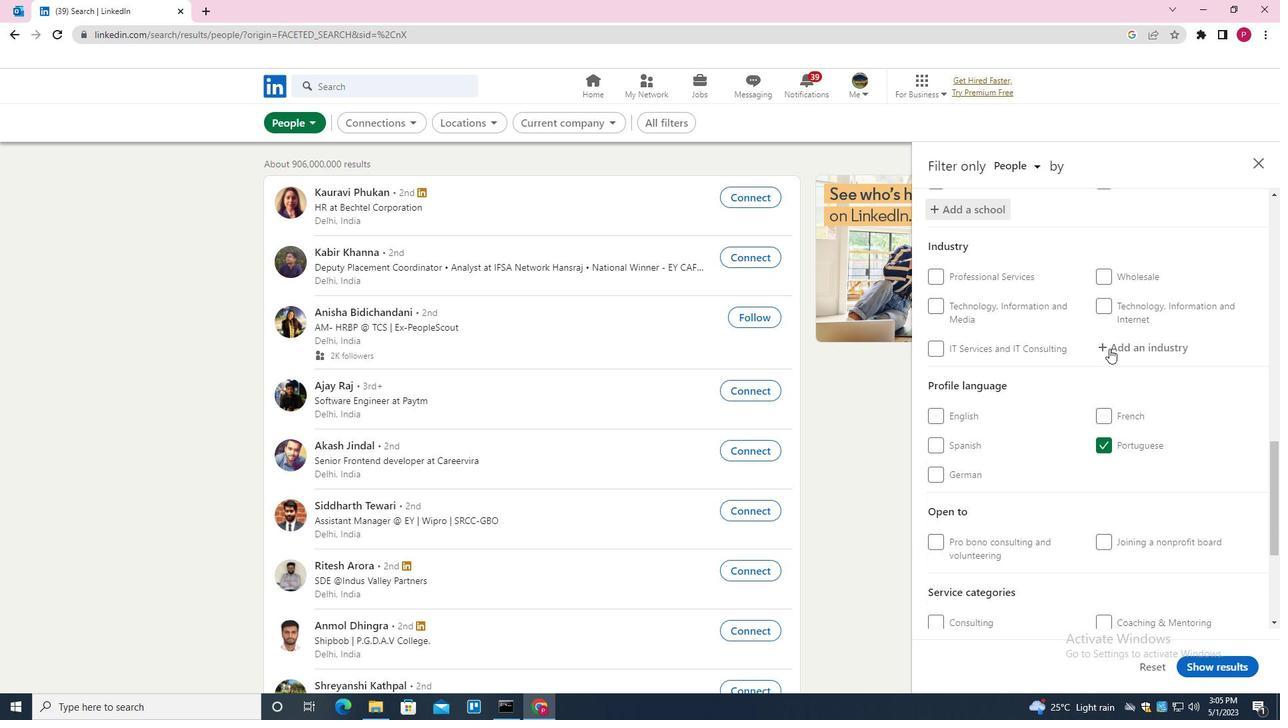 
Action: Mouse pressed left at (1123, 338)
Screenshot: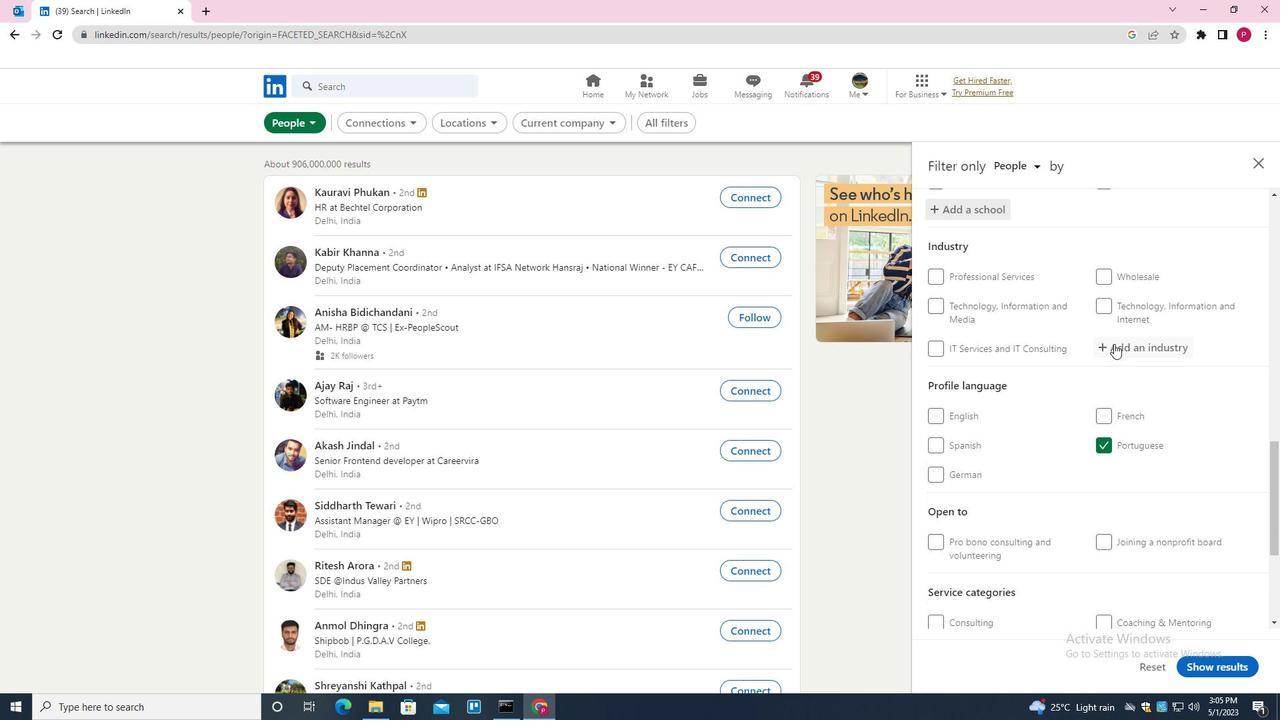 
Action: Mouse moved to (1124, 338)
Screenshot: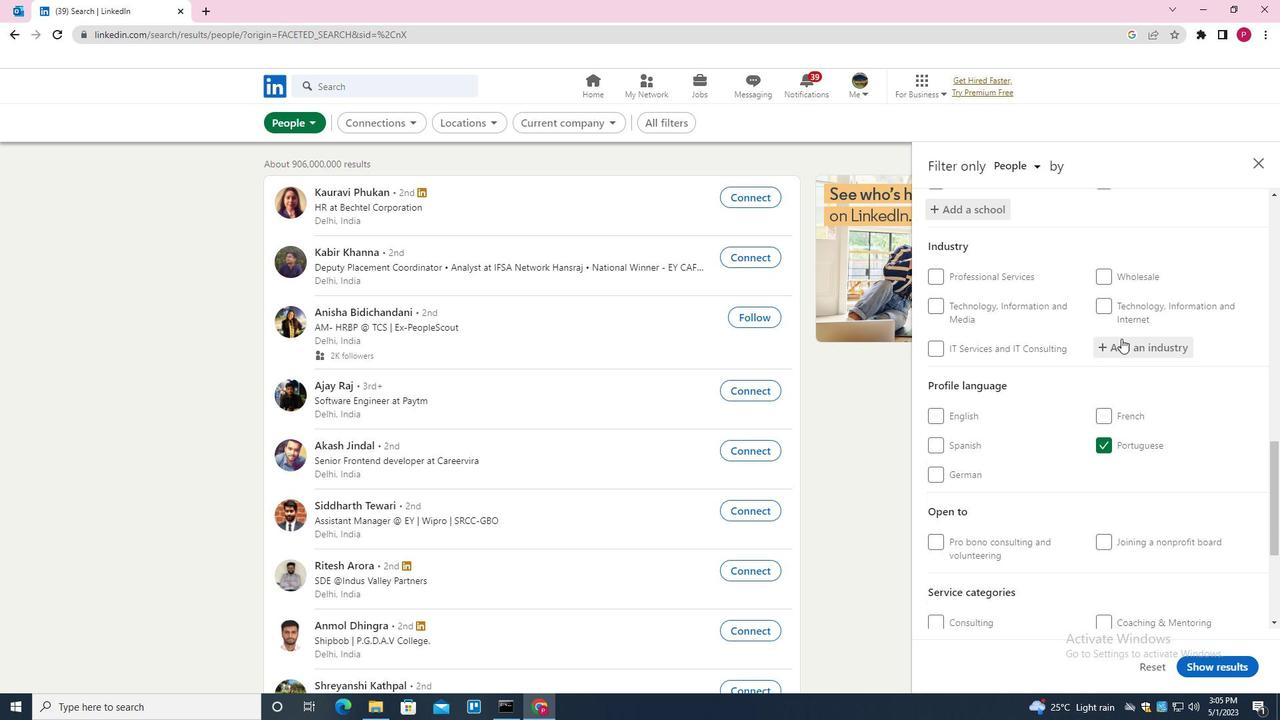 
Action: Key pressed <Key.shift>INFORMATION<Key.down><Key.down><Key.enter>
Screenshot: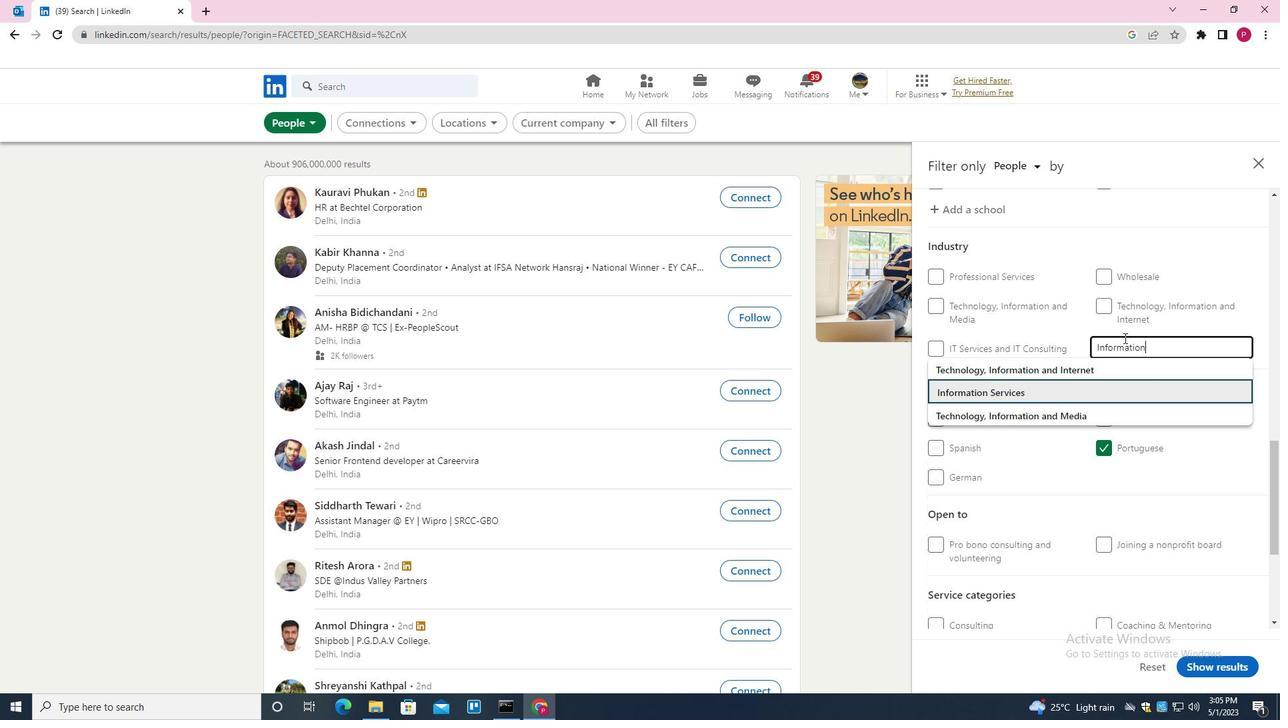
Action: Mouse moved to (1107, 348)
Screenshot: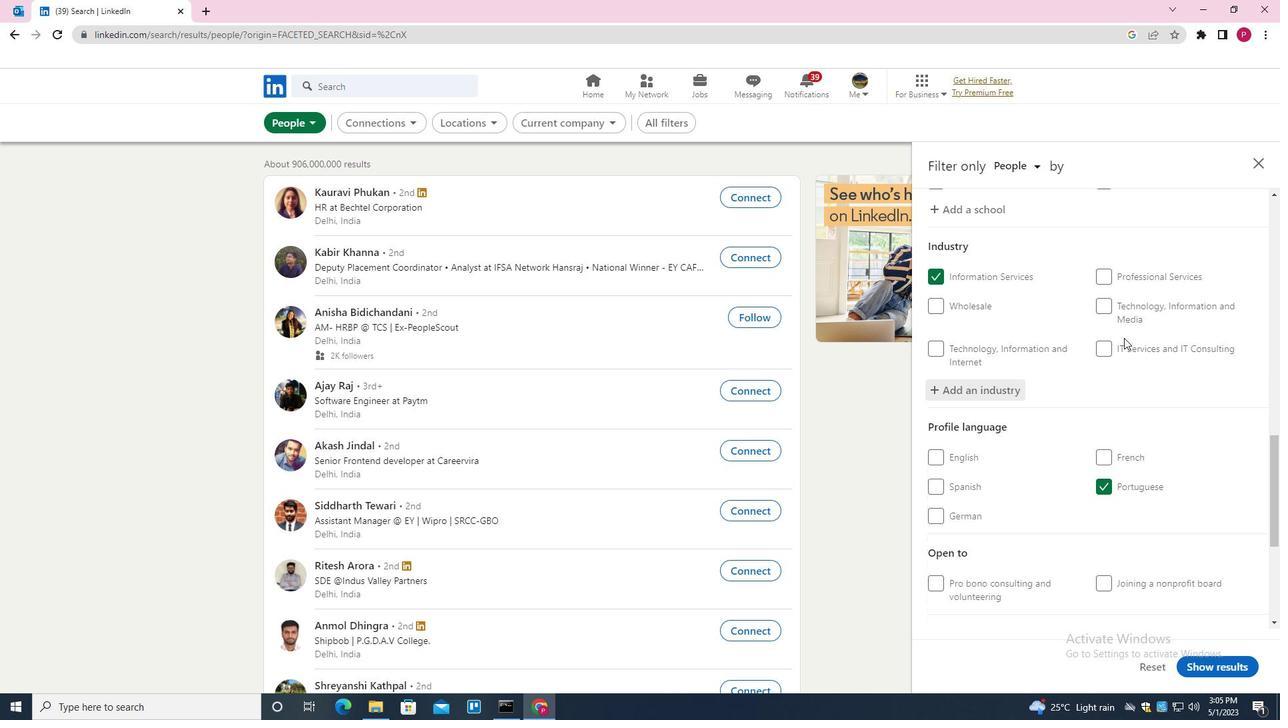 
Action: Mouse scrolled (1107, 348) with delta (0, 0)
Screenshot: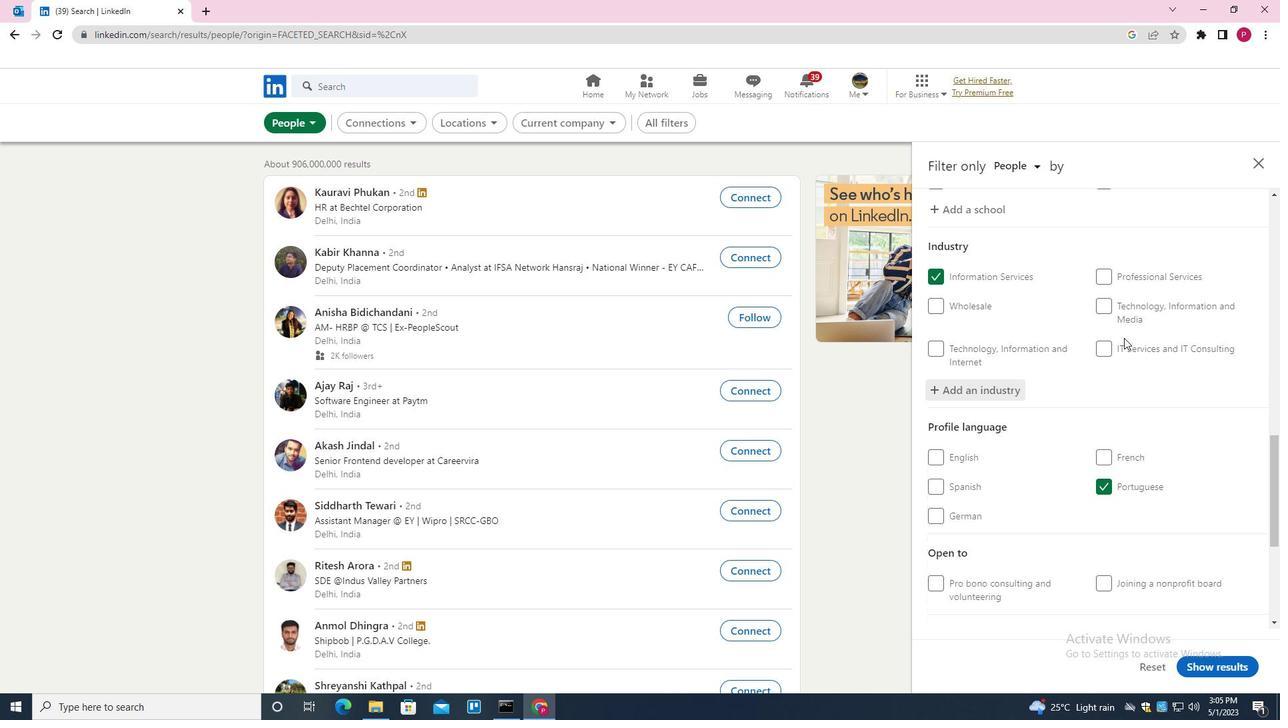 
Action: Mouse scrolled (1107, 348) with delta (0, 0)
Screenshot: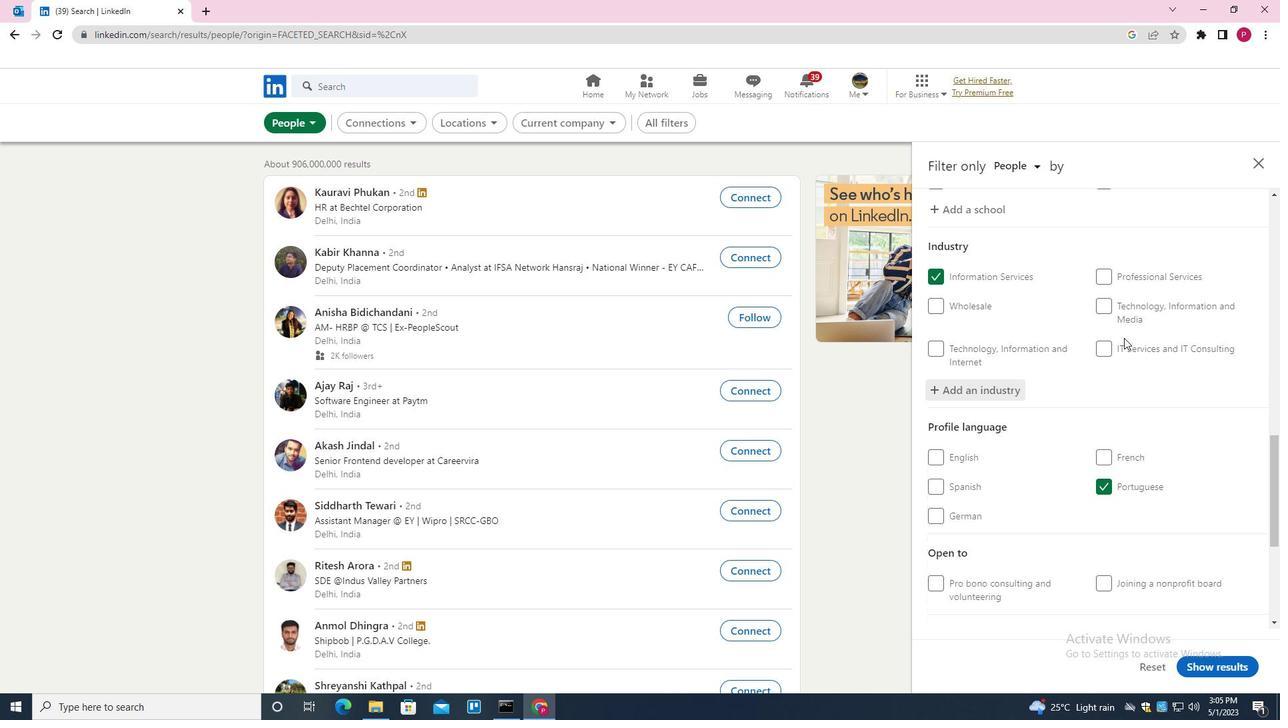 
Action: Mouse scrolled (1107, 348) with delta (0, 0)
Screenshot: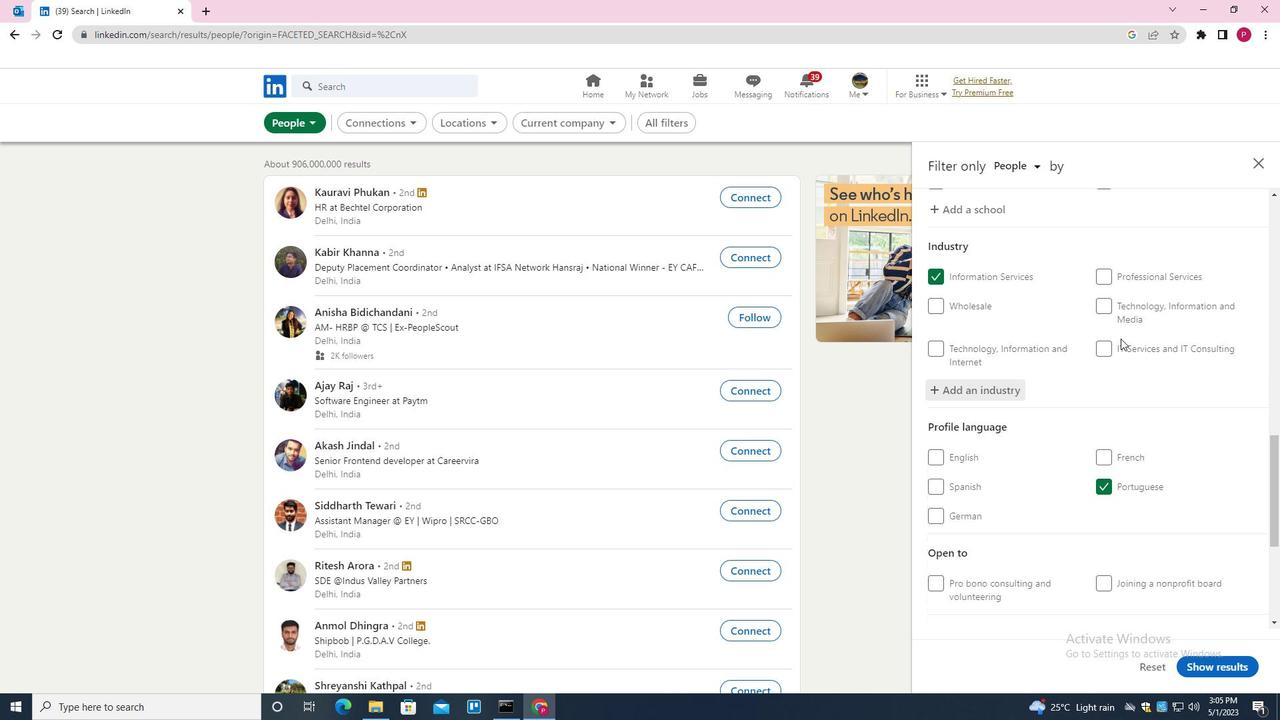 
Action: Mouse scrolled (1107, 348) with delta (0, 0)
Screenshot: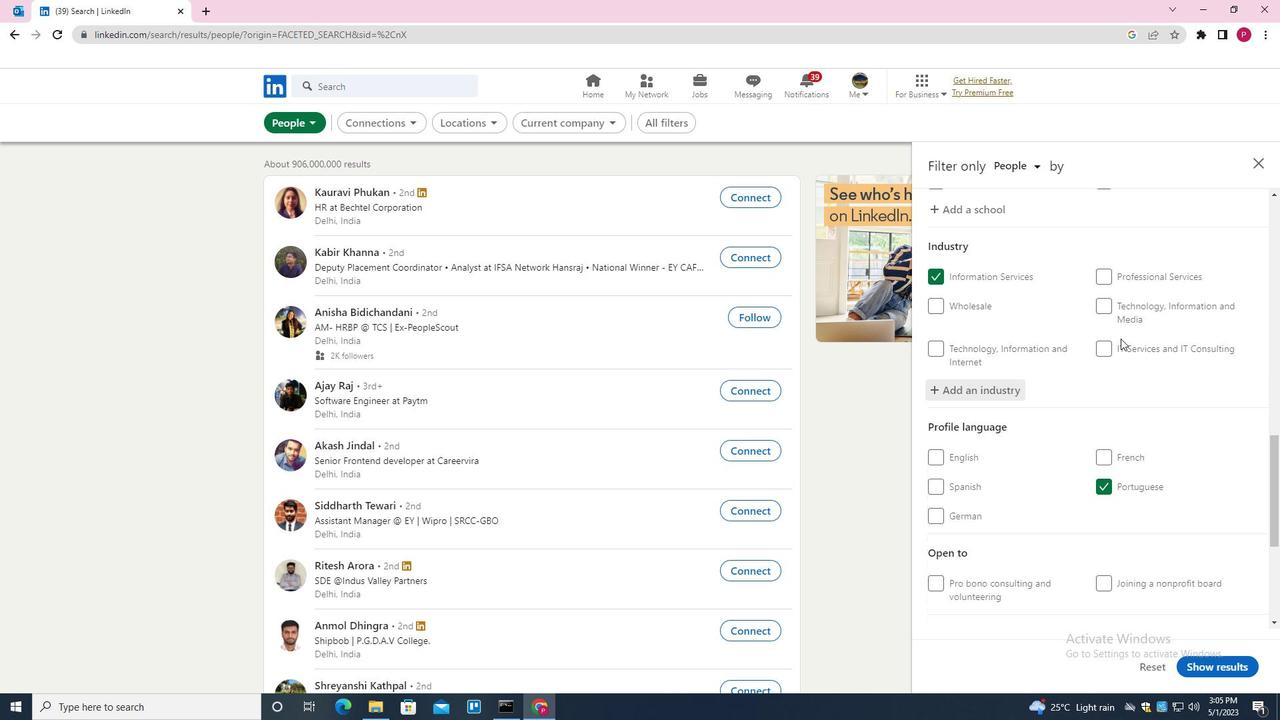 
Action: Mouse scrolled (1107, 348) with delta (0, 0)
Screenshot: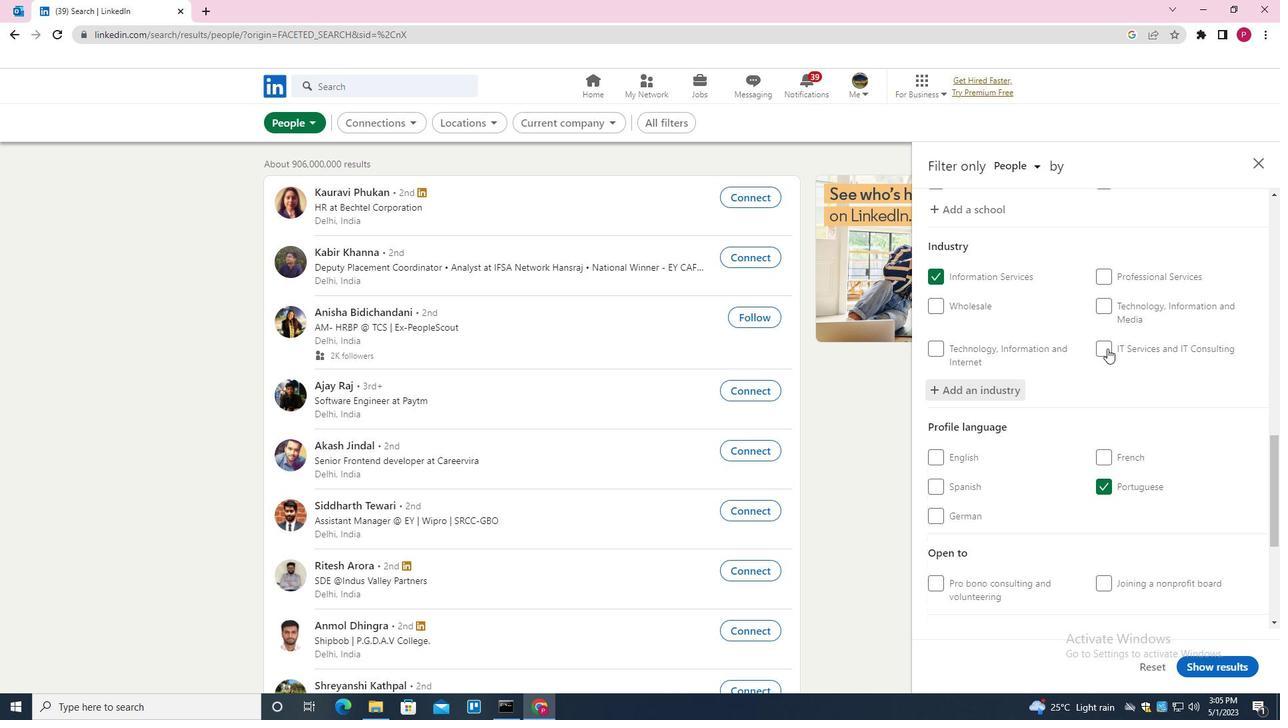
Action: Mouse moved to (1134, 439)
Screenshot: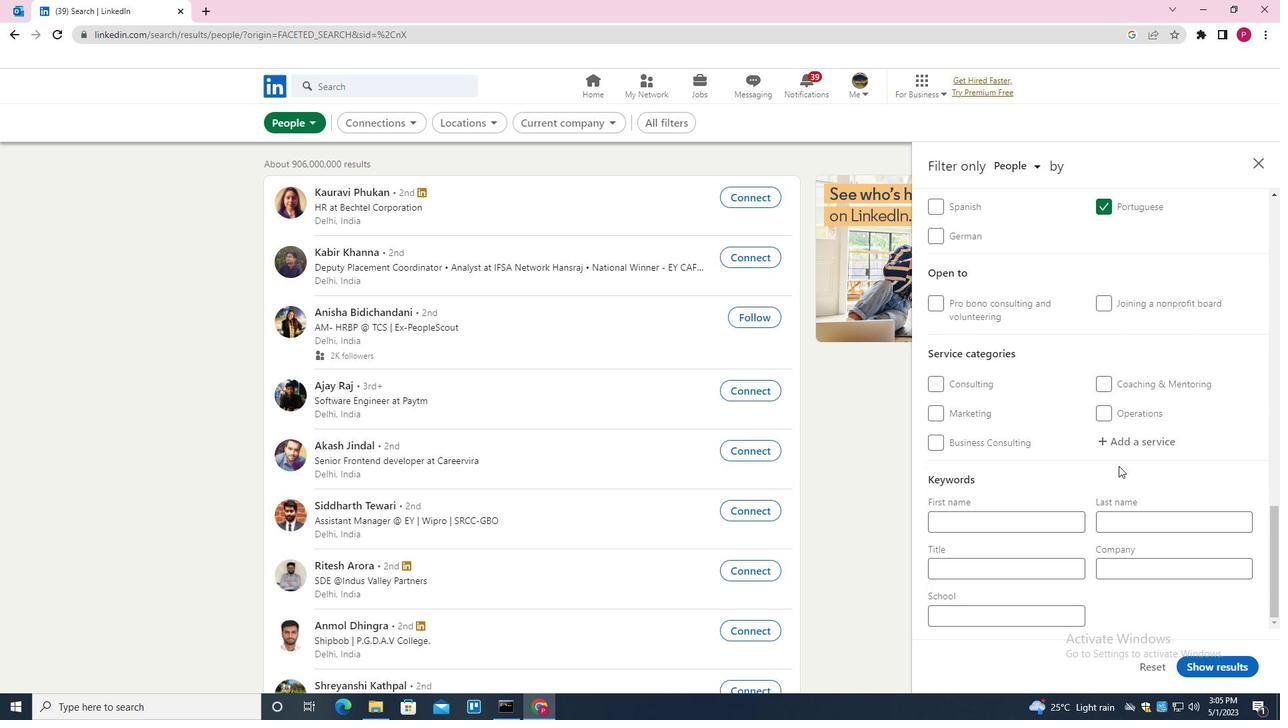 
Action: Mouse pressed left at (1134, 439)
Screenshot: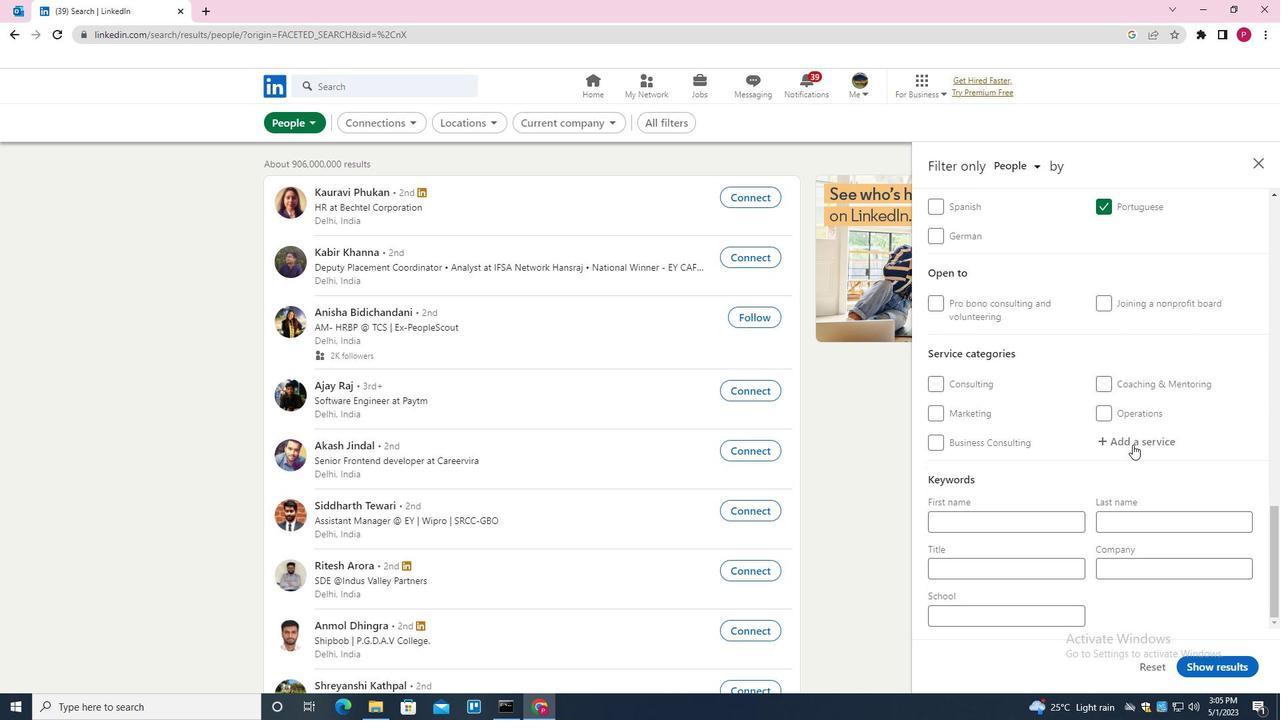 
Action: Mouse moved to (1134, 439)
Screenshot: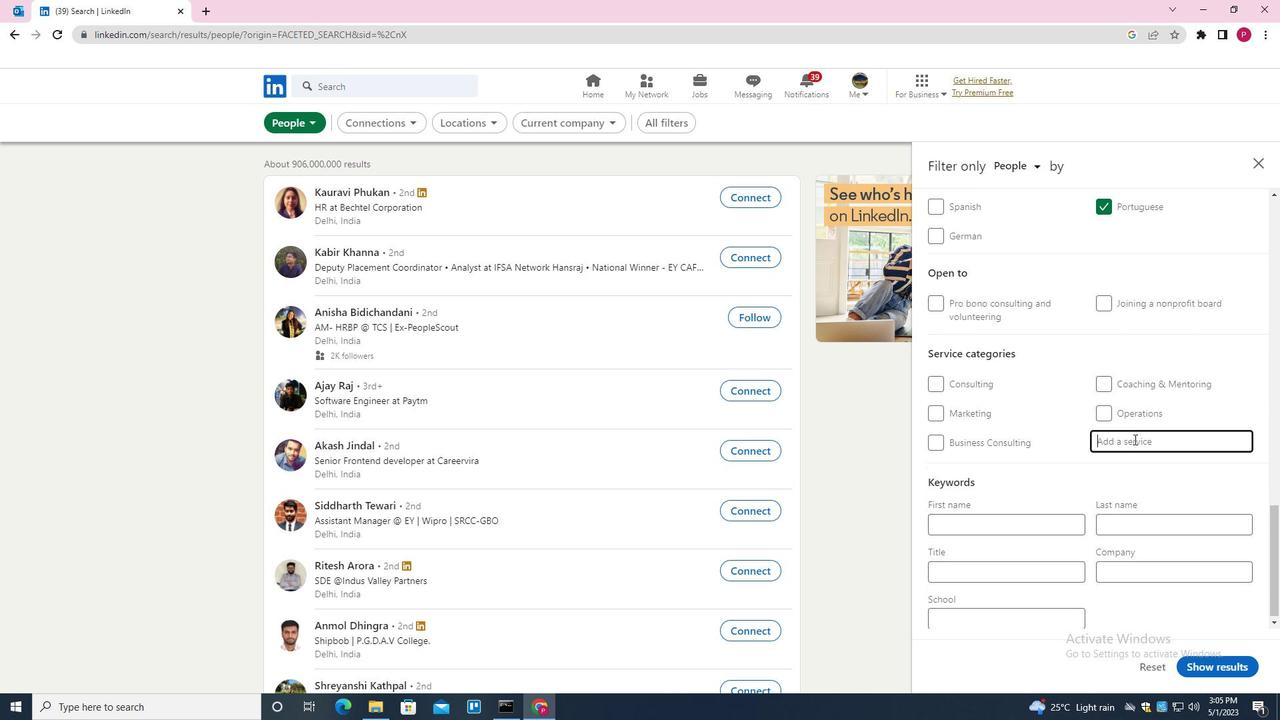 
Action: Key pressed <Key.shift><Key.shift><Key.shift><Key.shift>MARKET<Key.down><Key.down><Key.enter>
Screenshot: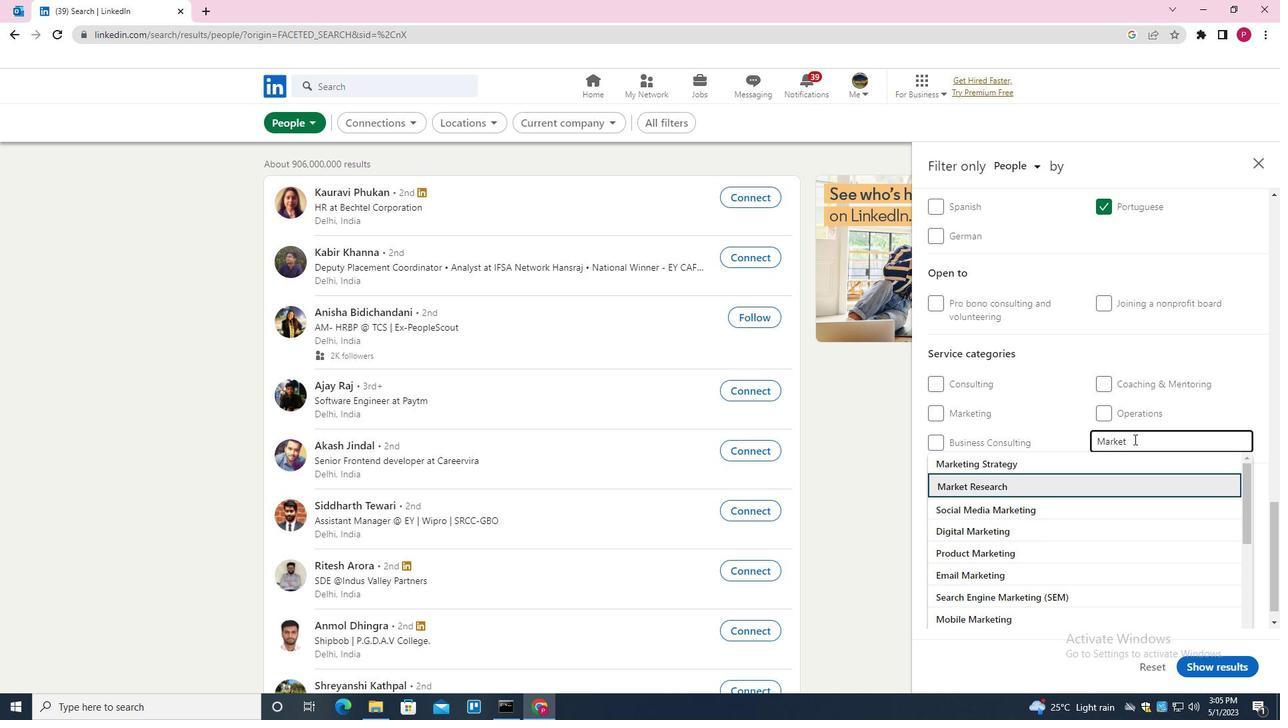
Action: Mouse moved to (1065, 436)
Screenshot: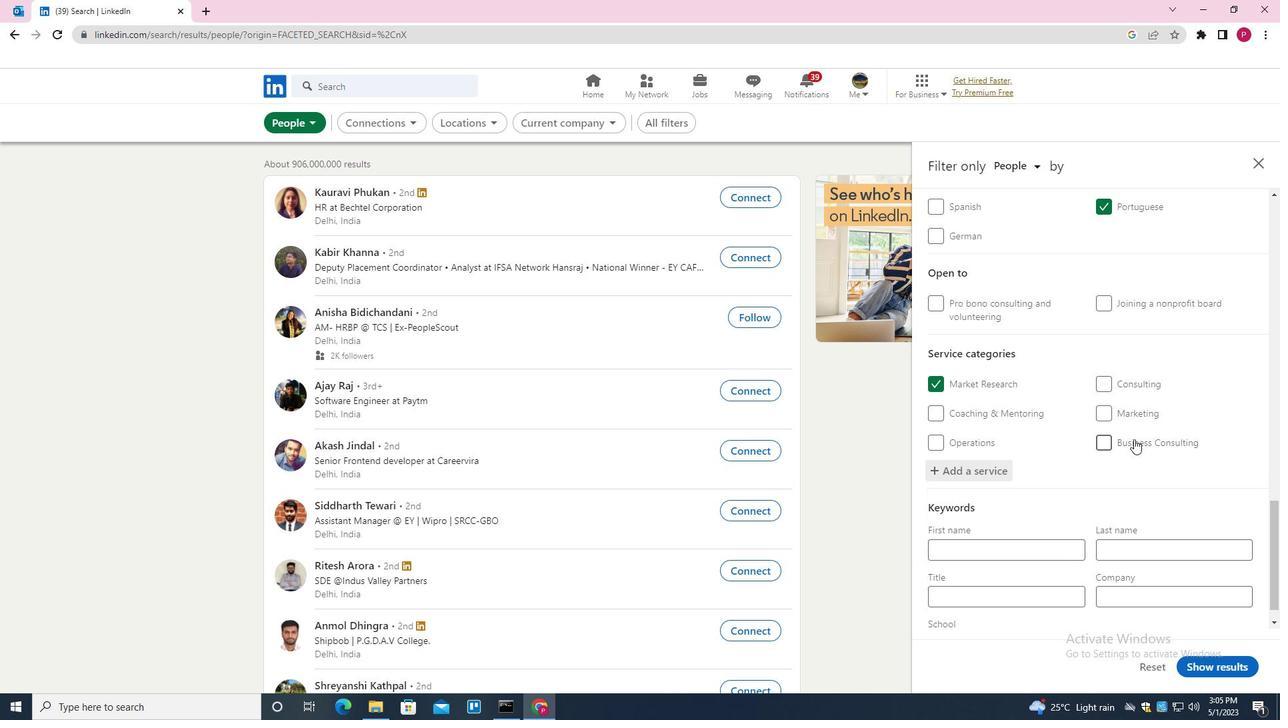 
Action: Mouse scrolled (1065, 435) with delta (0, 0)
Screenshot: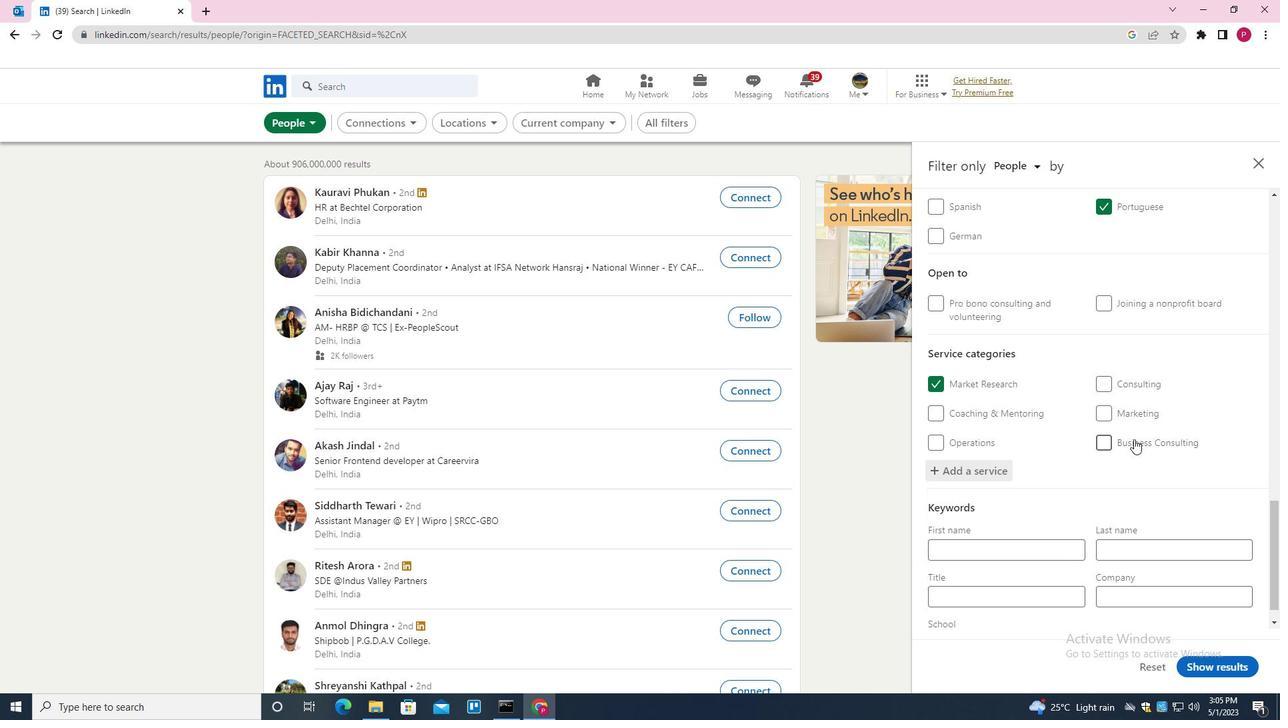 
Action: Mouse moved to (1064, 435)
Screenshot: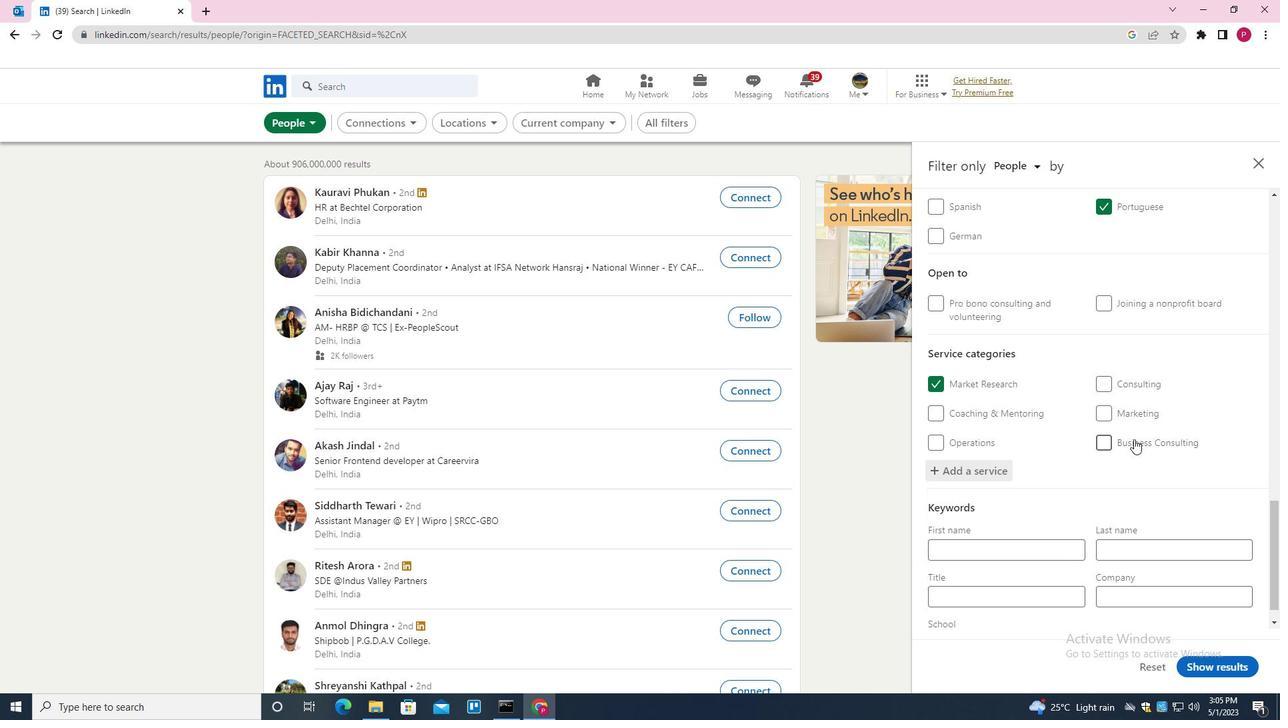 
Action: Mouse scrolled (1064, 434) with delta (0, 0)
Screenshot: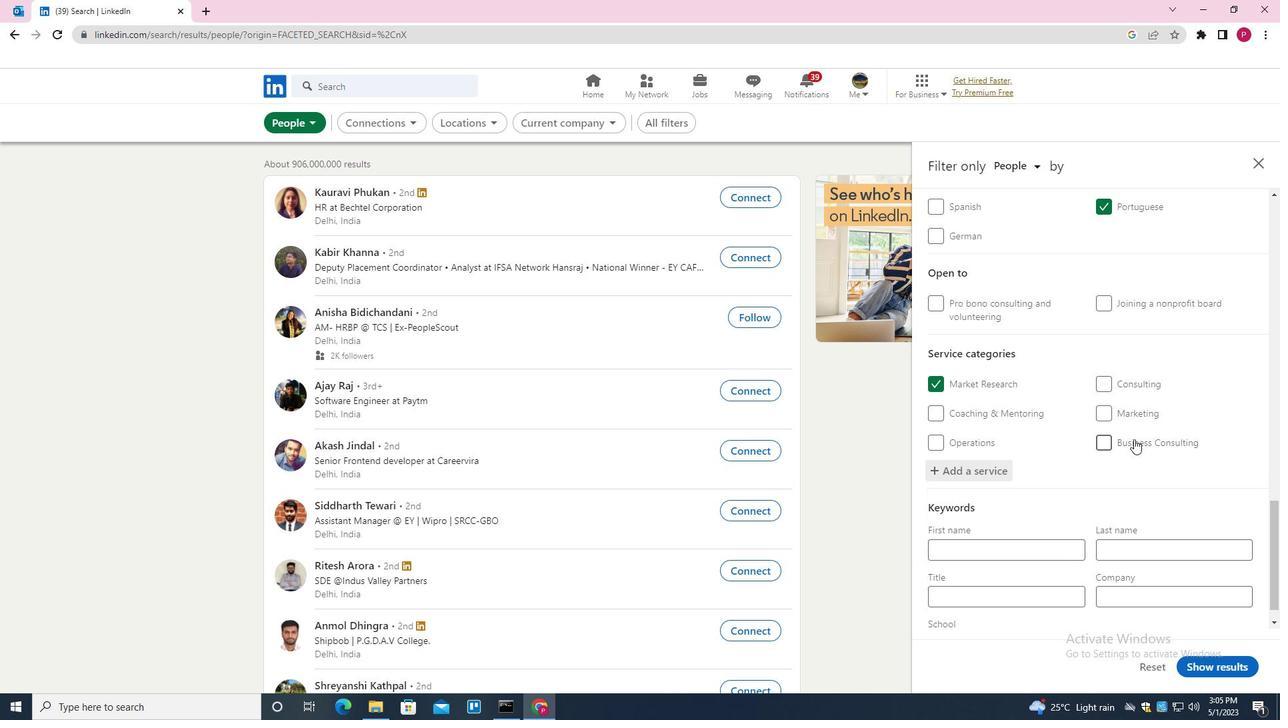 
Action: Mouse scrolled (1064, 434) with delta (0, 0)
Screenshot: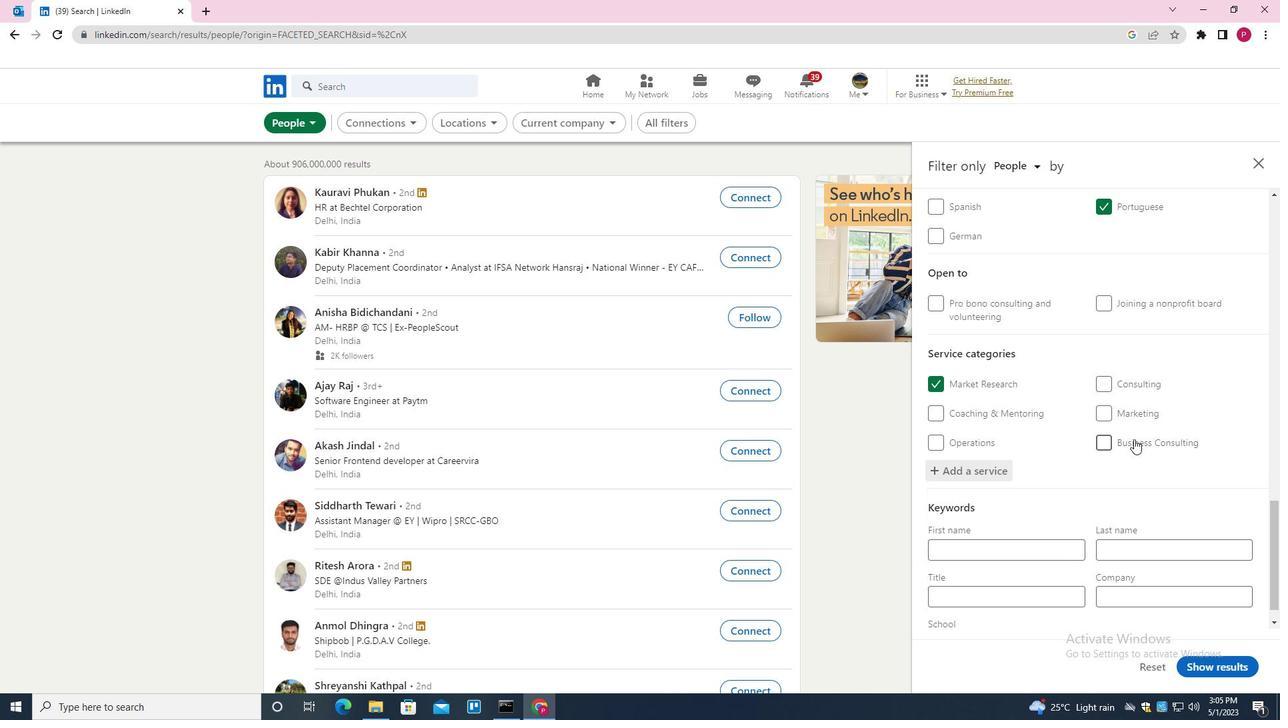 
Action: Mouse moved to (1063, 435)
Screenshot: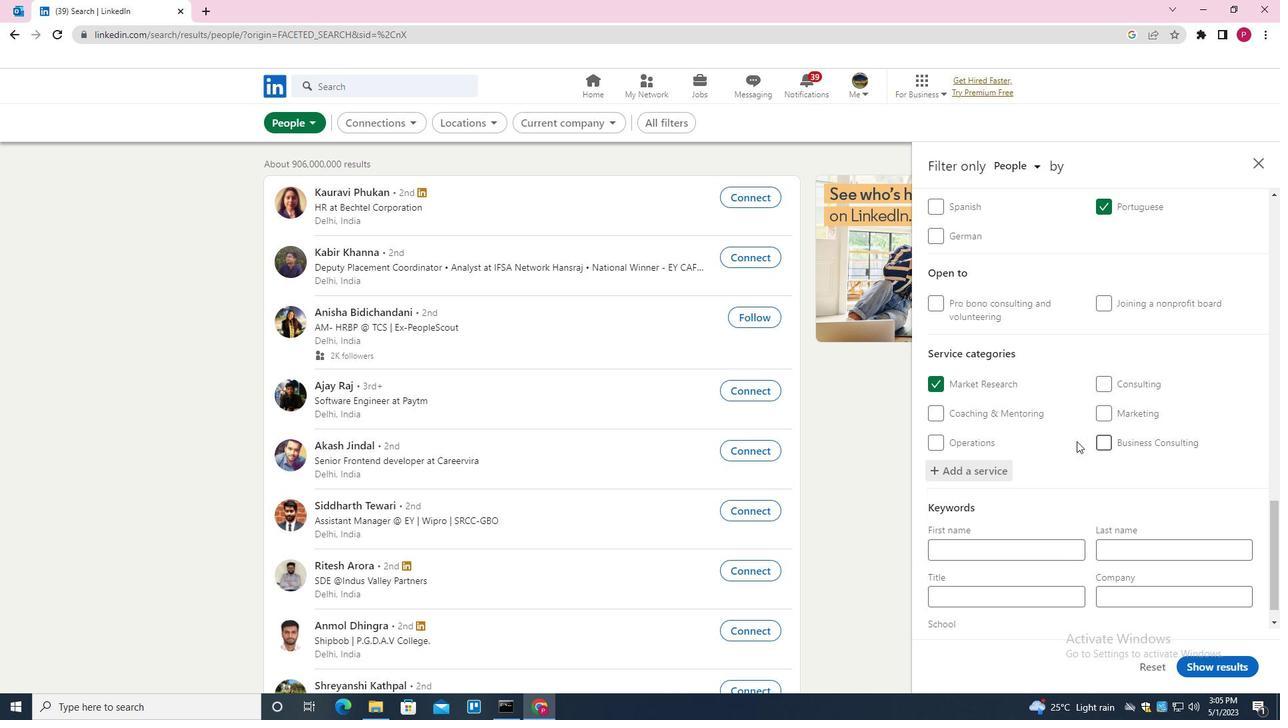 
Action: Mouse scrolled (1063, 434) with delta (0, 0)
Screenshot: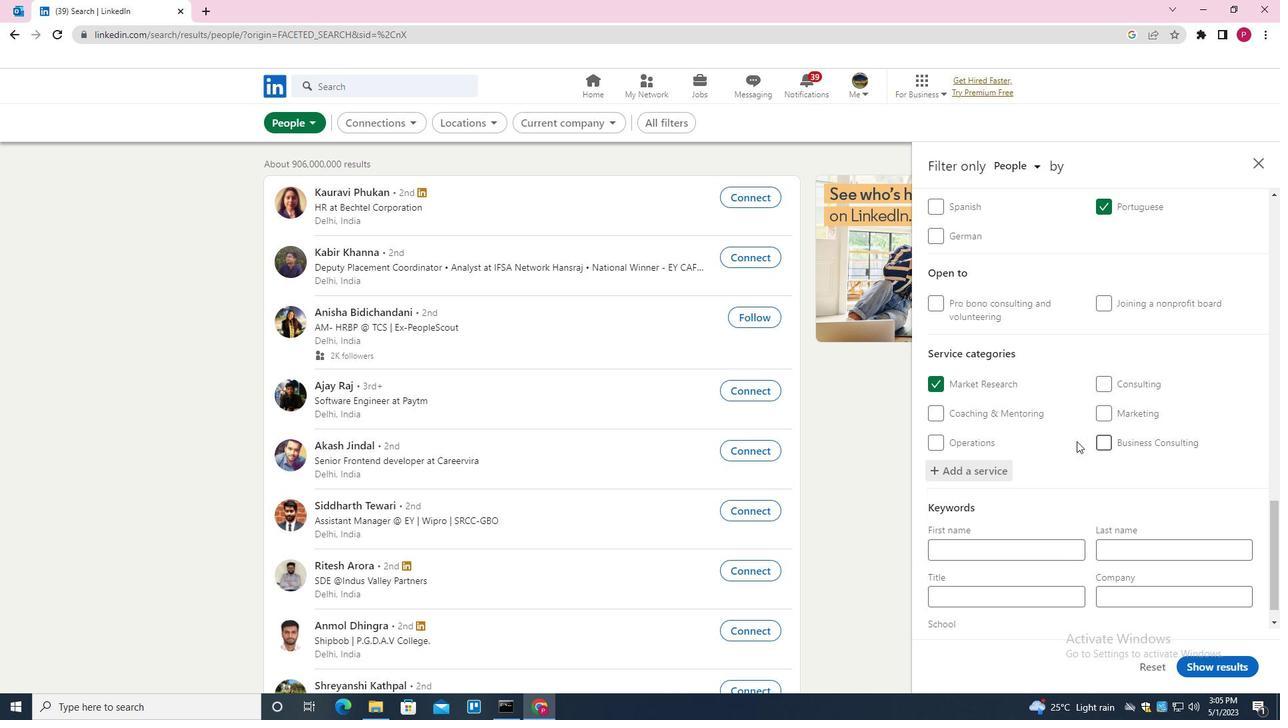
Action: Mouse moved to (1058, 440)
Screenshot: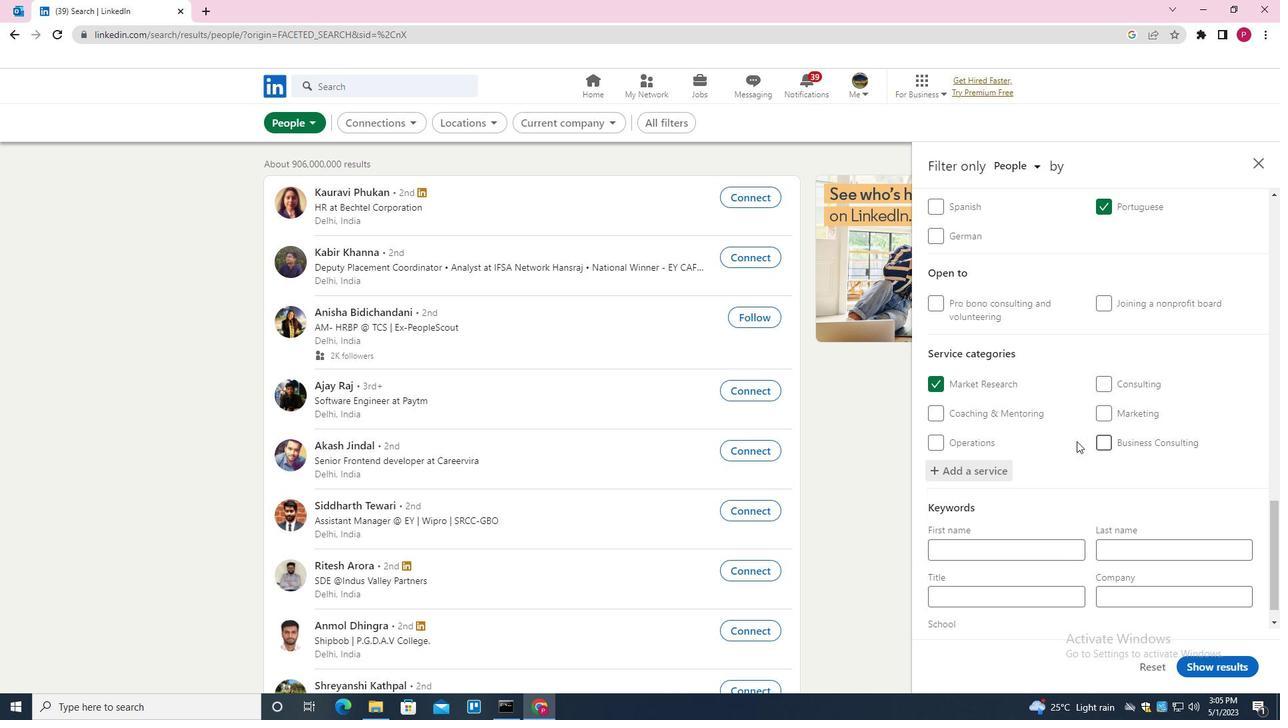 
Action: Mouse scrolled (1058, 440) with delta (0, 0)
Screenshot: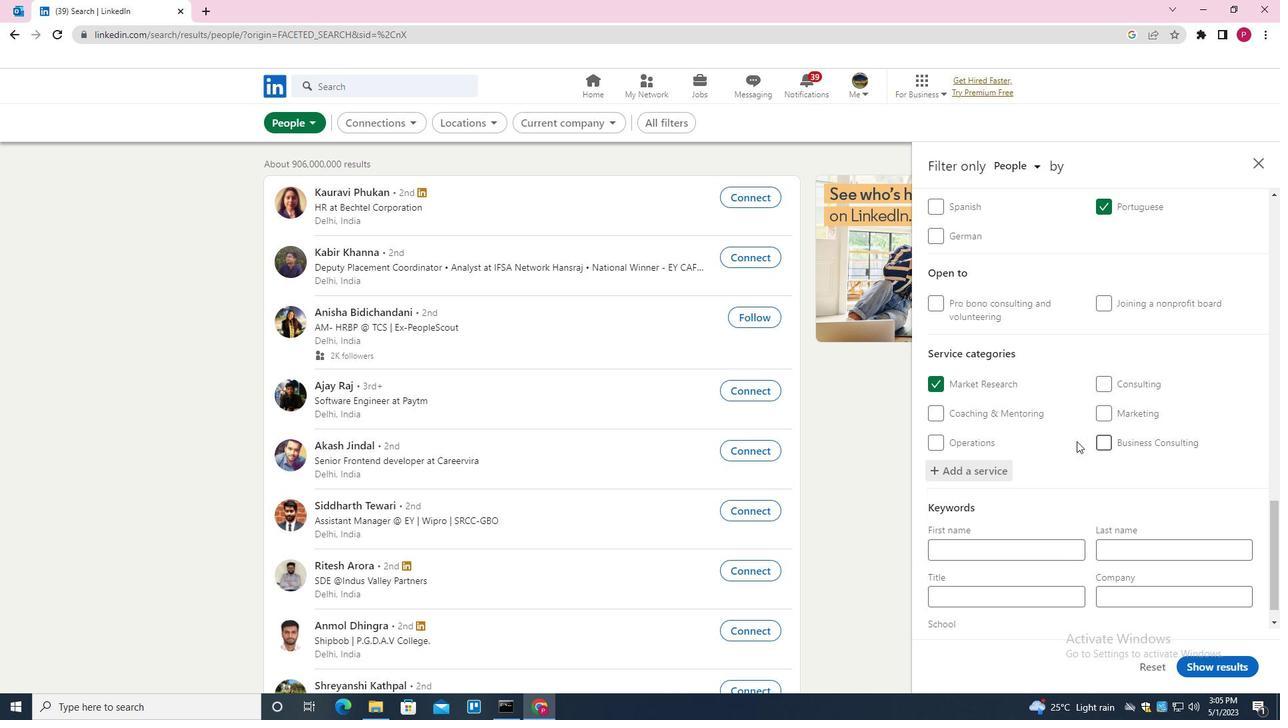 
Action: Mouse moved to (995, 561)
Screenshot: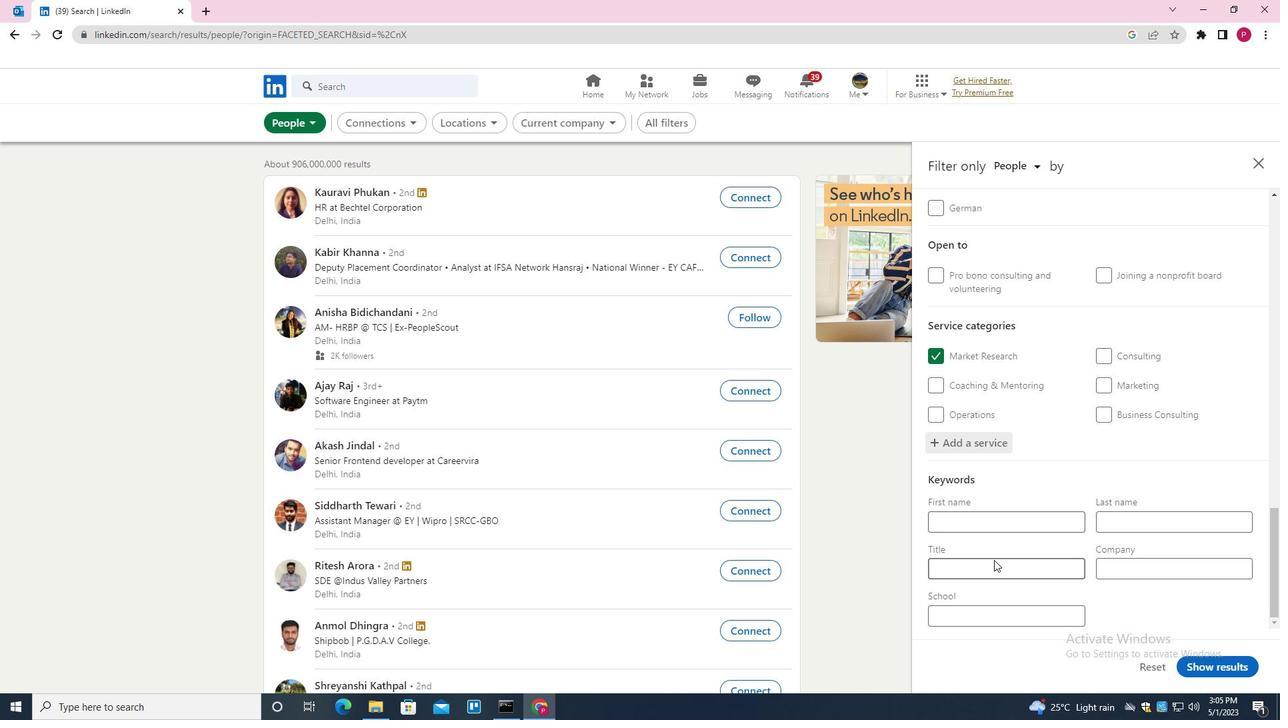 
Action: Mouse pressed left at (995, 561)
Screenshot: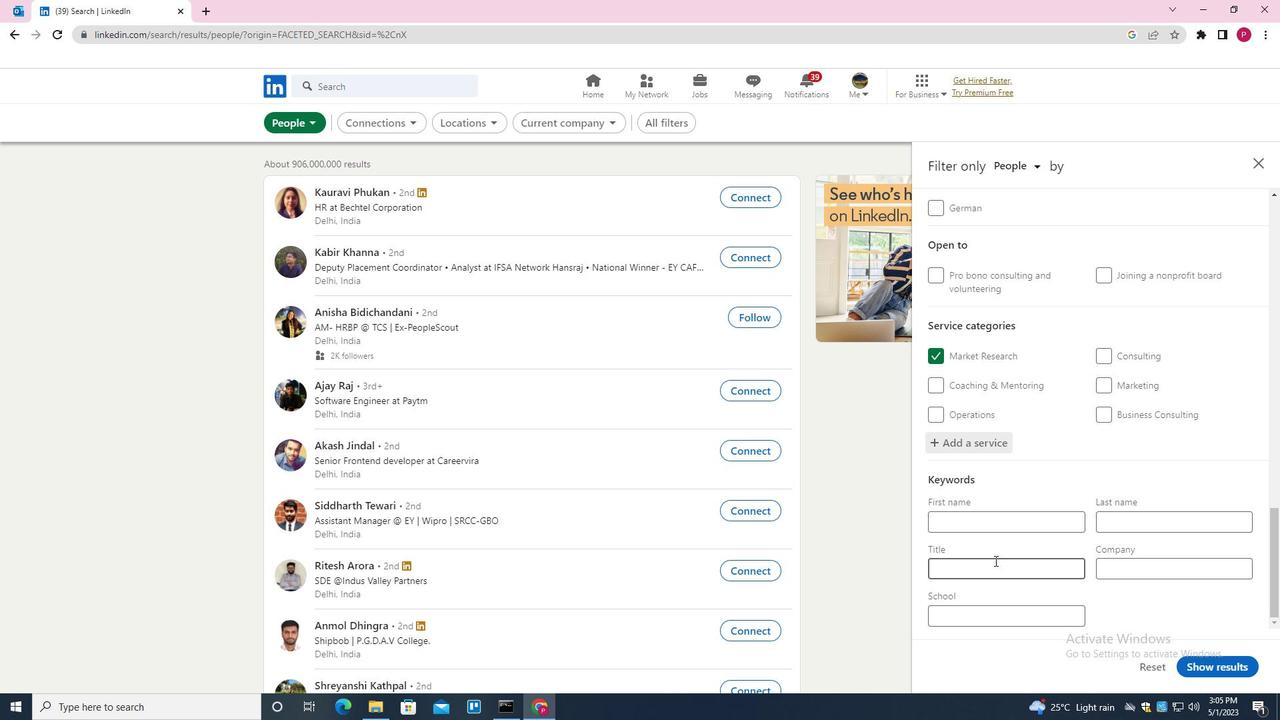 
Action: Key pressed <Key.shift><Key.shift><Key.shift><Key.shift><Key.shift><Key.shift>COMMERCU<Key.backspace>IAL<Key.space><Key.shift>LOAN<Key.space><Key.shift><Key.shift><Key.shift><Key.shift><Key.shift>P<Key.backspace>OFFICER
Screenshot: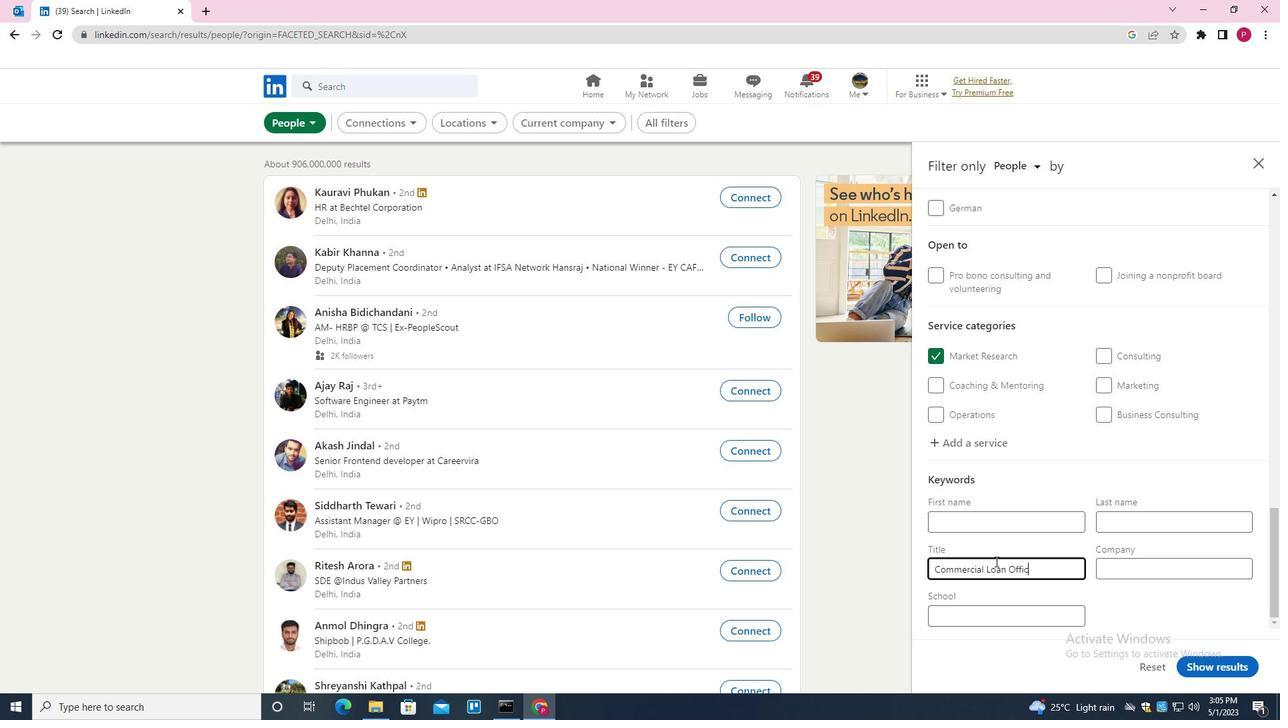 
Action: Mouse moved to (1241, 663)
Screenshot: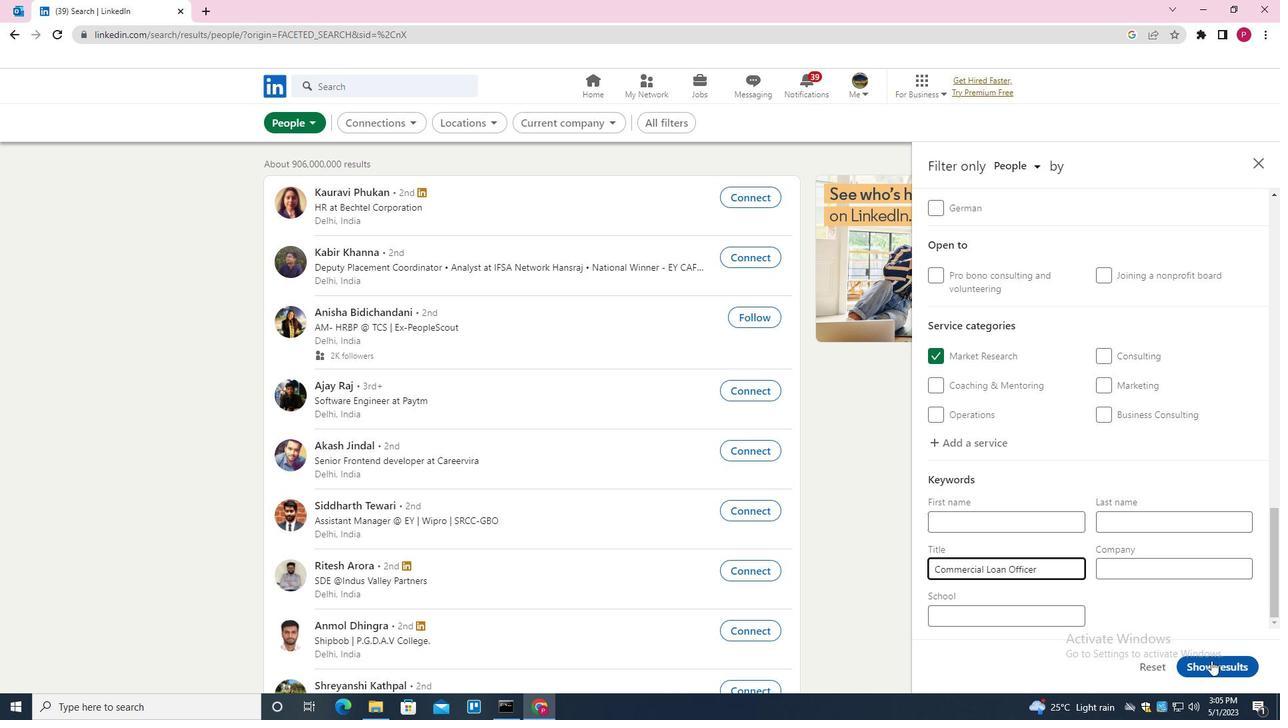 
Action: Mouse pressed left at (1241, 663)
Screenshot: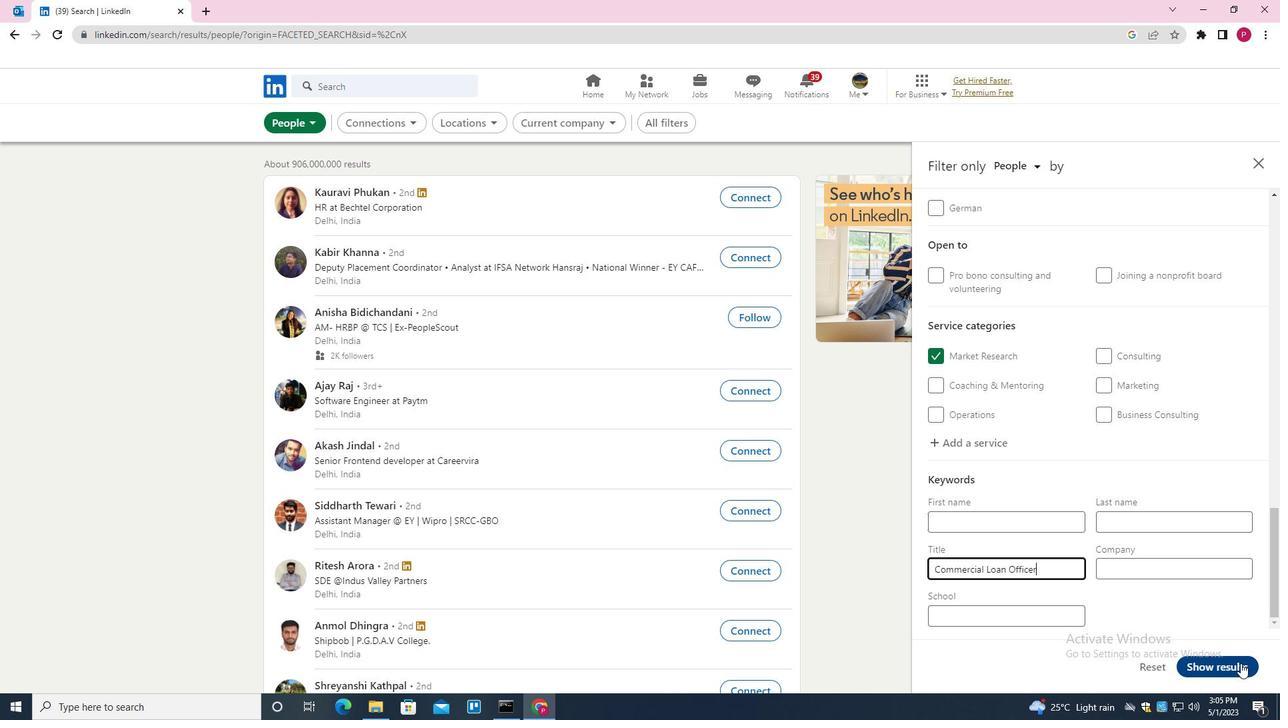 
Action: Mouse moved to (408, 242)
Screenshot: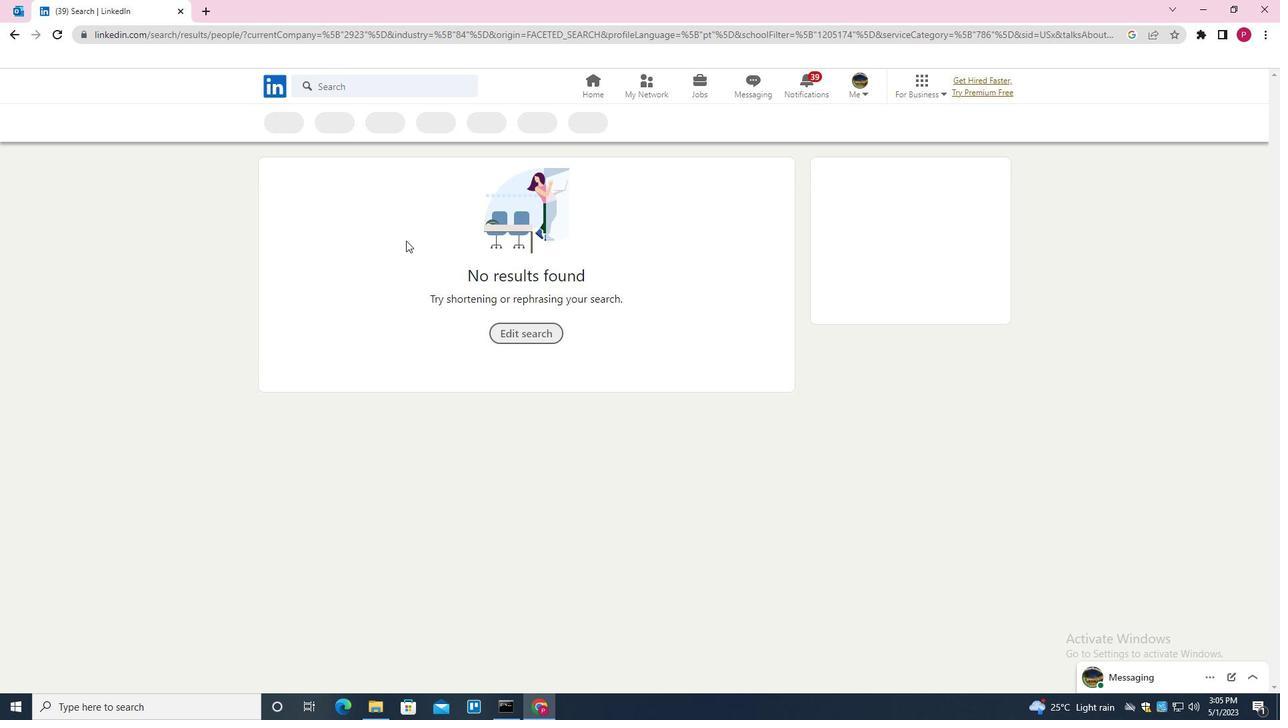 
